 Task: Search one way flight ticket for 4 adults, 2 children, 2 infants in seat and 1 infant on lap in premium economy from Cincinnati/covington: Cincinnati/northern Kentucky International Airport to Indianapolis: Indianapolis International Airport on 8-5-2023. Choice of flights is Westjet. Number of bags: 1 carry on bag. Price is upto 99000. Outbound departure time preference is 15:15.
Action: Mouse moved to (390, 344)
Screenshot: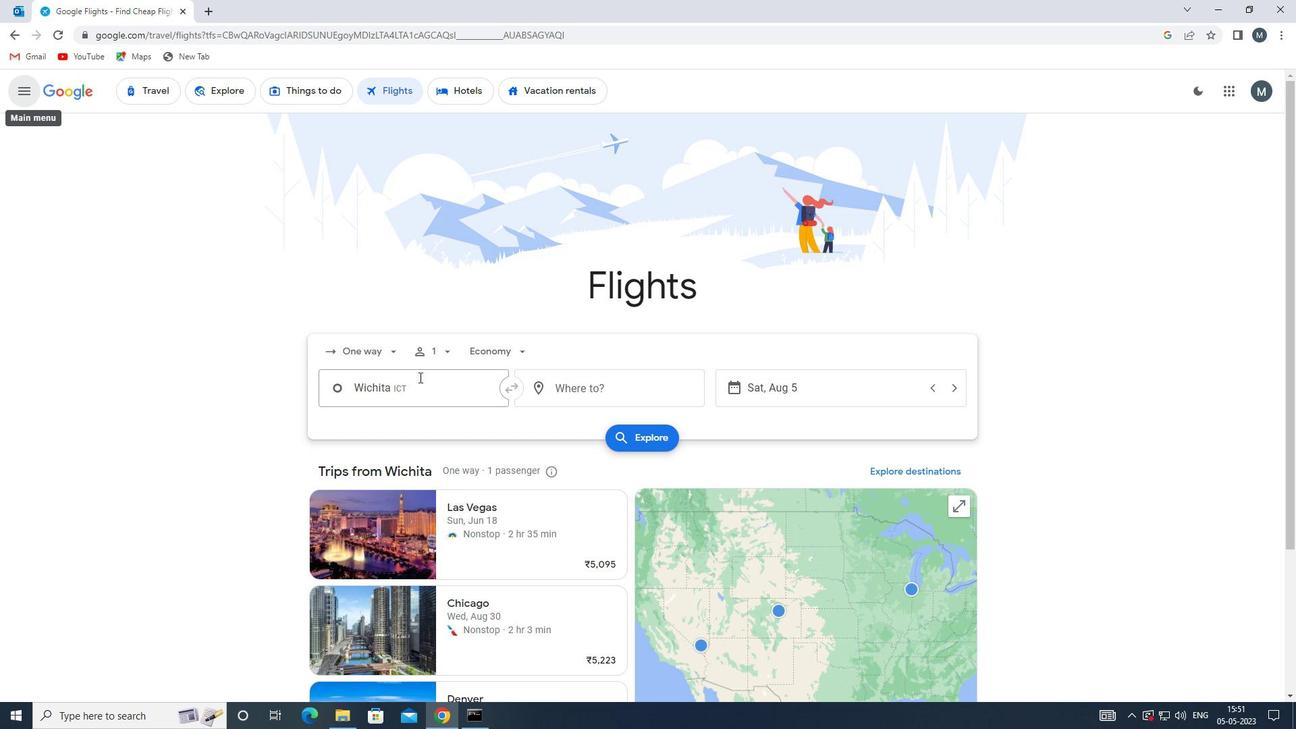 
Action: Mouse pressed left at (390, 344)
Screenshot: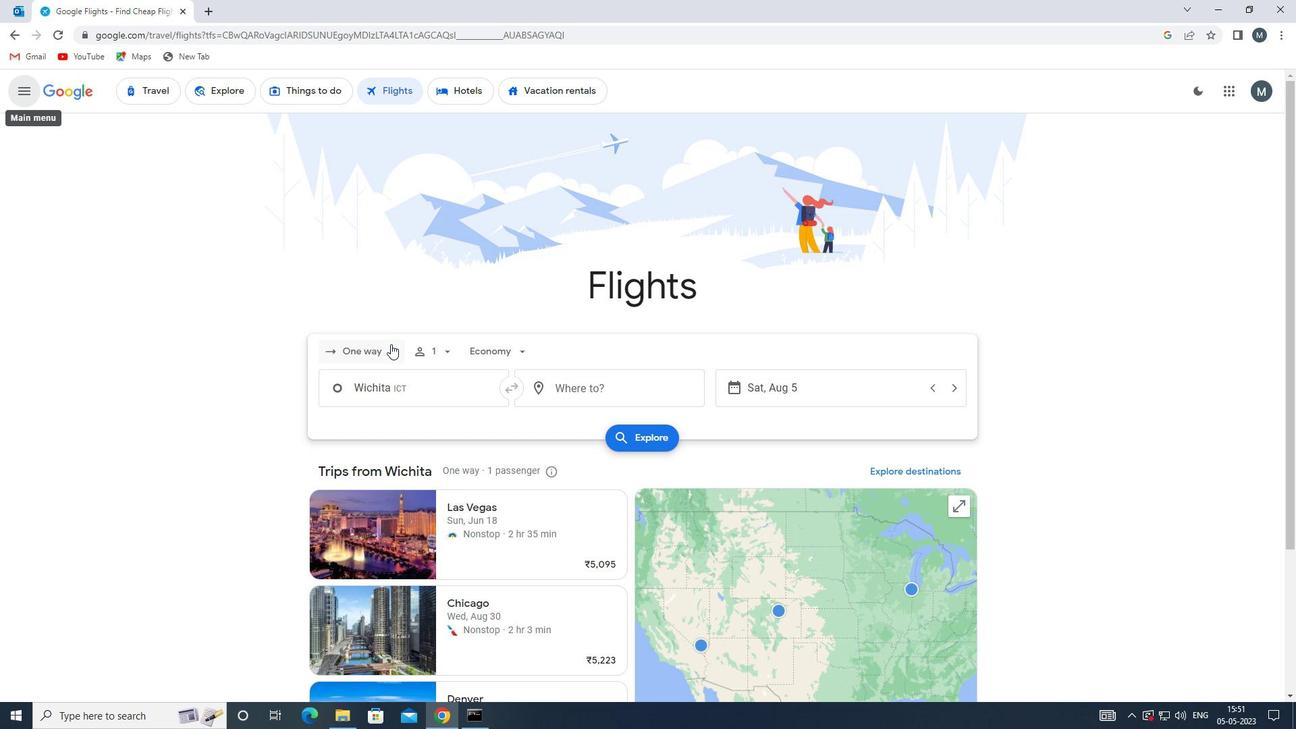 
Action: Mouse moved to (400, 411)
Screenshot: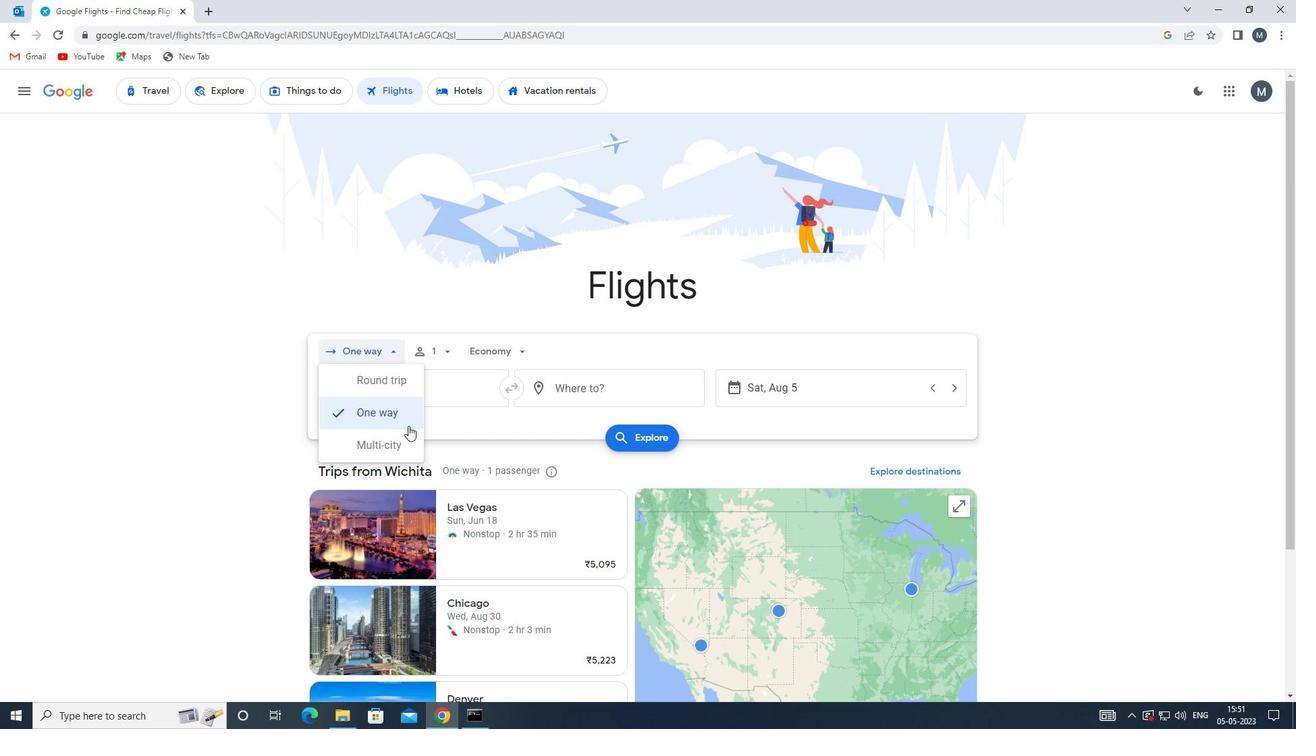 
Action: Mouse pressed left at (400, 411)
Screenshot: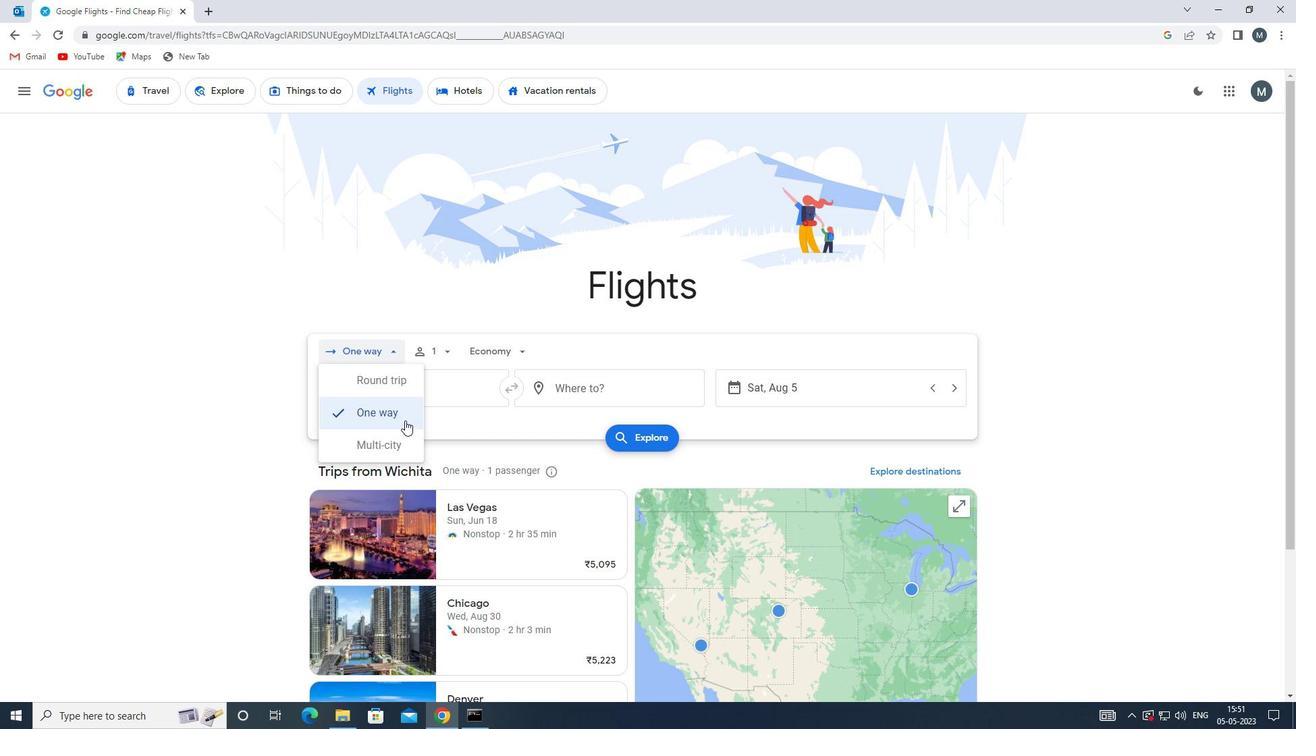 
Action: Mouse moved to (453, 346)
Screenshot: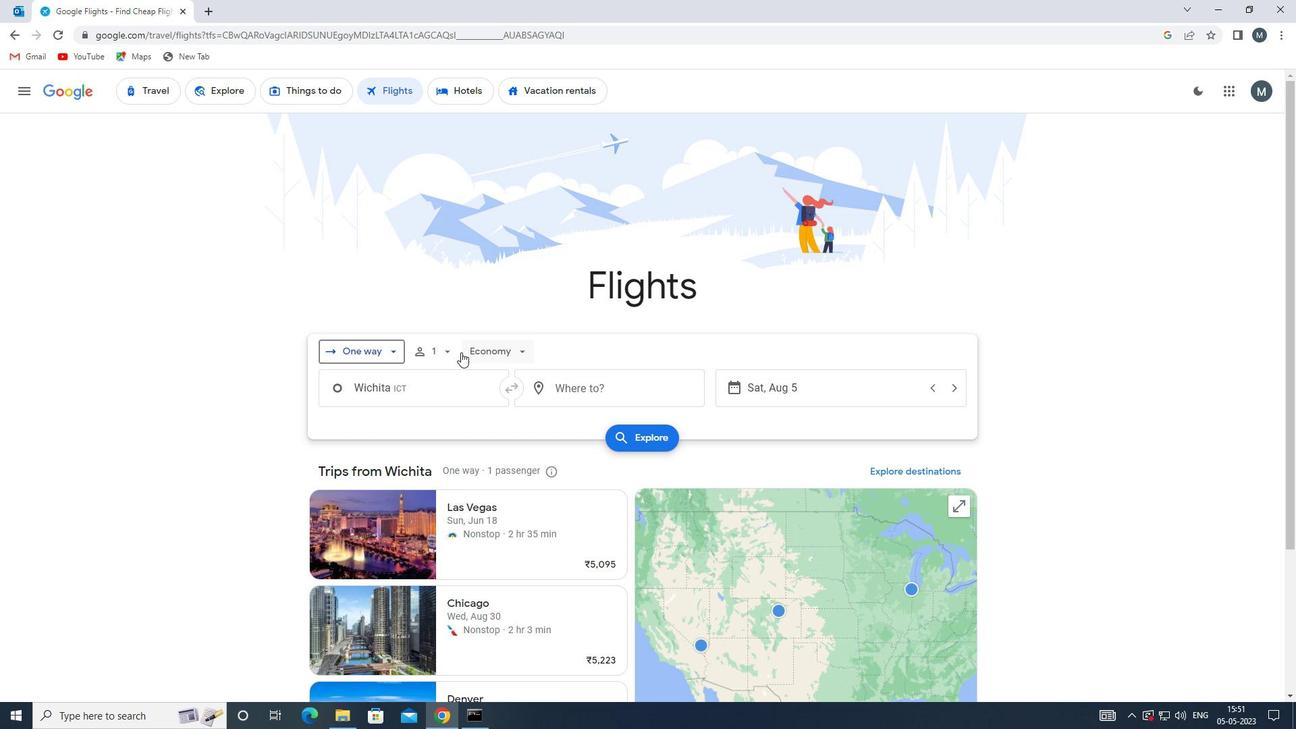
Action: Mouse pressed left at (453, 346)
Screenshot: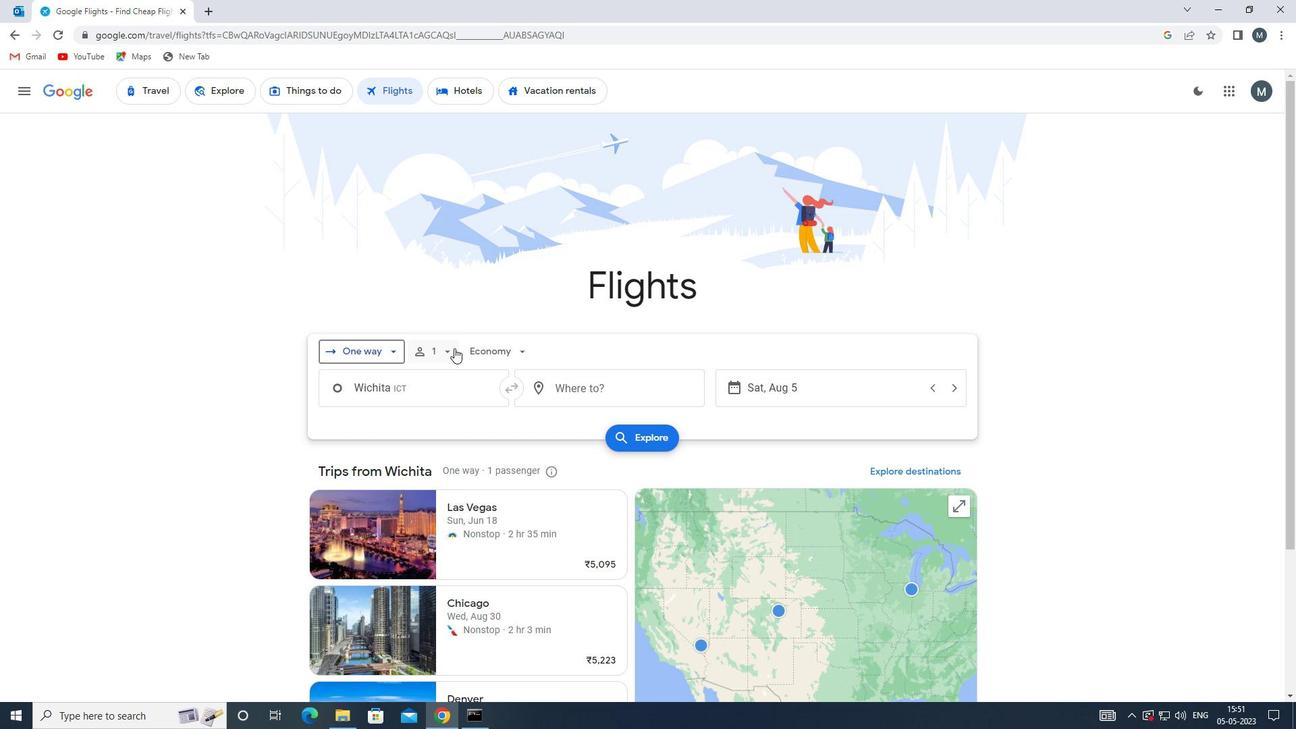
Action: Mouse moved to (551, 375)
Screenshot: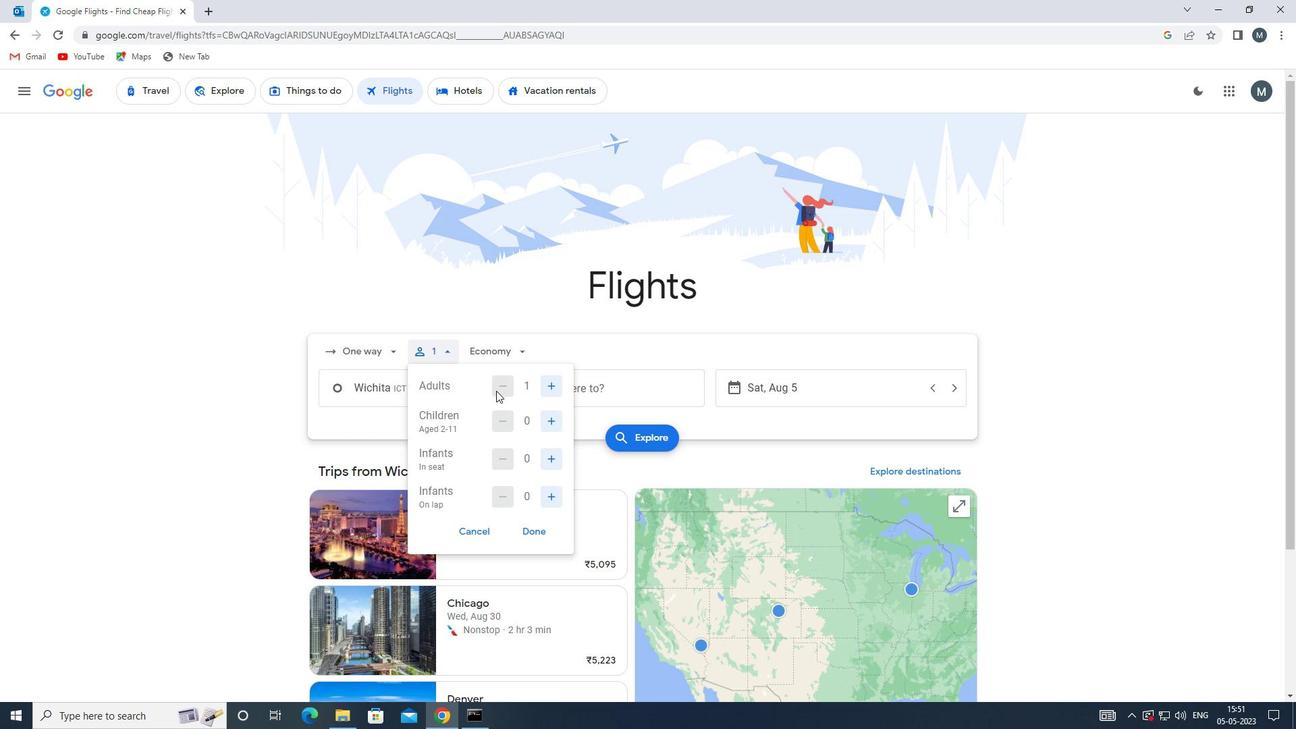 
Action: Mouse pressed left at (551, 375)
Screenshot: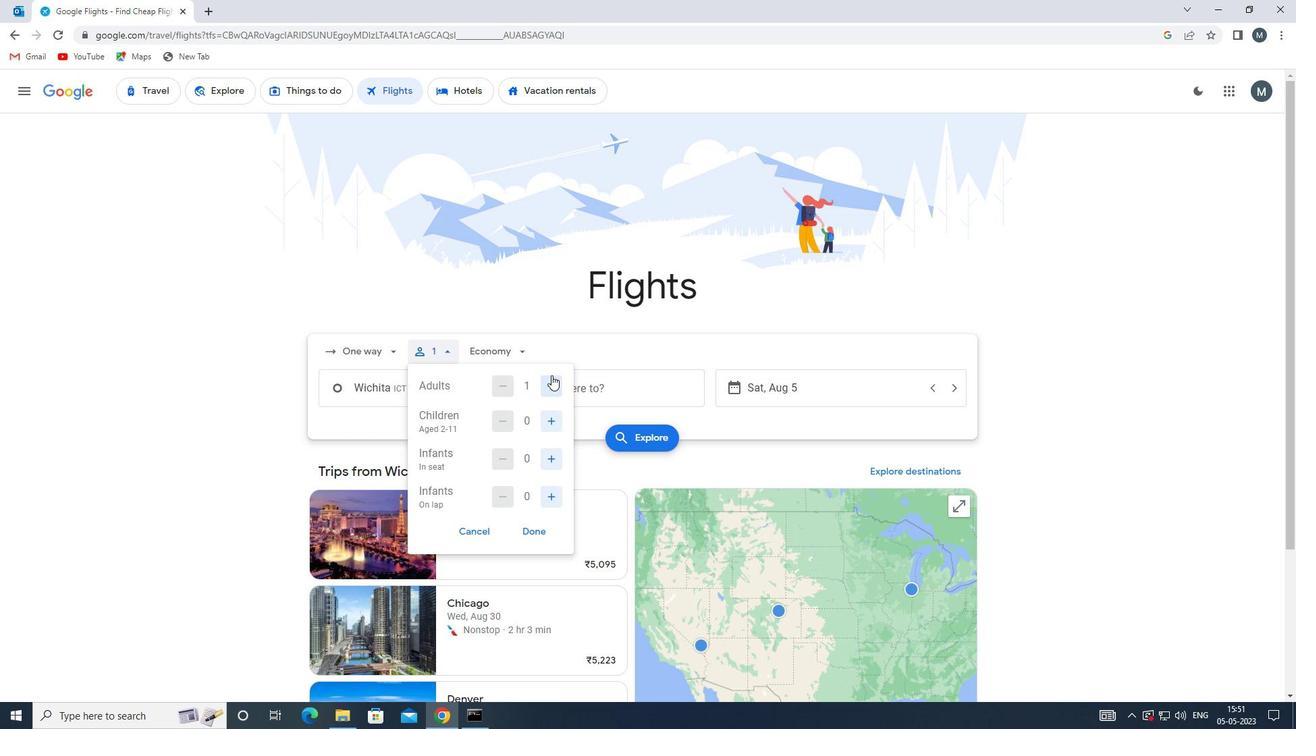 
Action: Mouse moved to (553, 378)
Screenshot: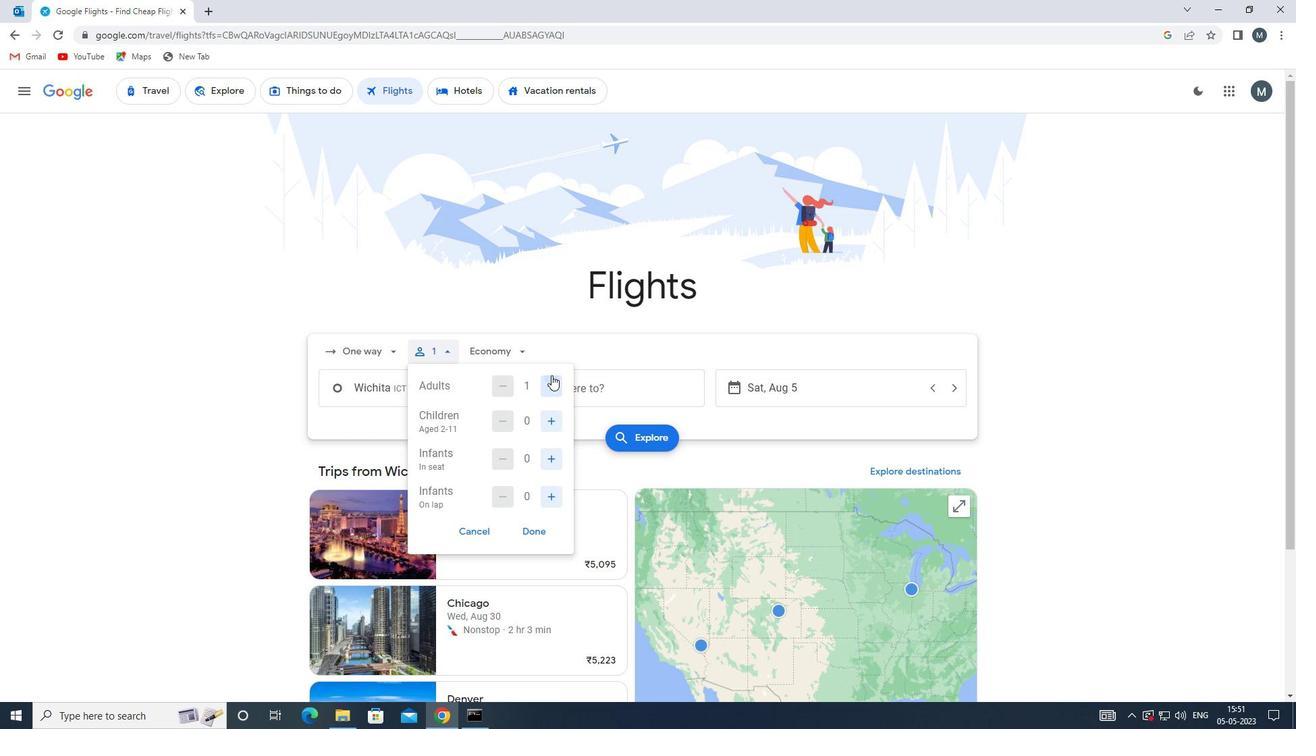 
Action: Mouse pressed left at (553, 378)
Screenshot: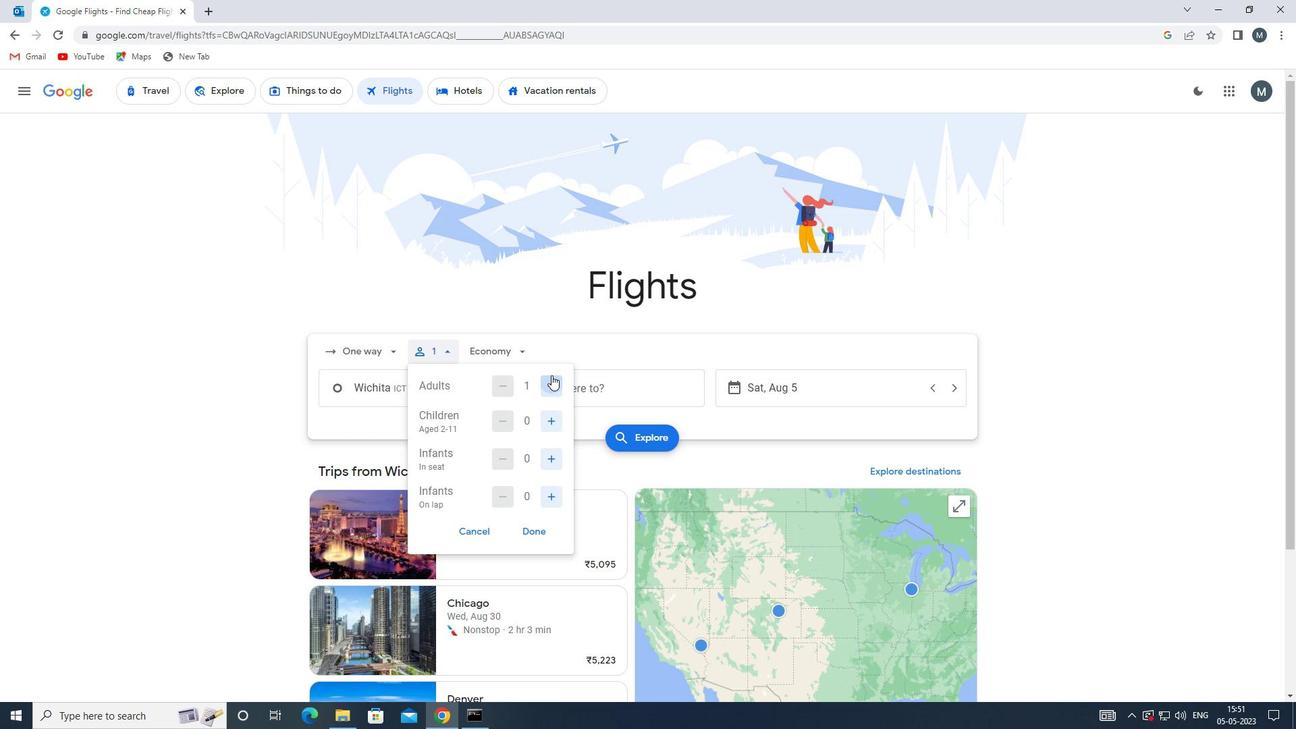 
Action: Mouse pressed left at (553, 378)
Screenshot: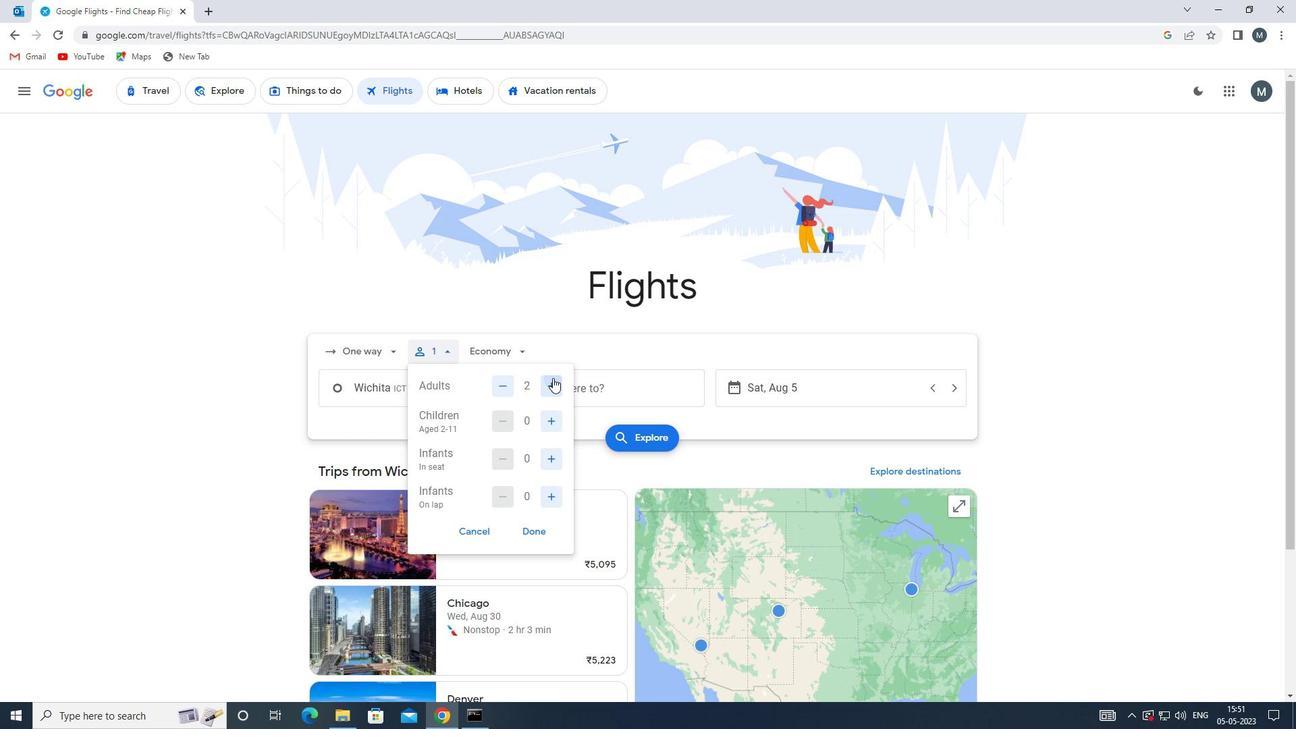 
Action: Mouse moved to (550, 417)
Screenshot: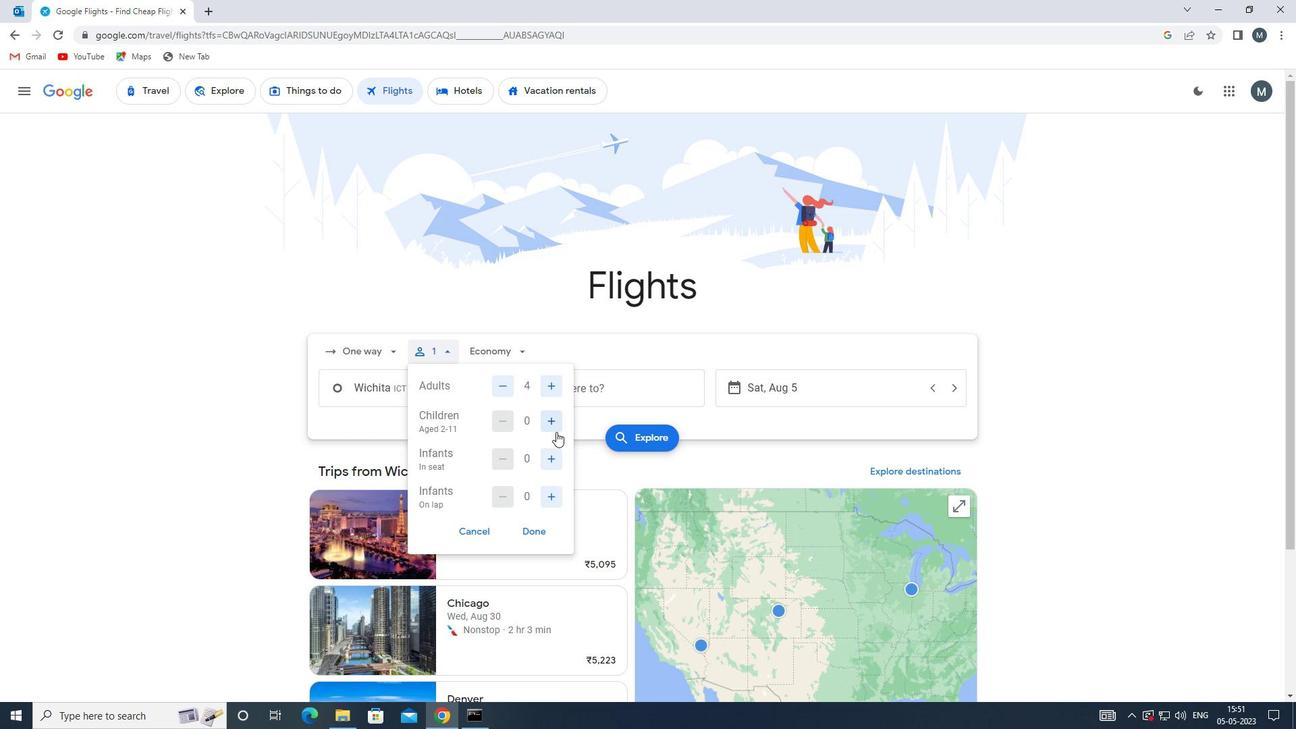 
Action: Mouse pressed left at (550, 417)
Screenshot: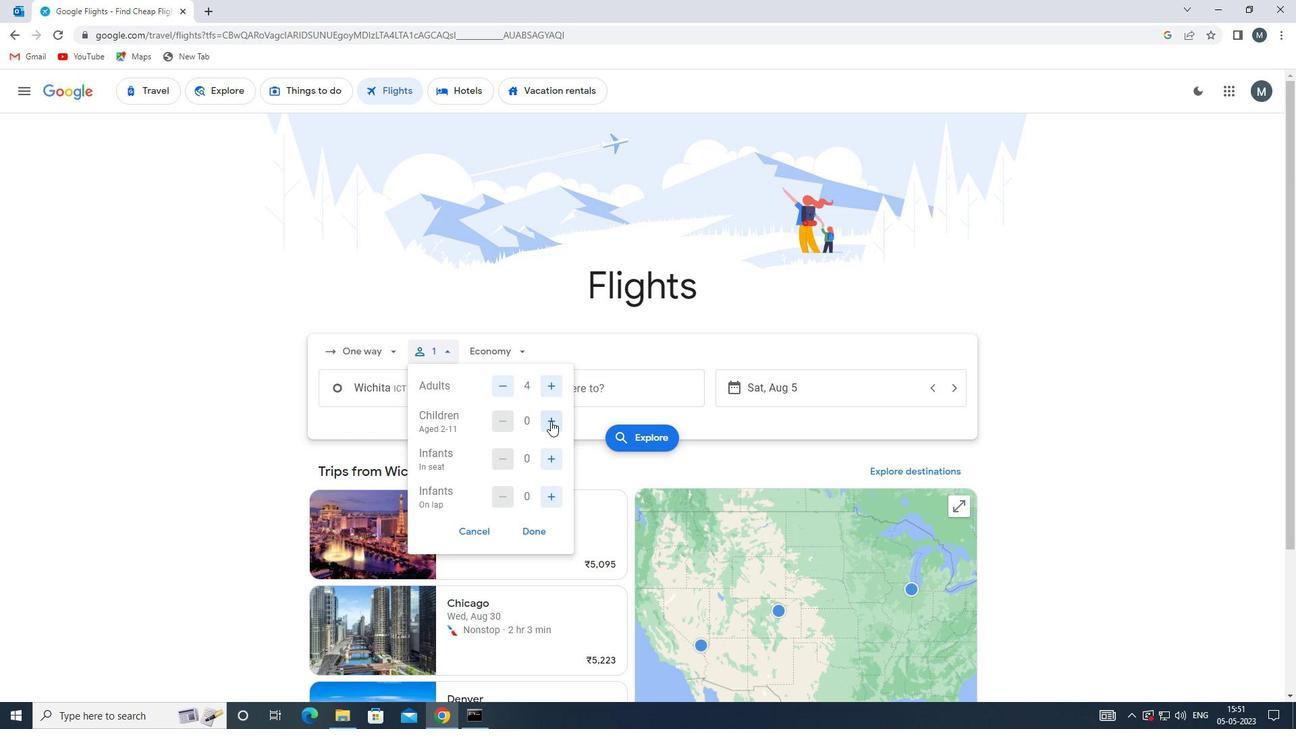 
Action: Mouse pressed left at (550, 417)
Screenshot: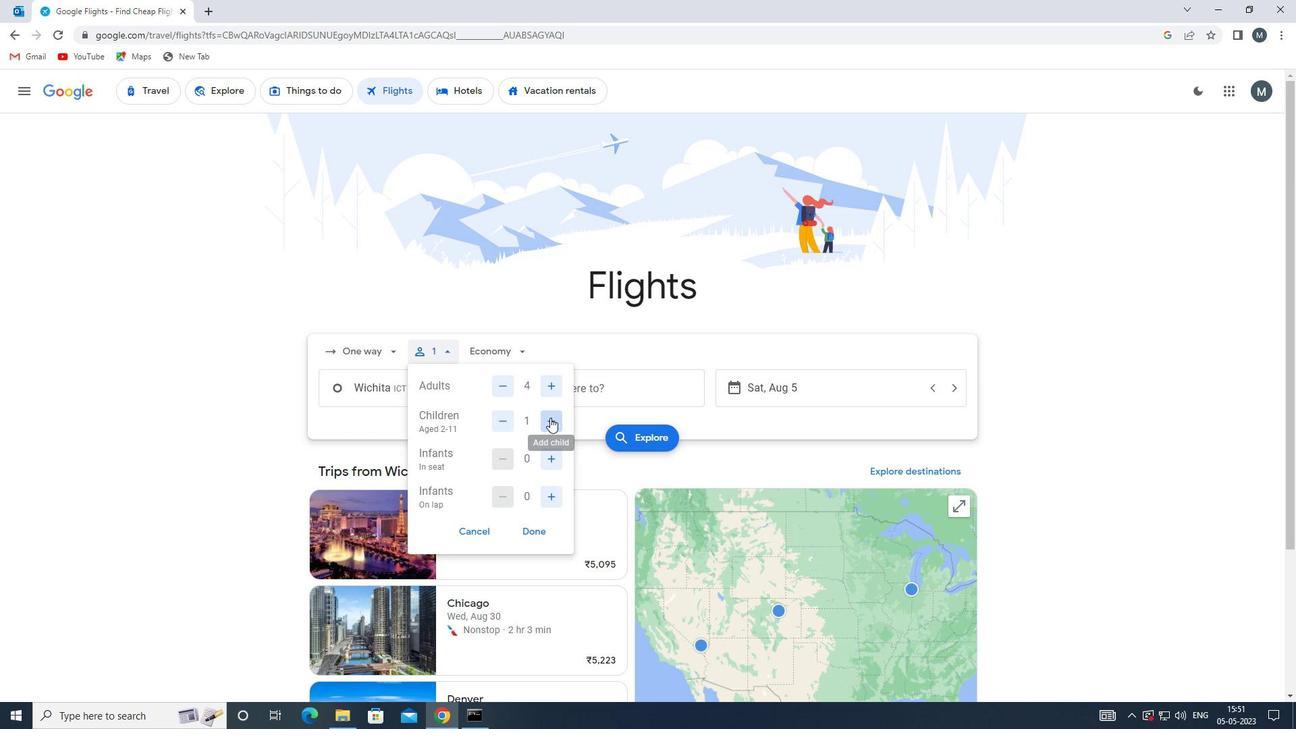 
Action: Mouse moved to (551, 457)
Screenshot: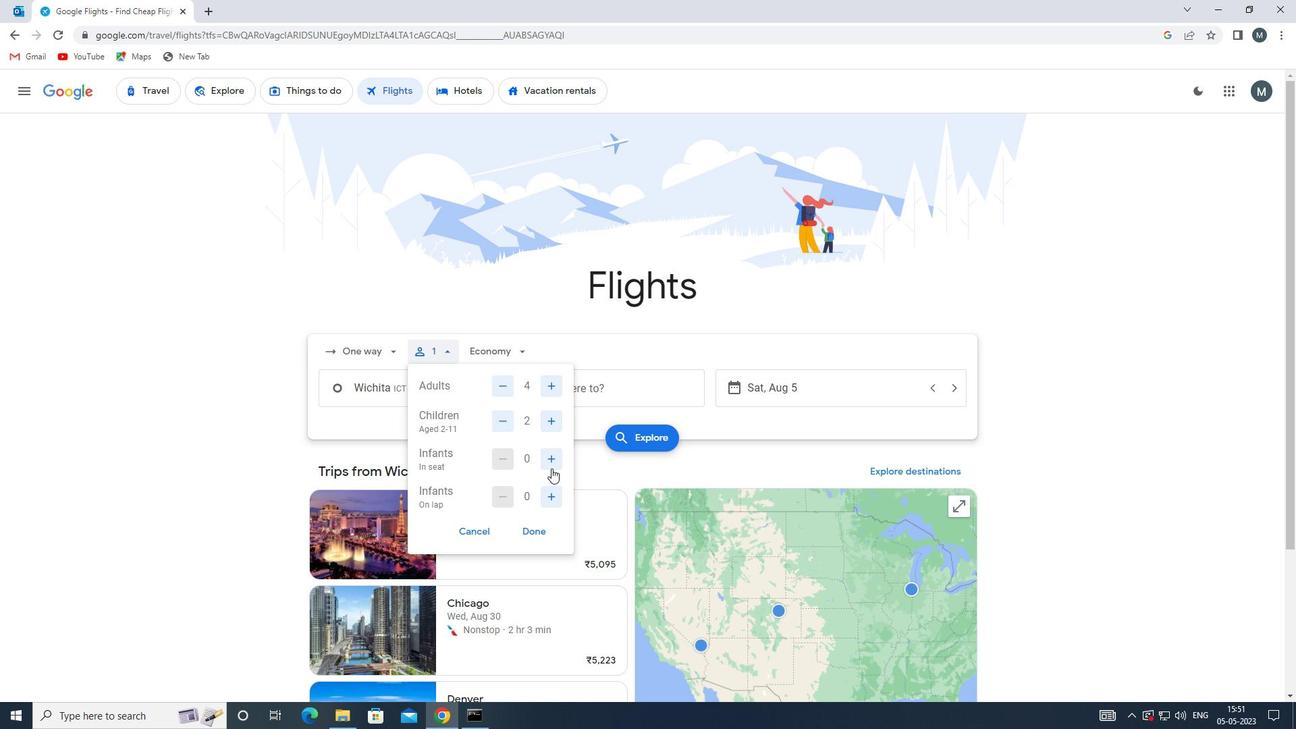 
Action: Mouse pressed left at (551, 457)
Screenshot: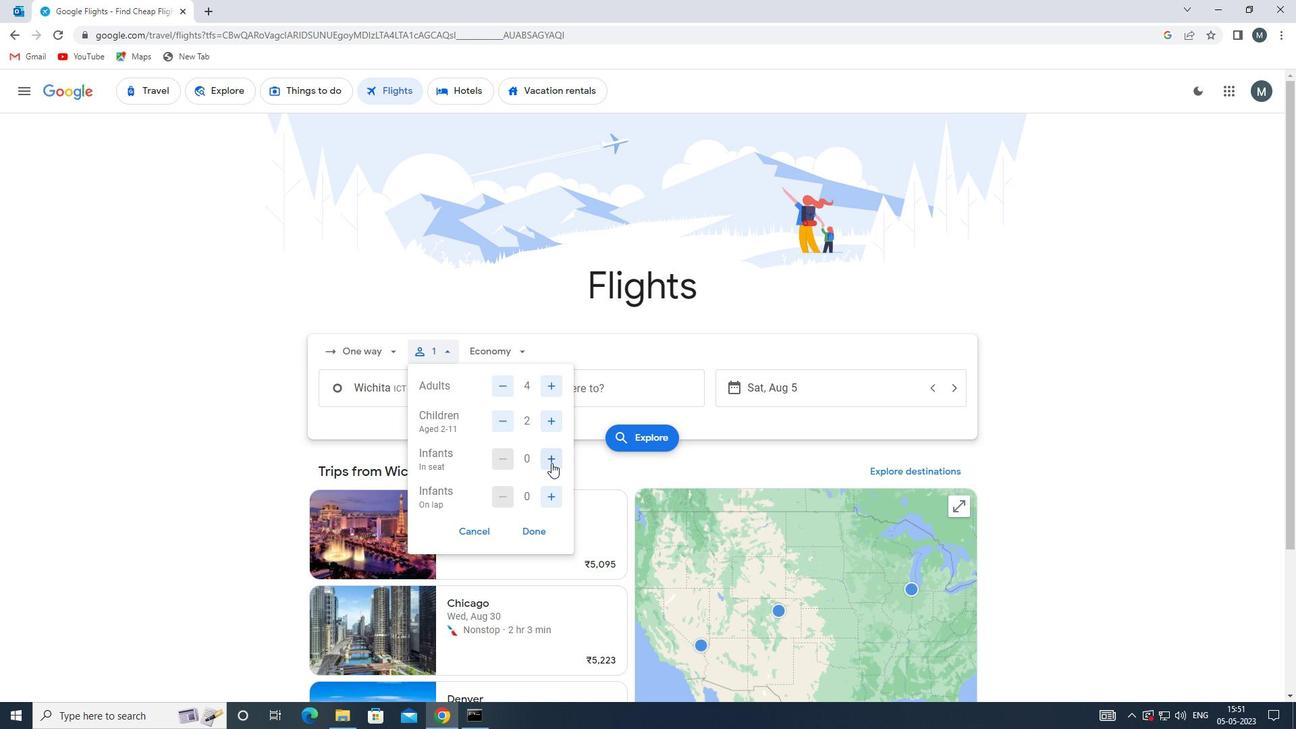 
Action: Mouse pressed left at (551, 457)
Screenshot: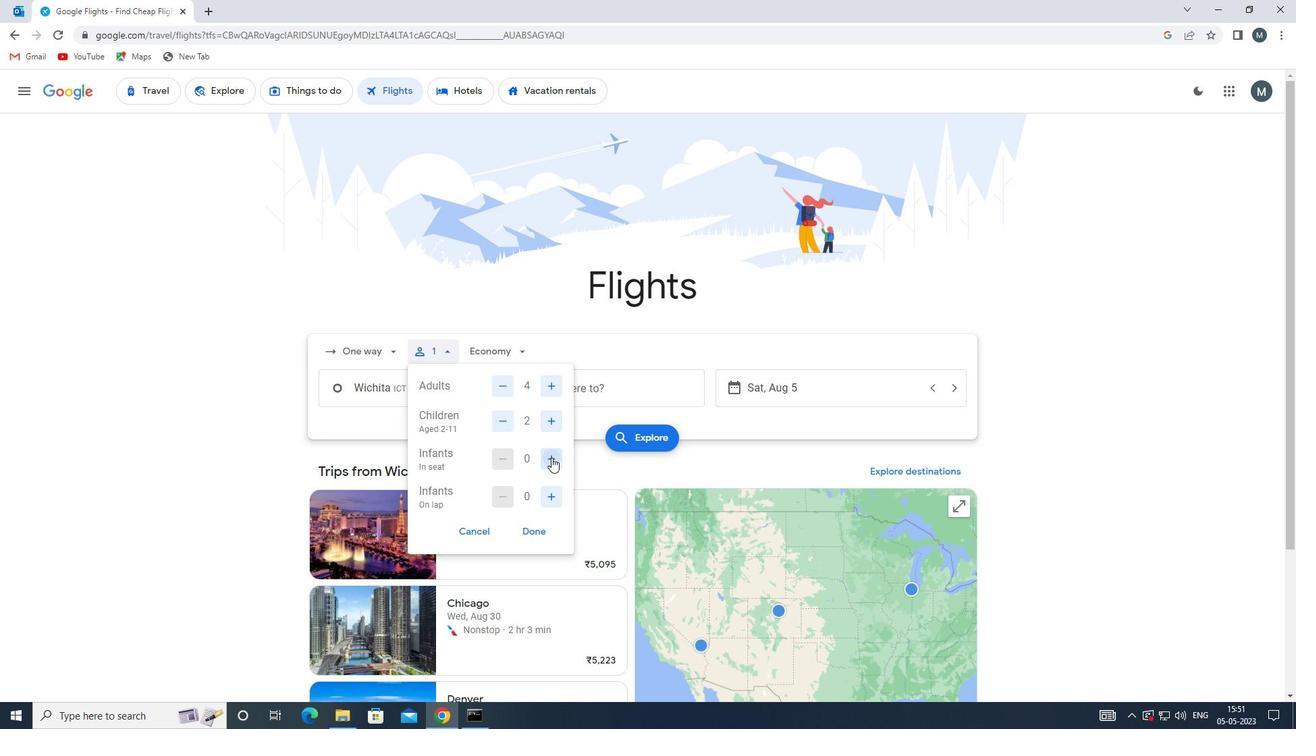 
Action: Mouse moved to (551, 491)
Screenshot: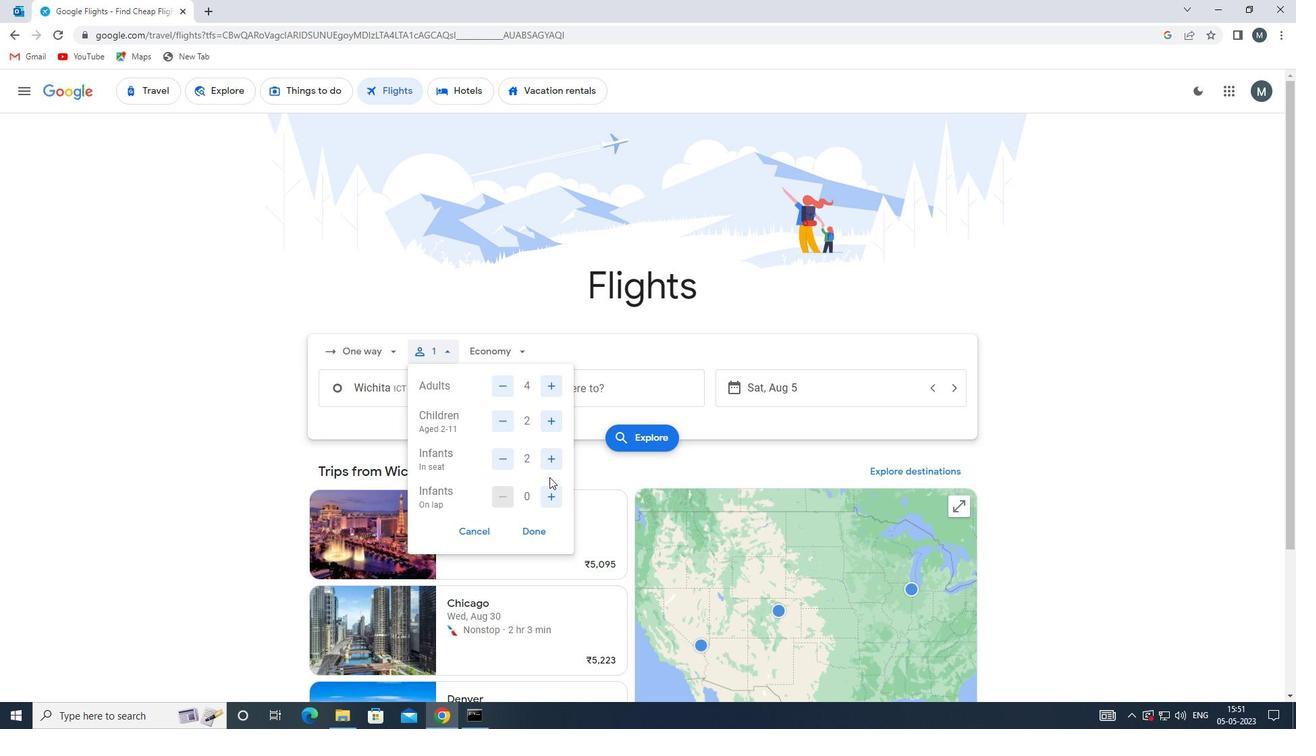 
Action: Mouse pressed left at (551, 491)
Screenshot: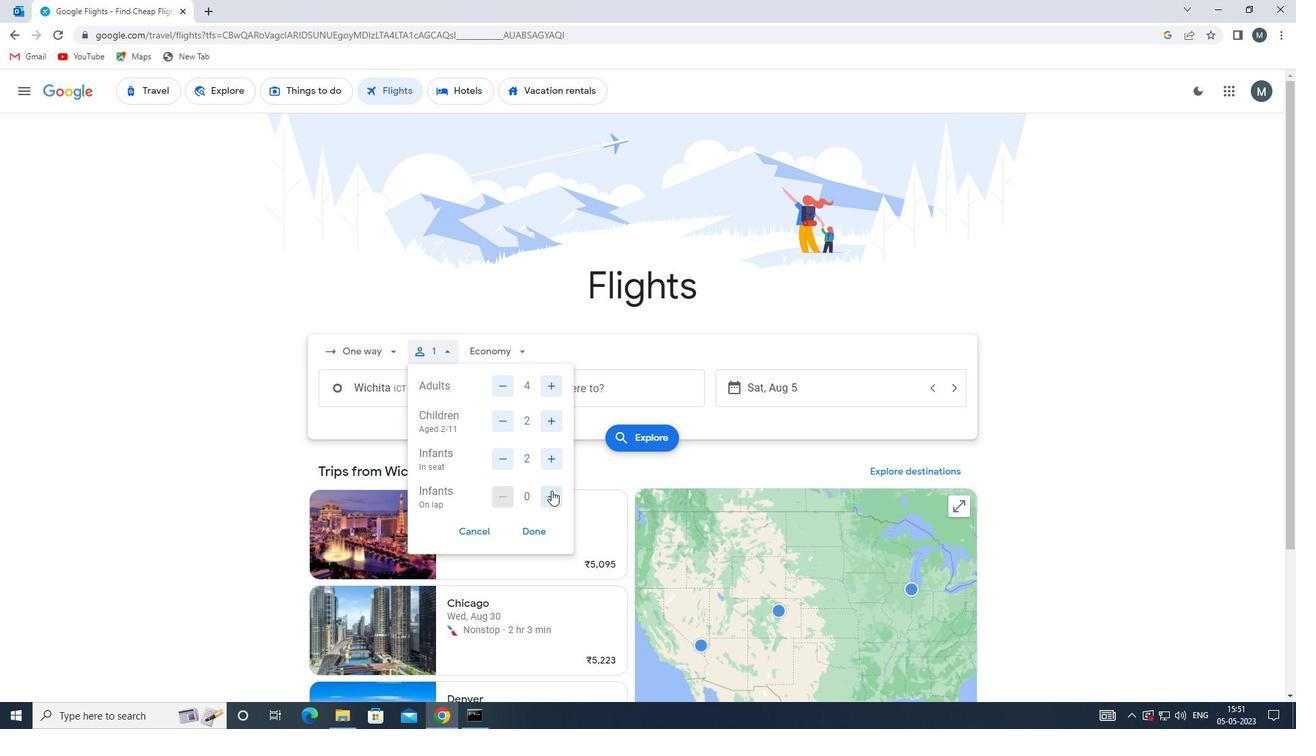 
Action: Mouse moved to (542, 533)
Screenshot: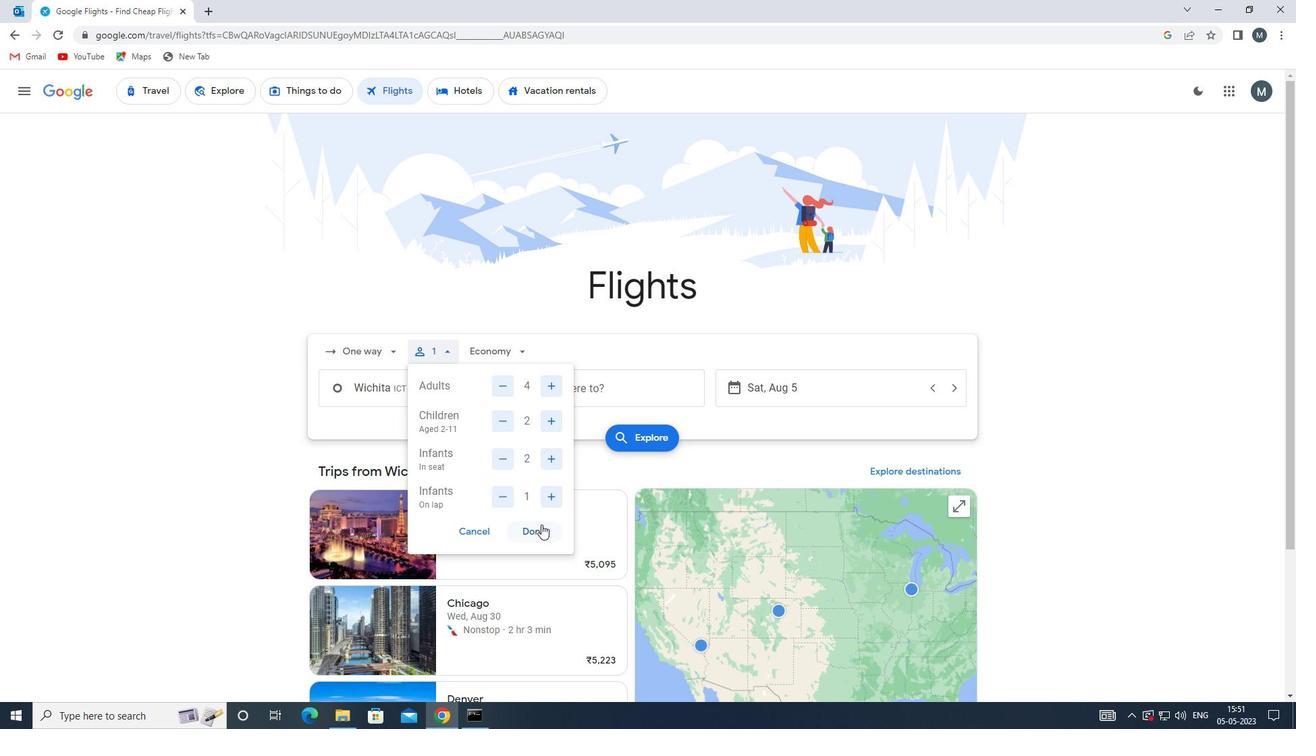 
Action: Mouse pressed left at (542, 533)
Screenshot: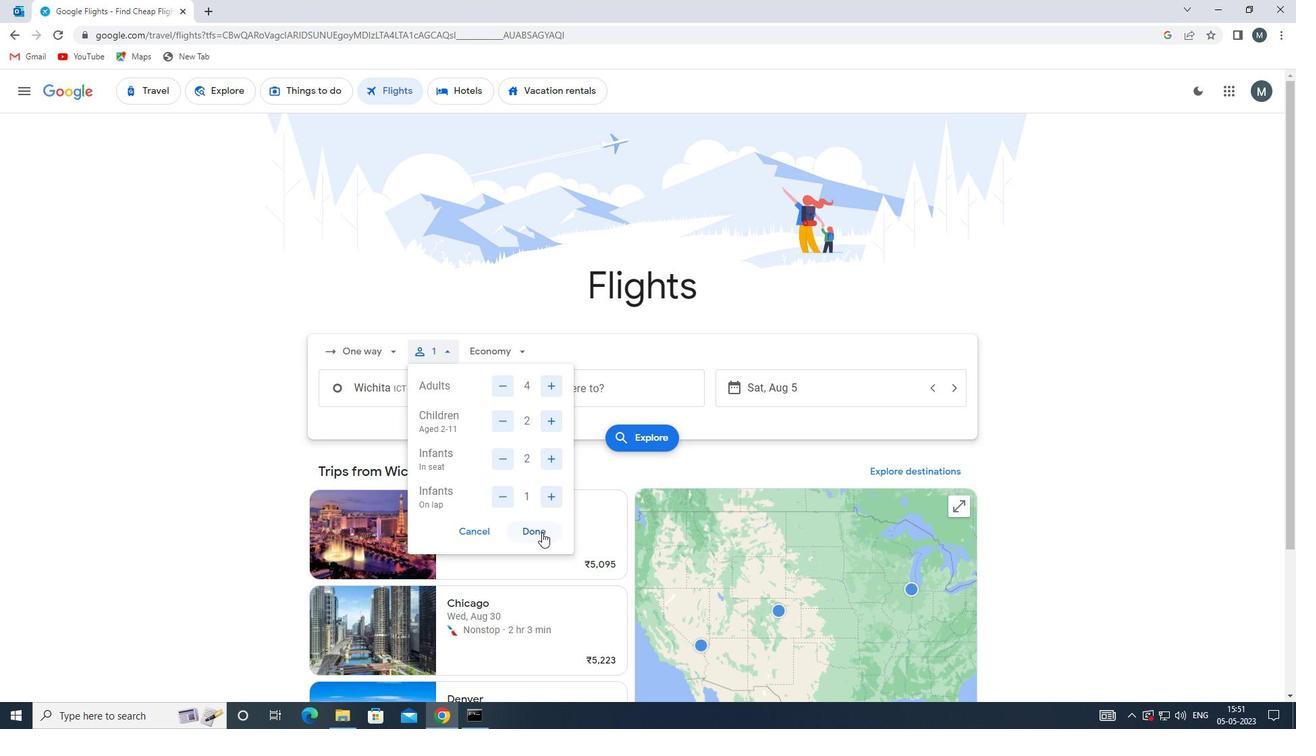 
Action: Mouse moved to (500, 349)
Screenshot: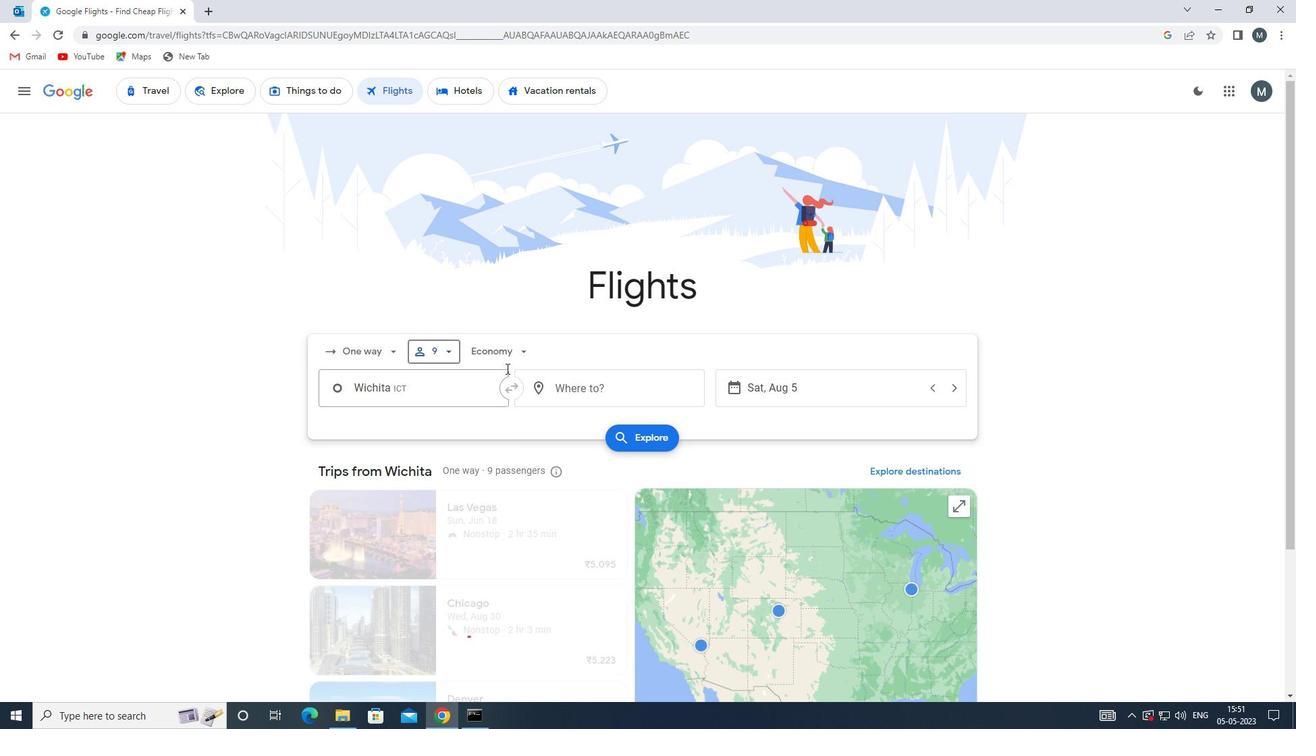 
Action: Mouse pressed left at (500, 349)
Screenshot: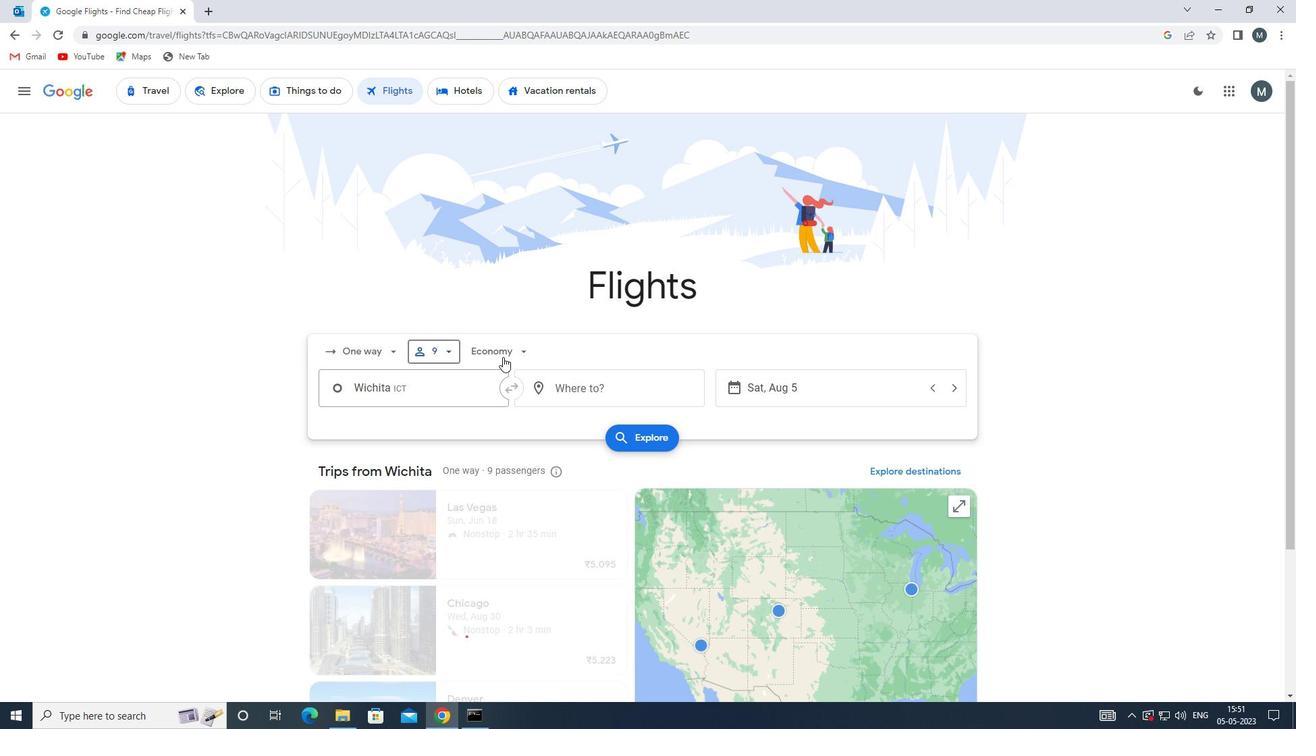 
Action: Mouse moved to (522, 415)
Screenshot: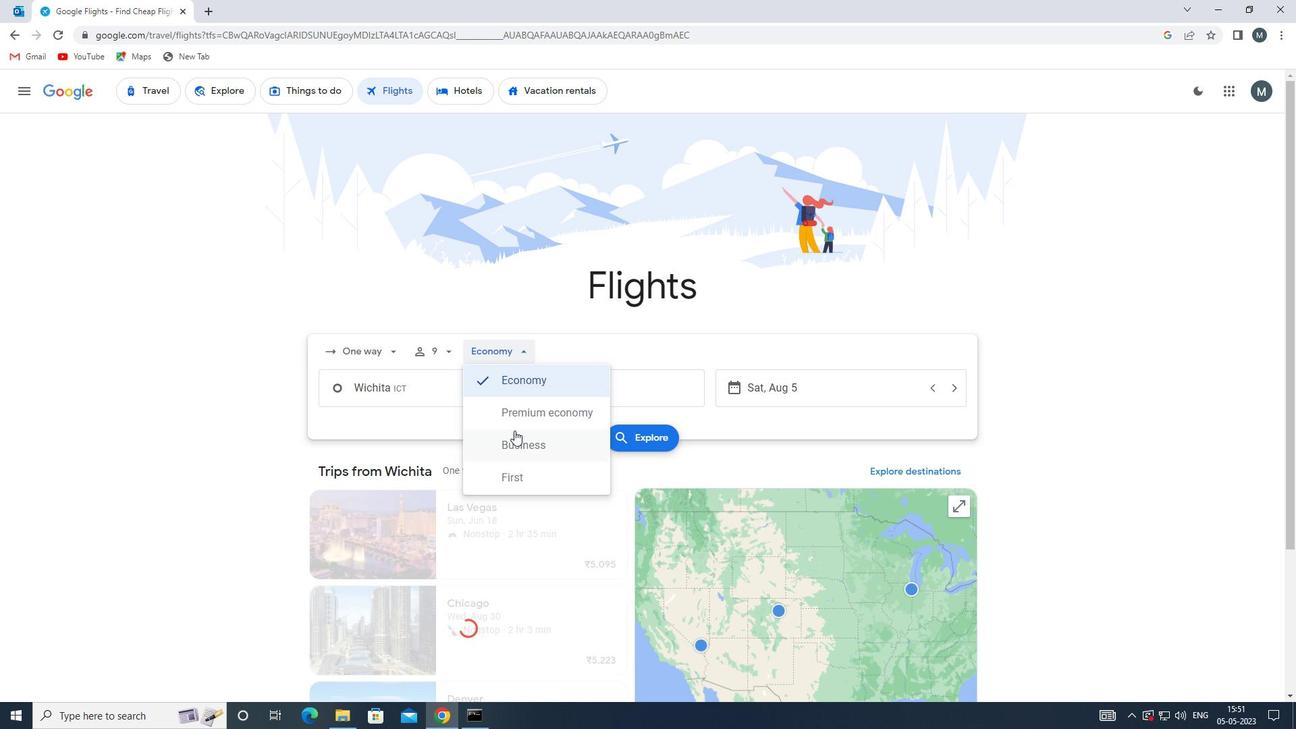 
Action: Mouse pressed left at (522, 415)
Screenshot: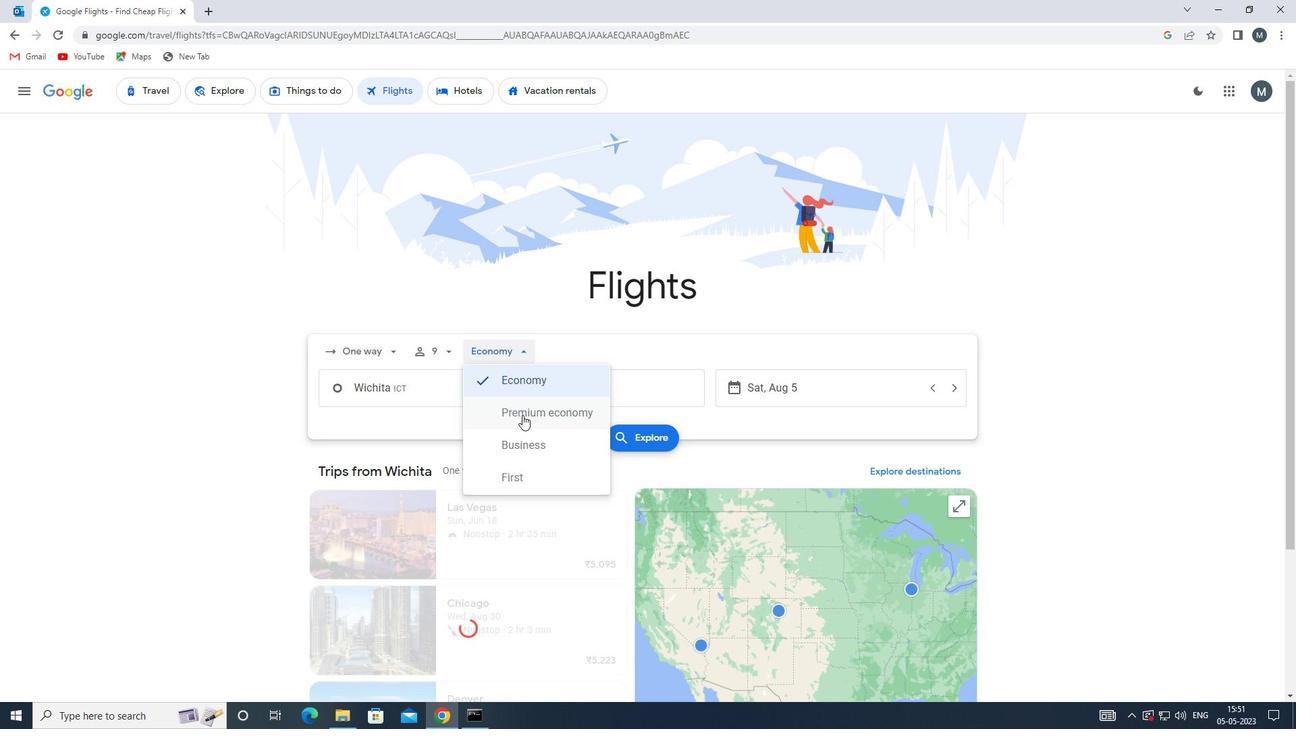 
Action: Mouse moved to (460, 384)
Screenshot: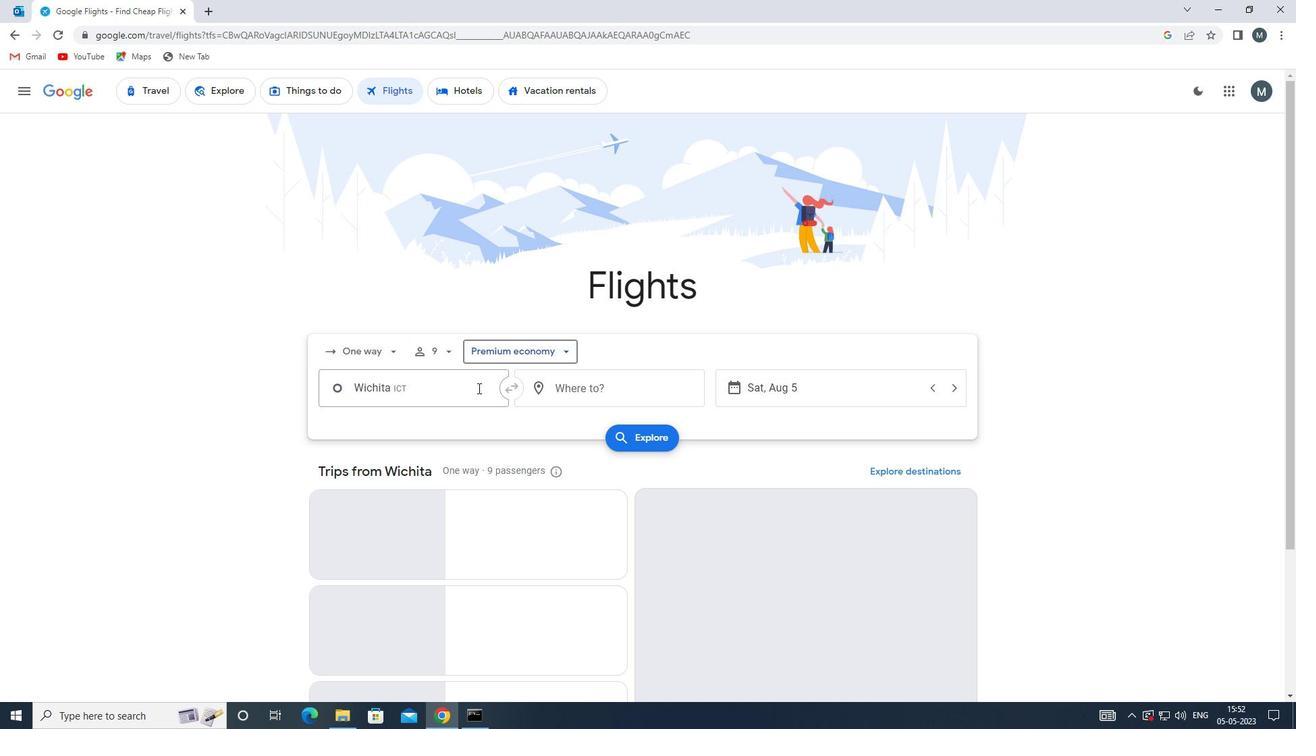 
Action: Mouse pressed left at (460, 384)
Screenshot: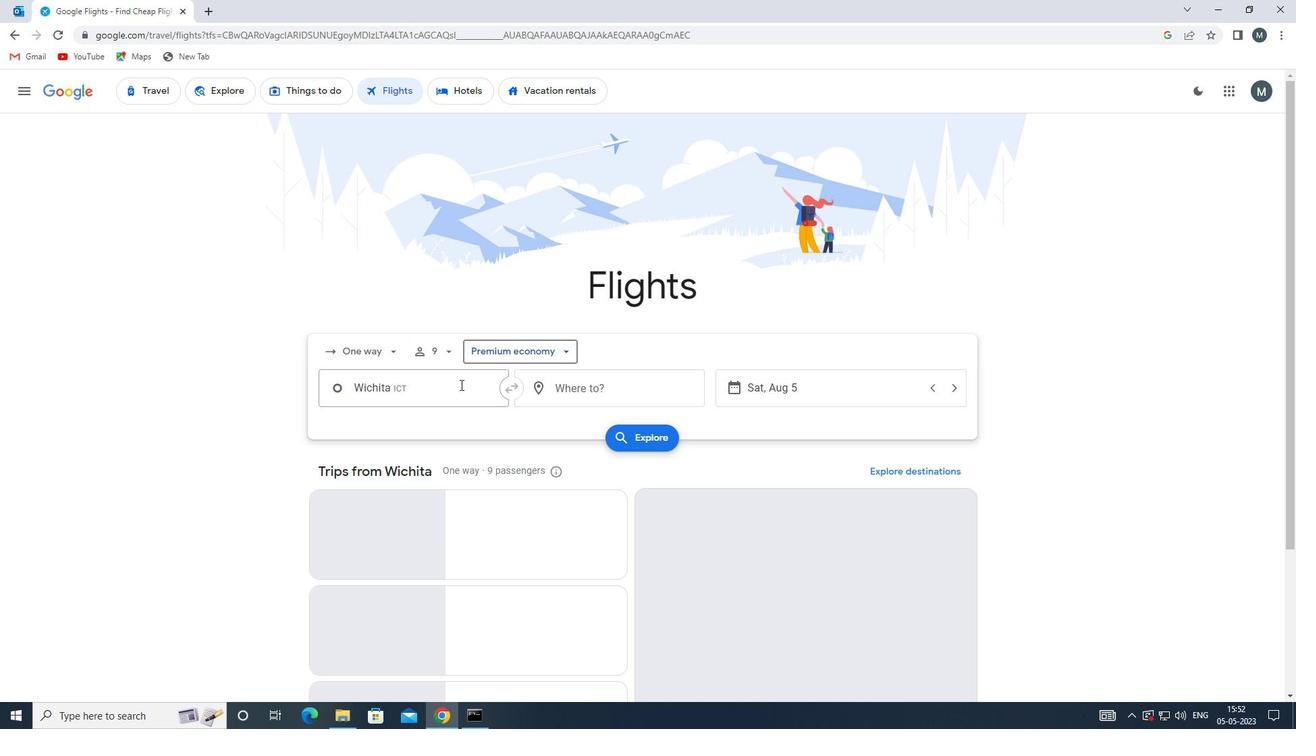 
Action: Key pressed northern<Key.space>ken
Screenshot: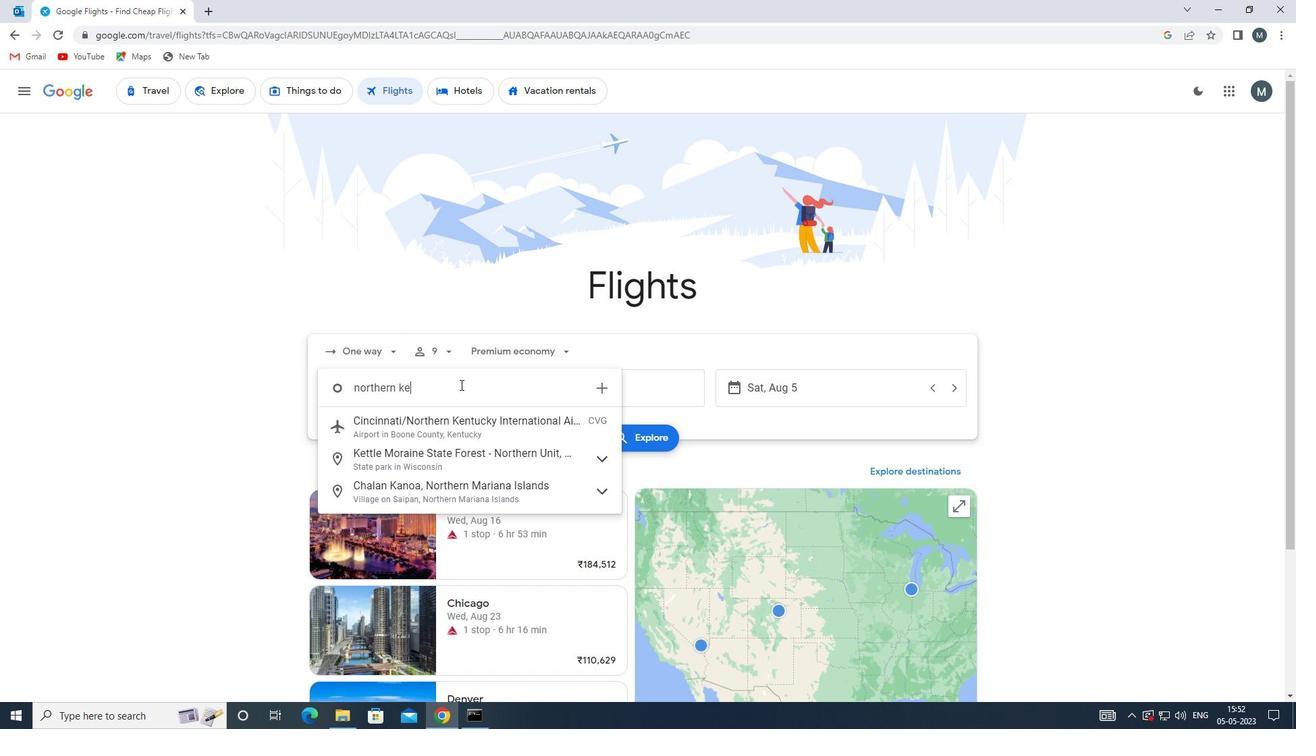 
Action: Mouse moved to (521, 426)
Screenshot: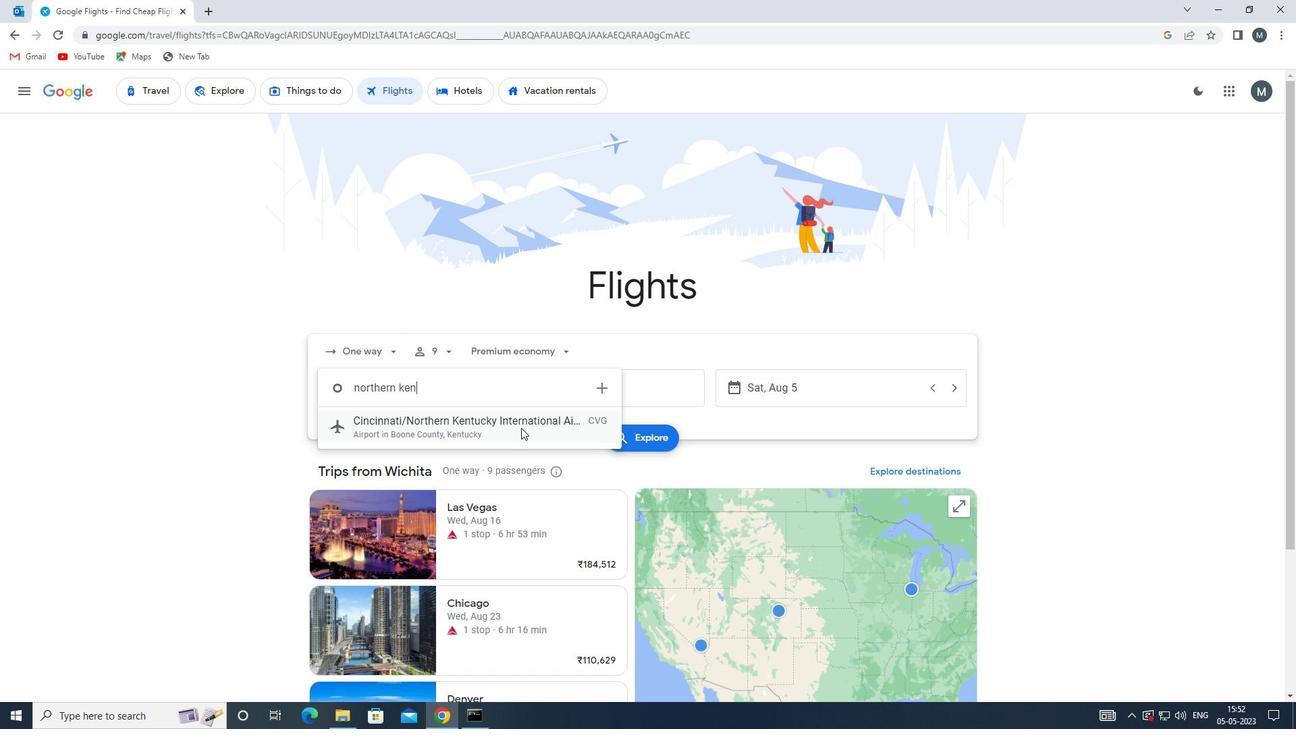 
Action: Mouse pressed left at (521, 426)
Screenshot: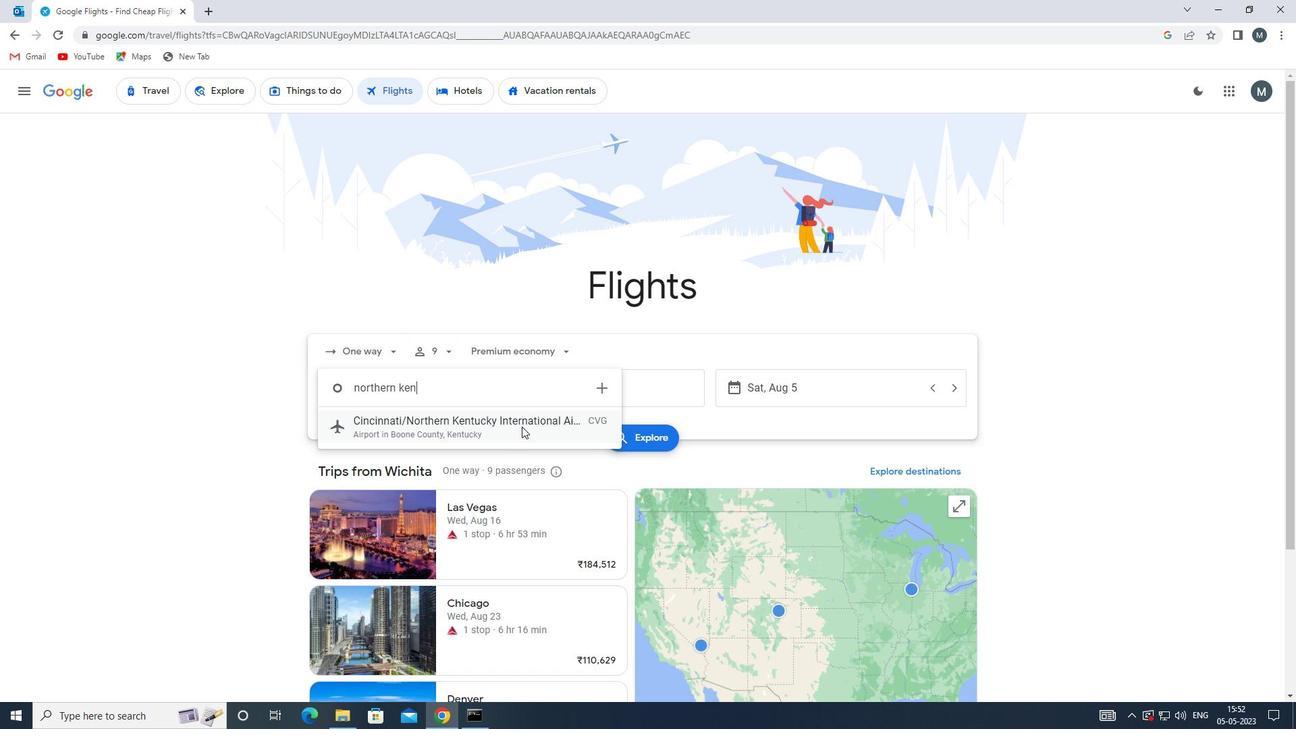 
Action: Mouse moved to (567, 386)
Screenshot: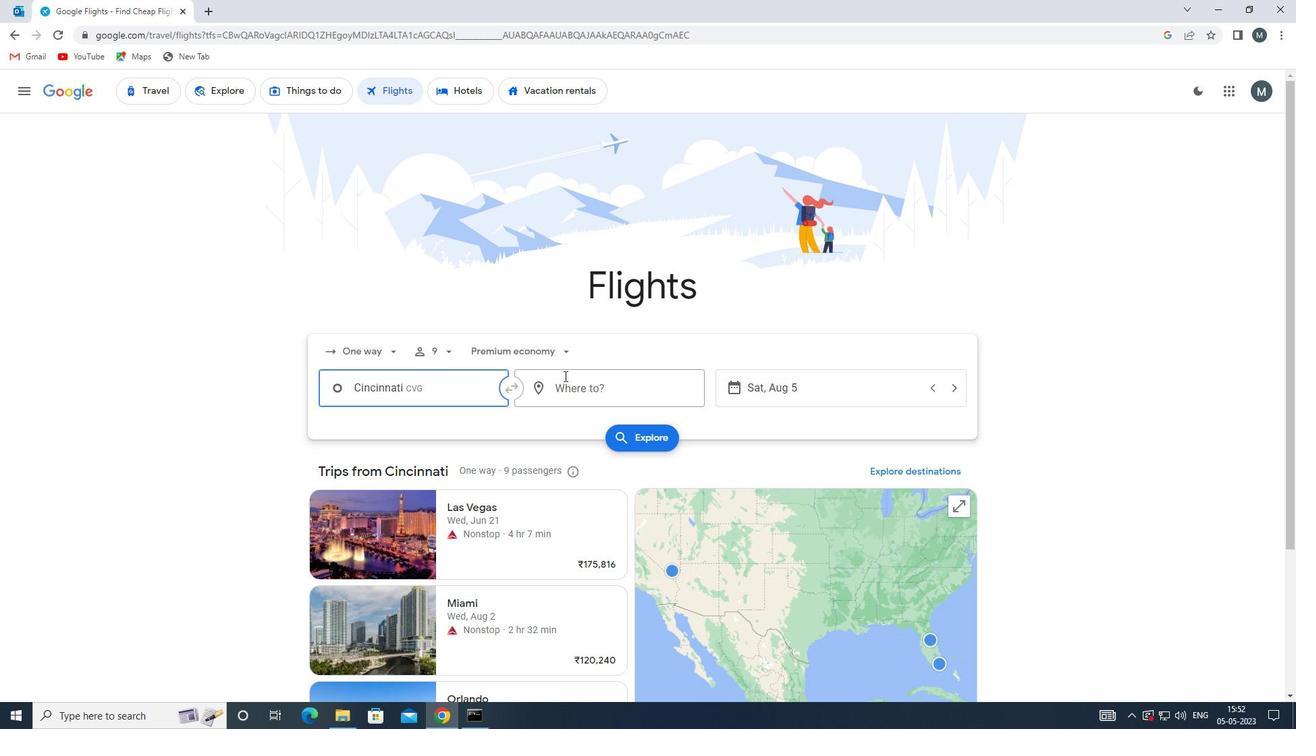 
Action: Mouse pressed left at (567, 386)
Screenshot: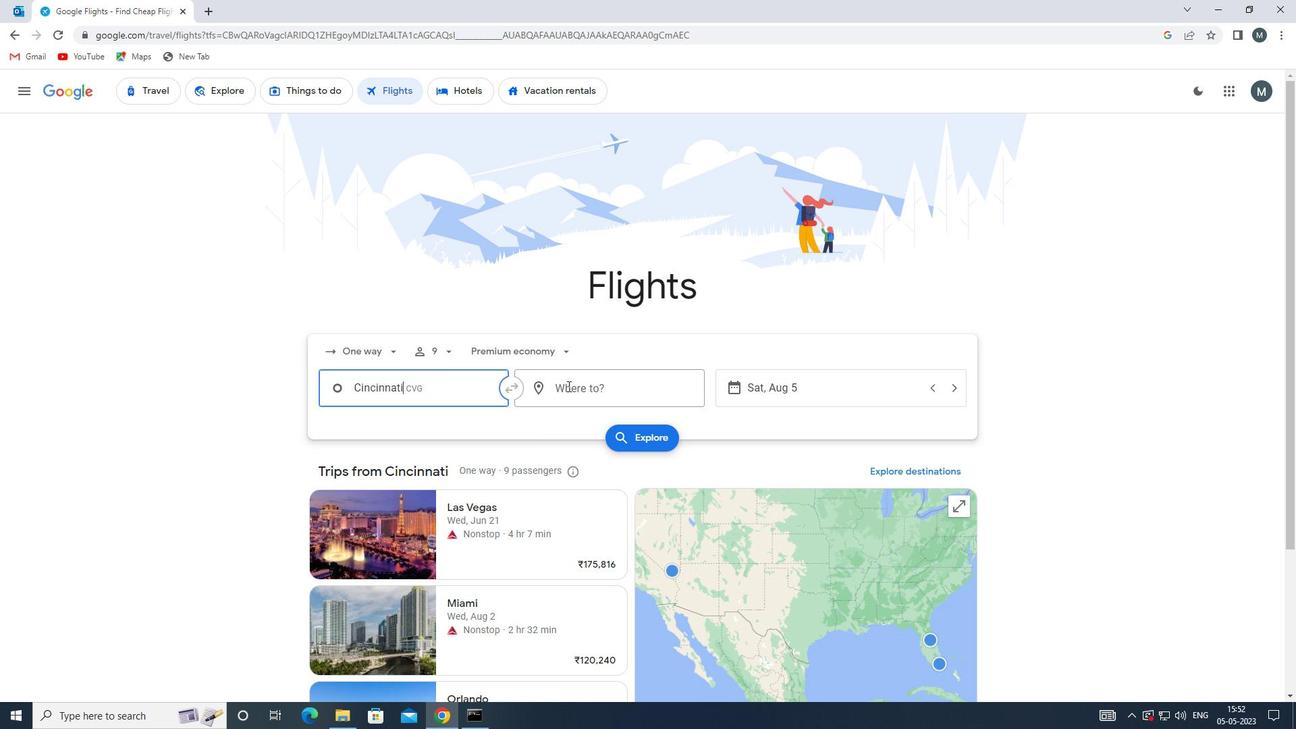 
Action: Mouse moved to (567, 386)
Screenshot: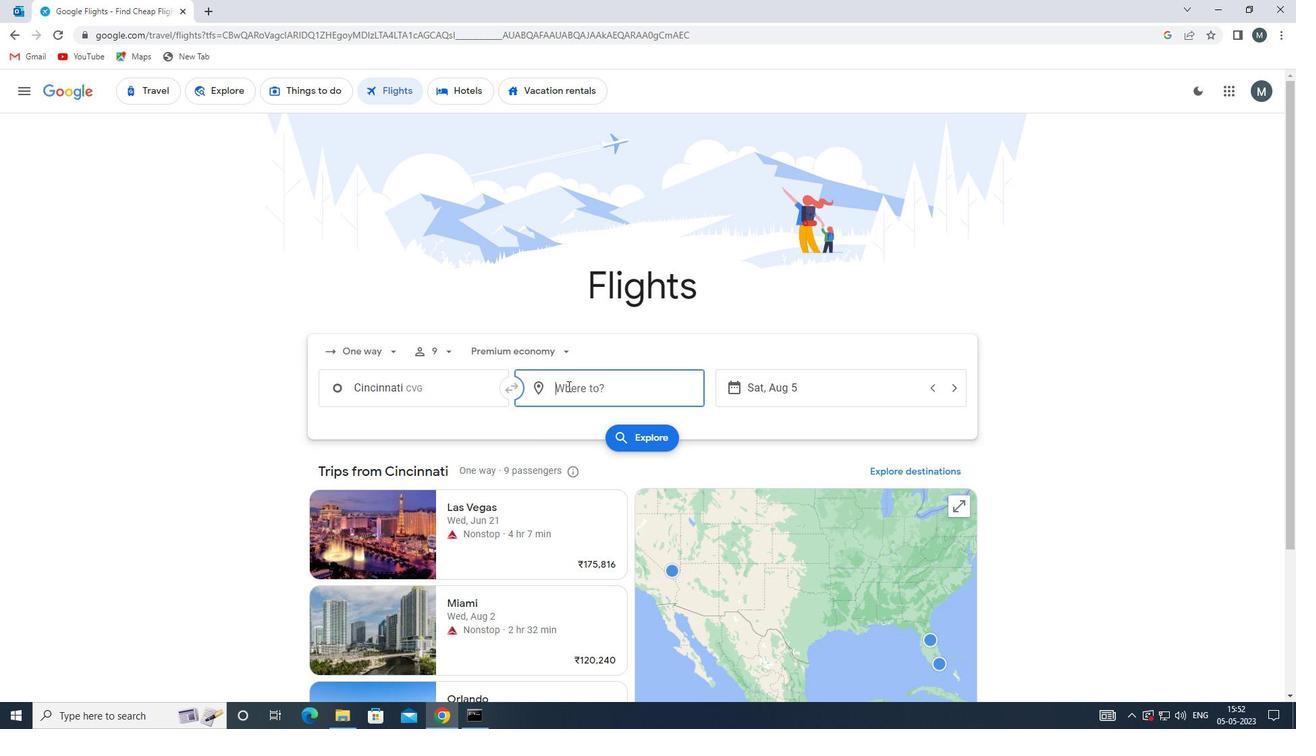 
Action: Key pressed ind
Screenshot: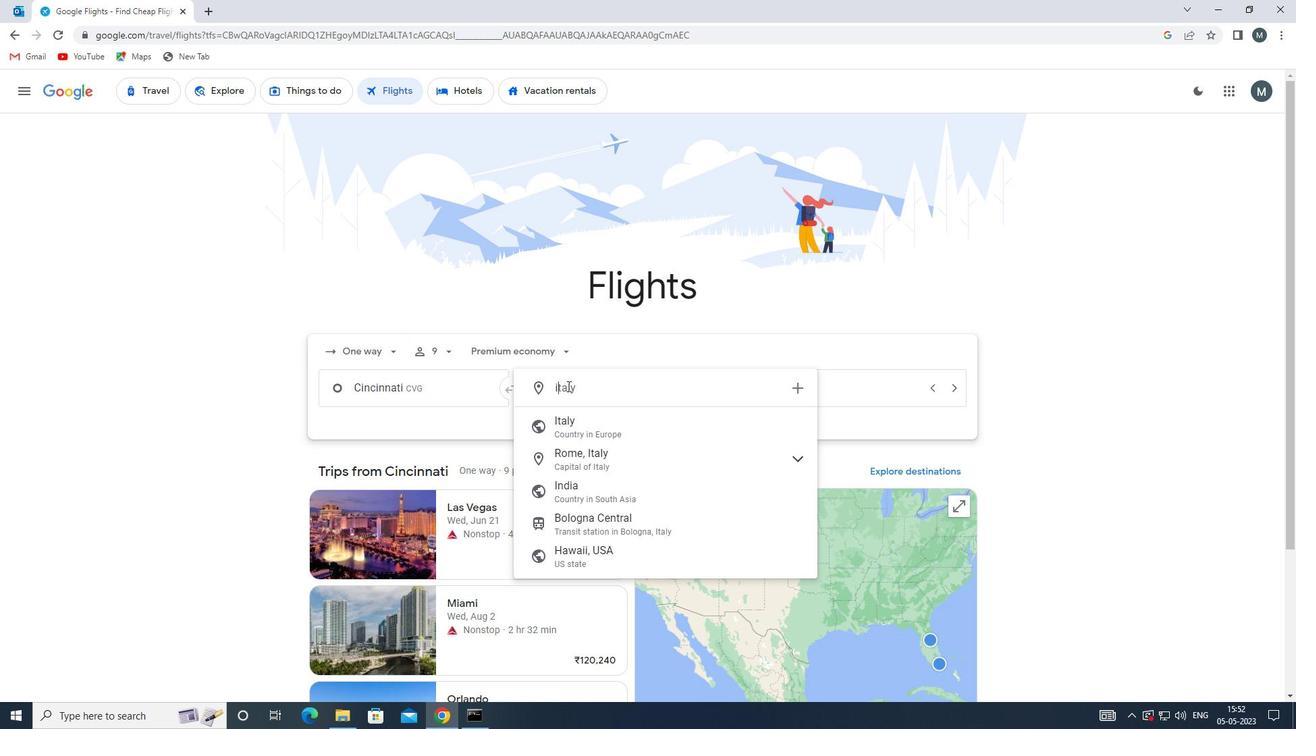 
Action: Mouse moved to (598, 422)
Screenshot: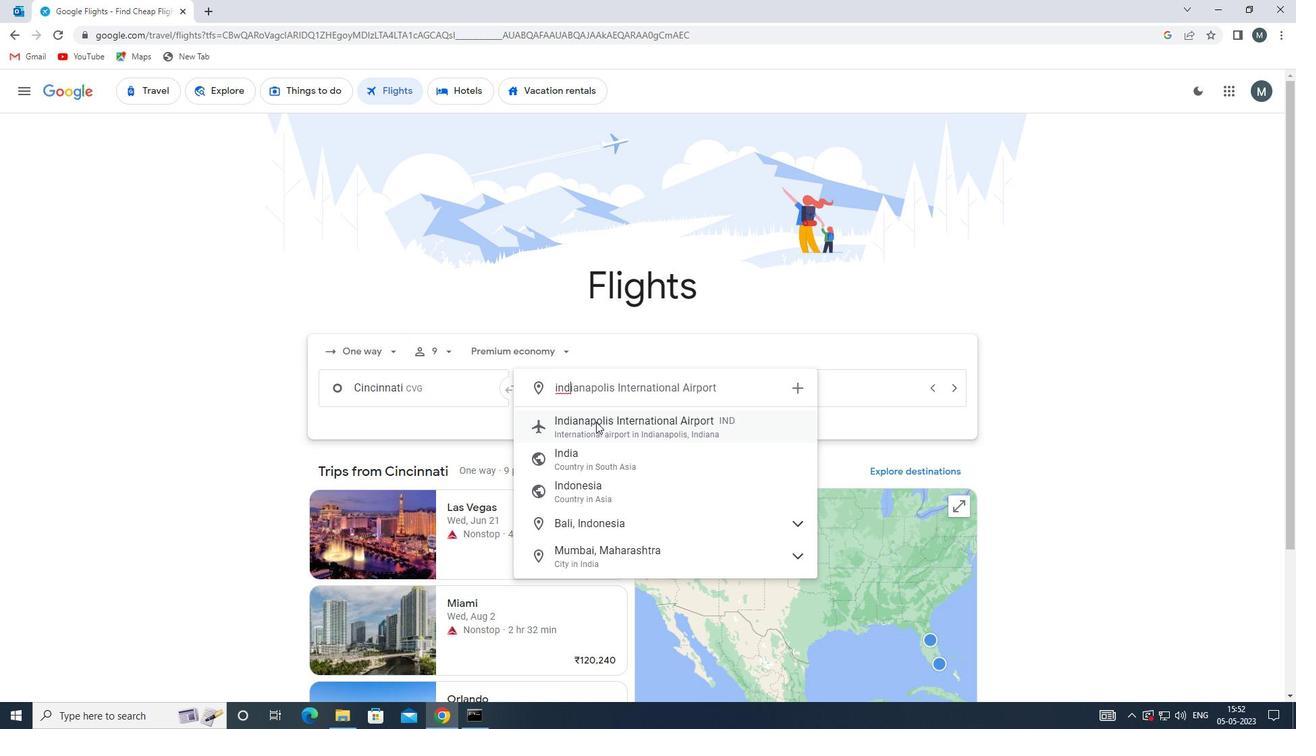 
Action: Mouse pressed left at (598, 422)
Screenshot: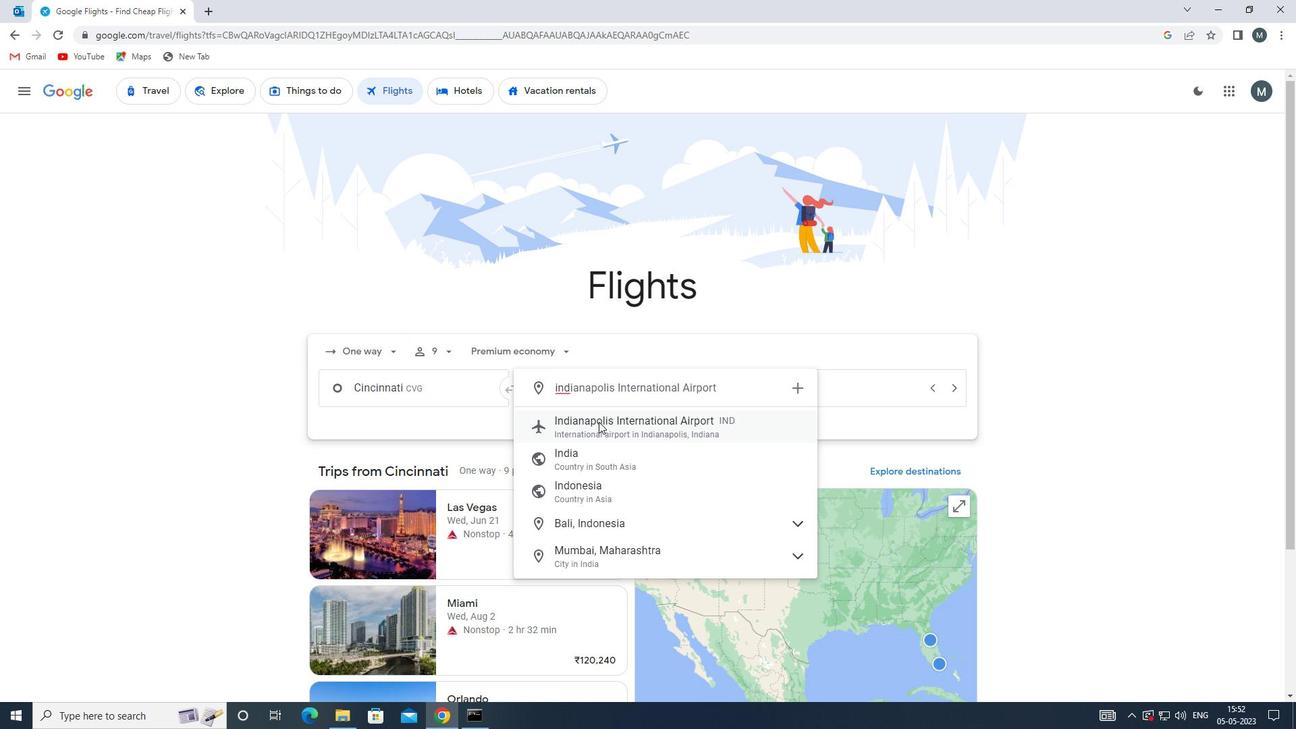 
Action: Mouse moved to (755, 386)
Screenshot: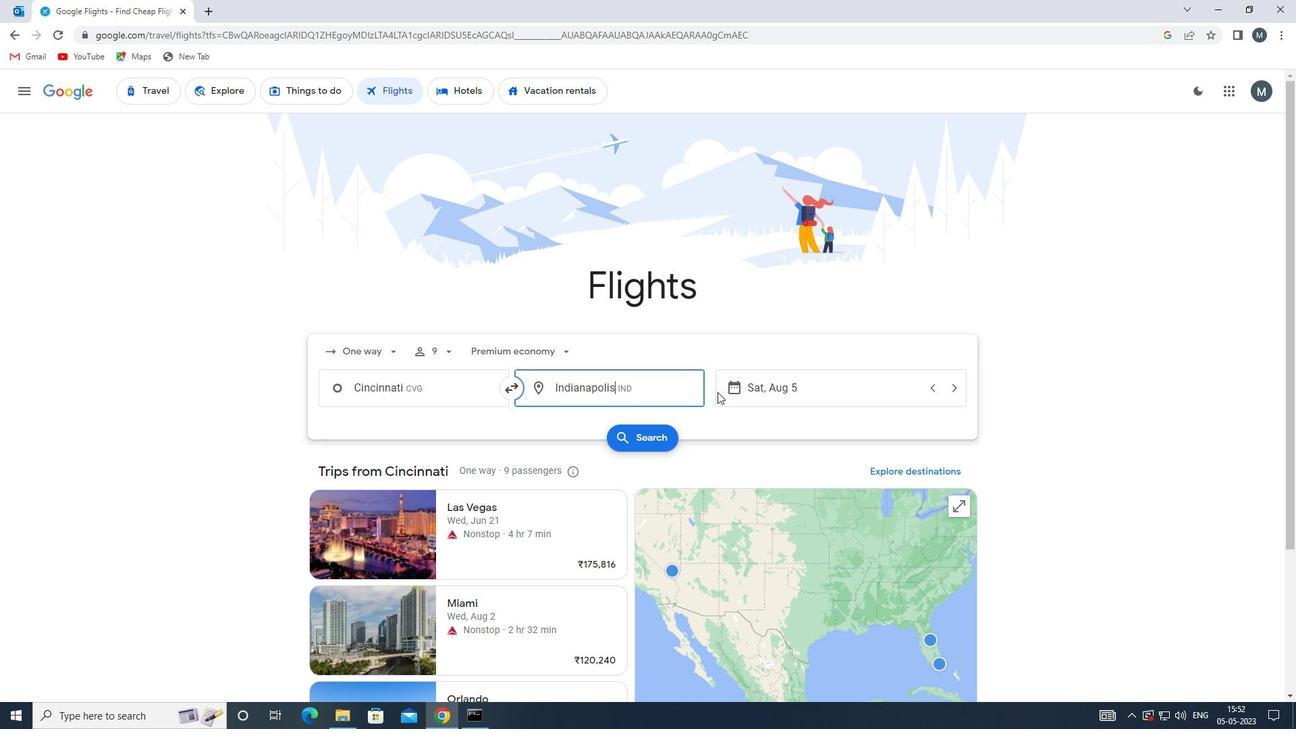 
Action: Mouse pressed left at (755, 386)
Screenshot: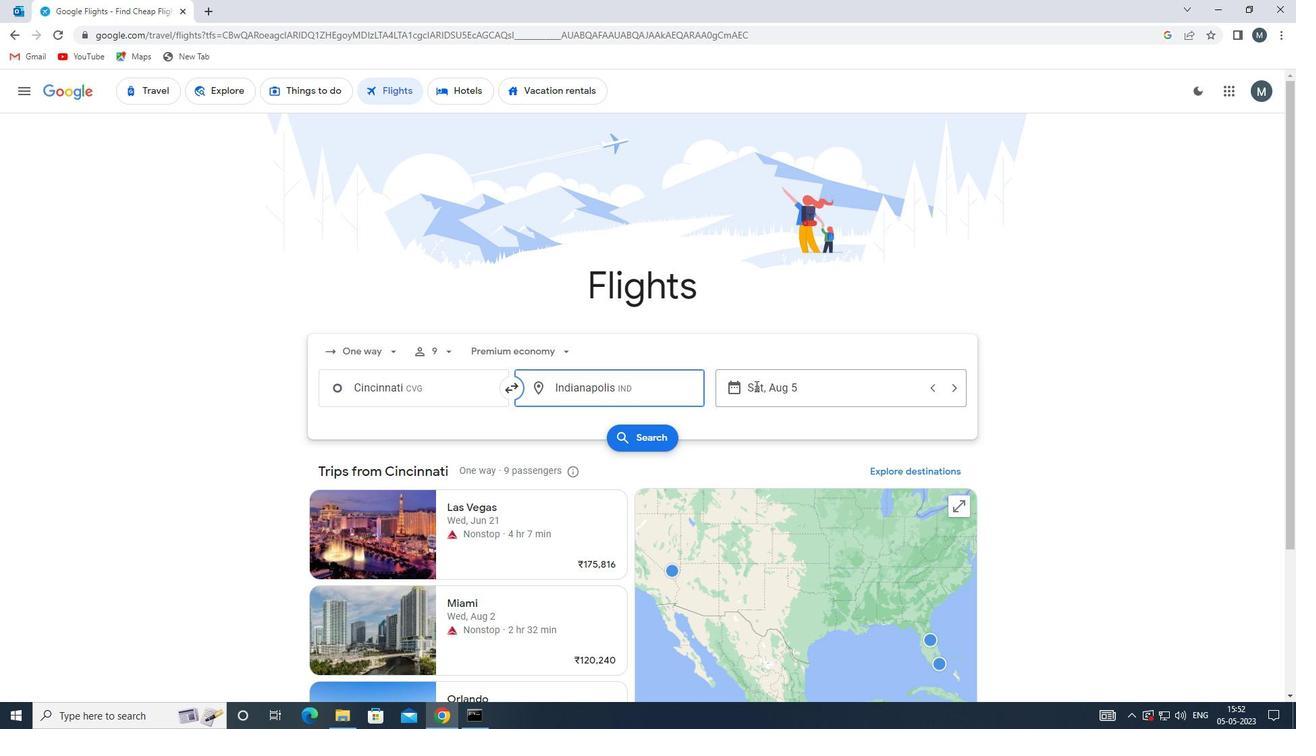 
Action: Mouse moved to (678, 457)
Screenshot: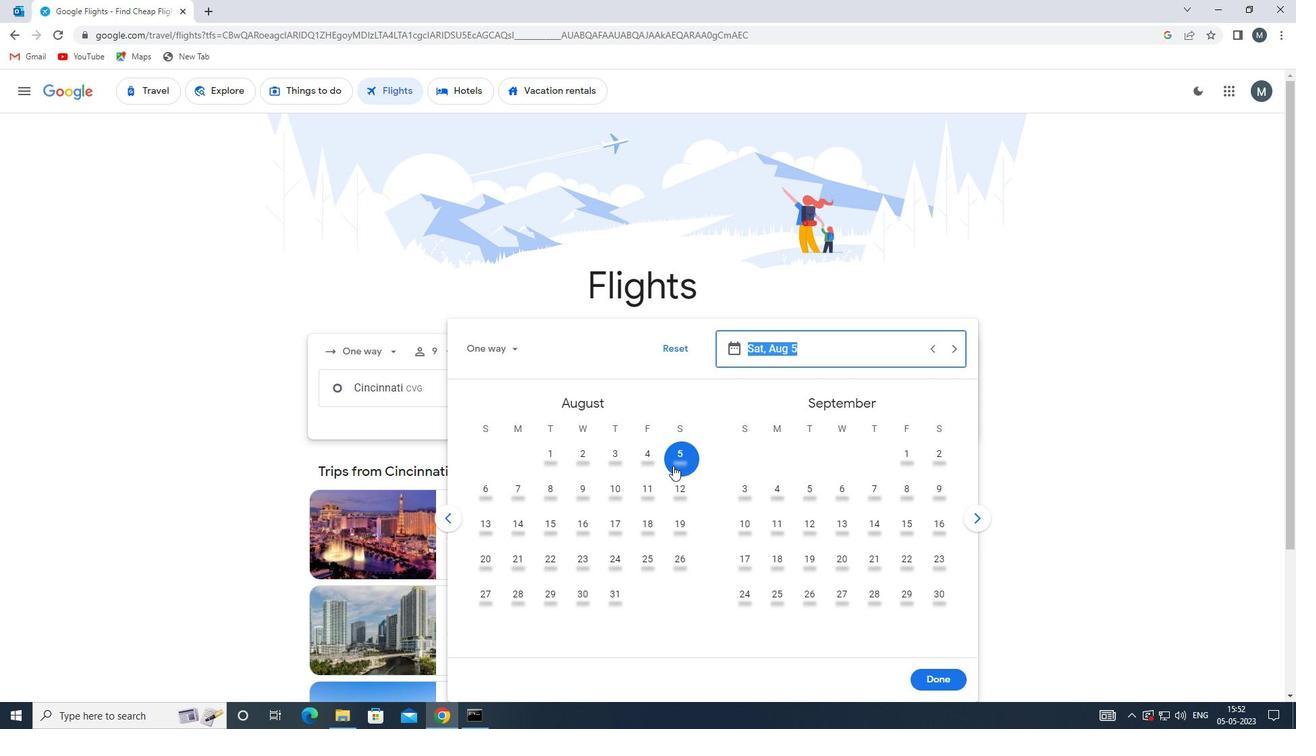 
Action: Mouse pressed left at (678, 457)
Screenshot: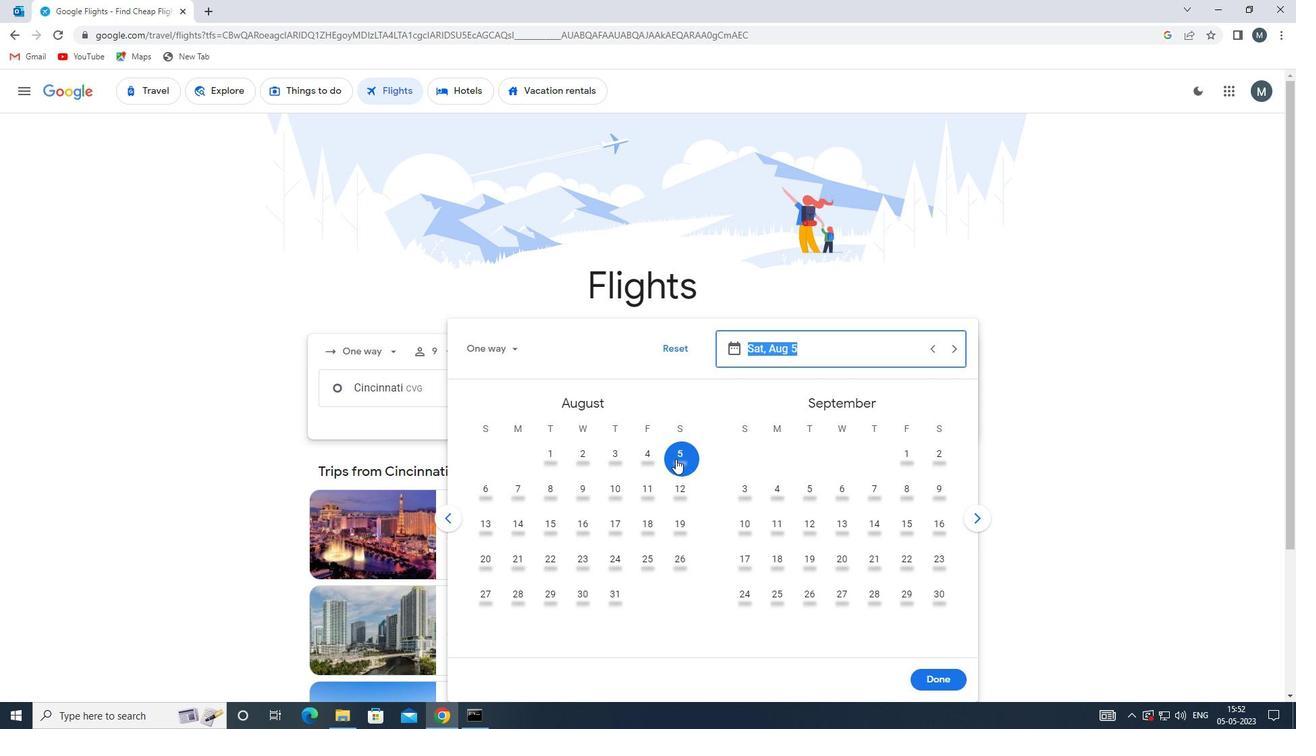 
Action: Mouse moved to (929, 675)
Screenshot: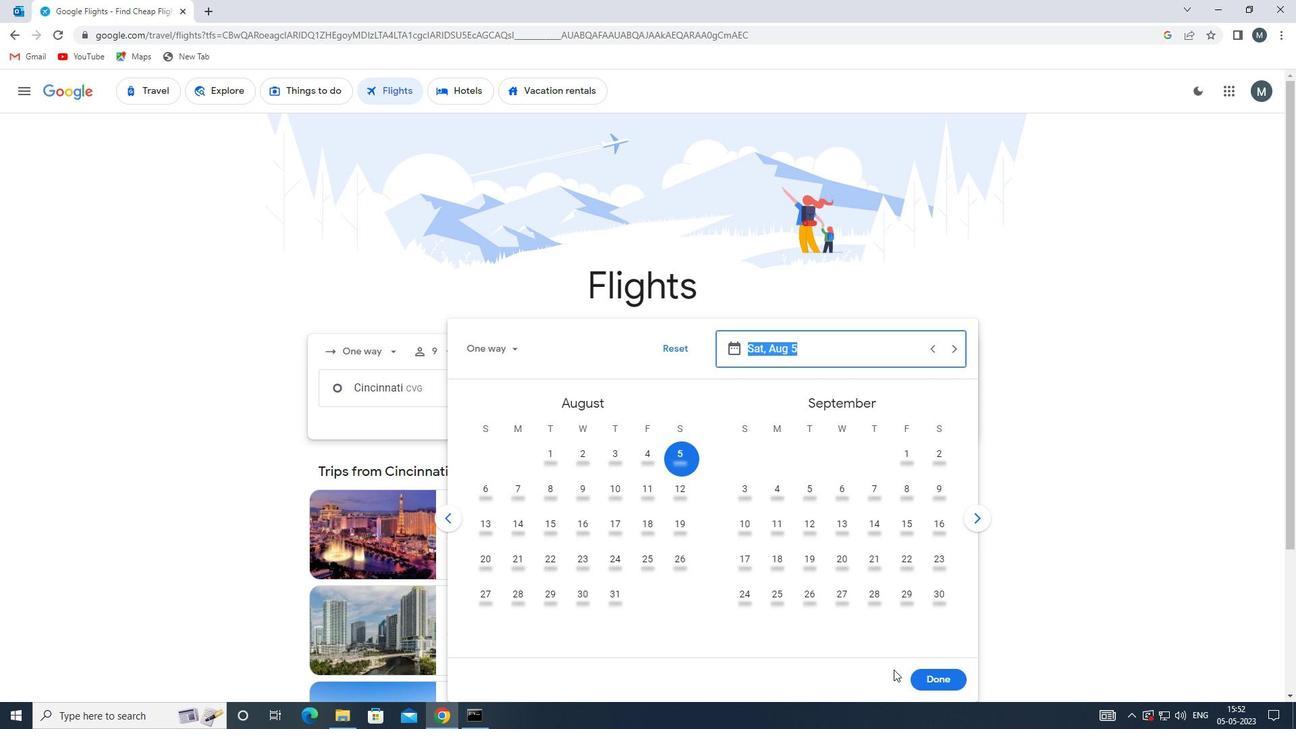 
Action: Mouse pressed left at (929, 675)
Screenshot: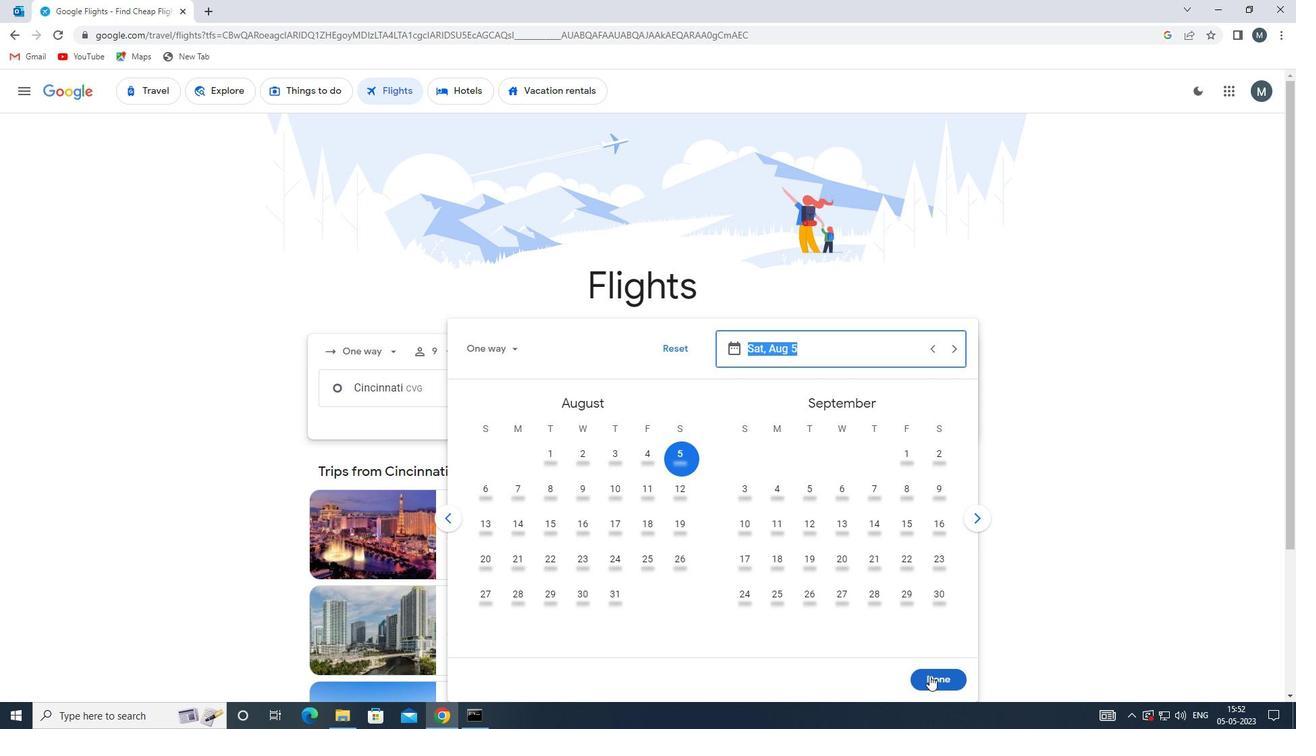 
Action: Mouse moved to (650, 444)
Screenshot: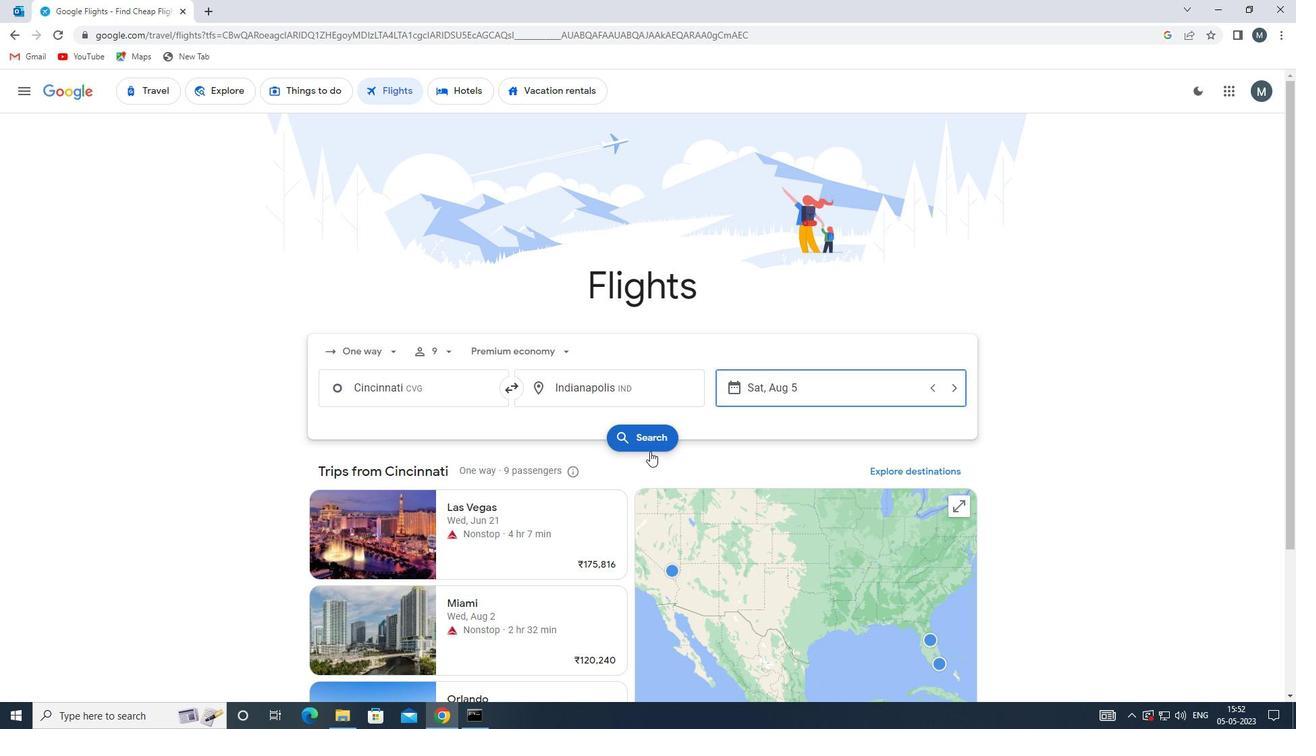 
Action: Mouse pressed left at (650, 444)
Screenshot: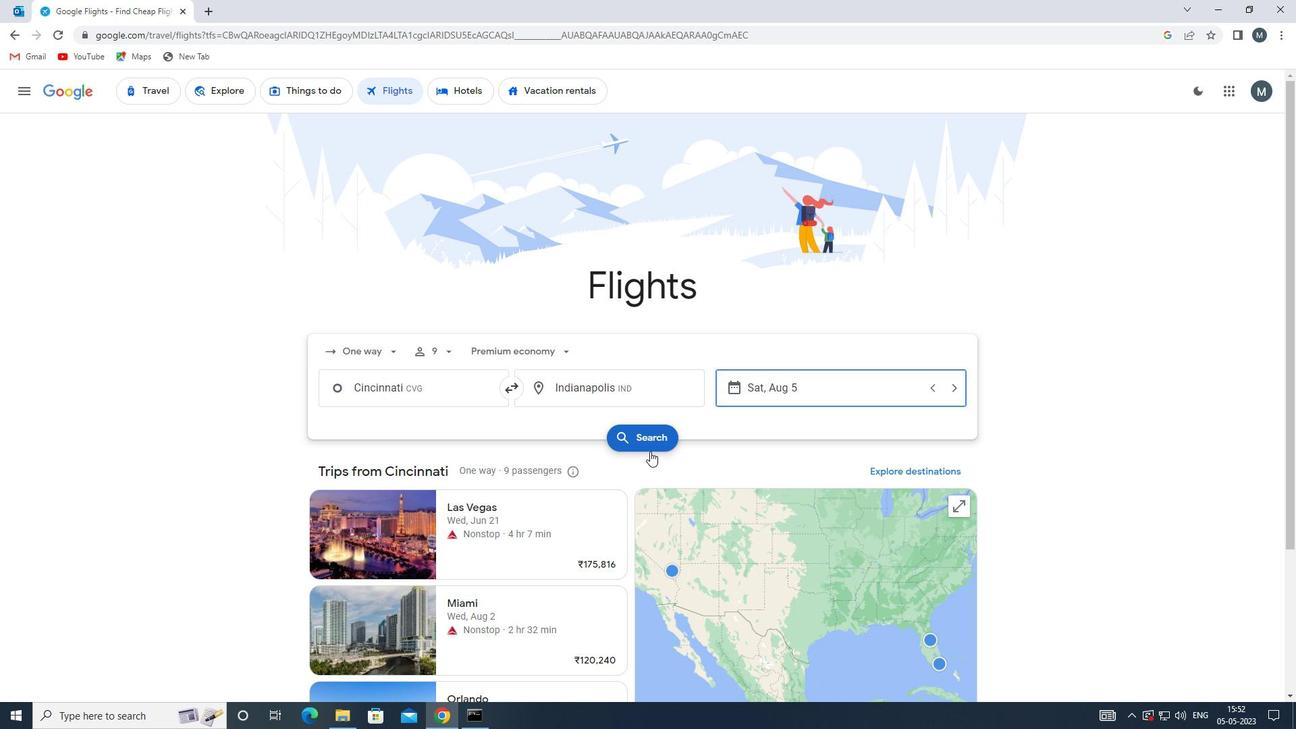
Action: Mouse moved to (343, 216)
Screenshot: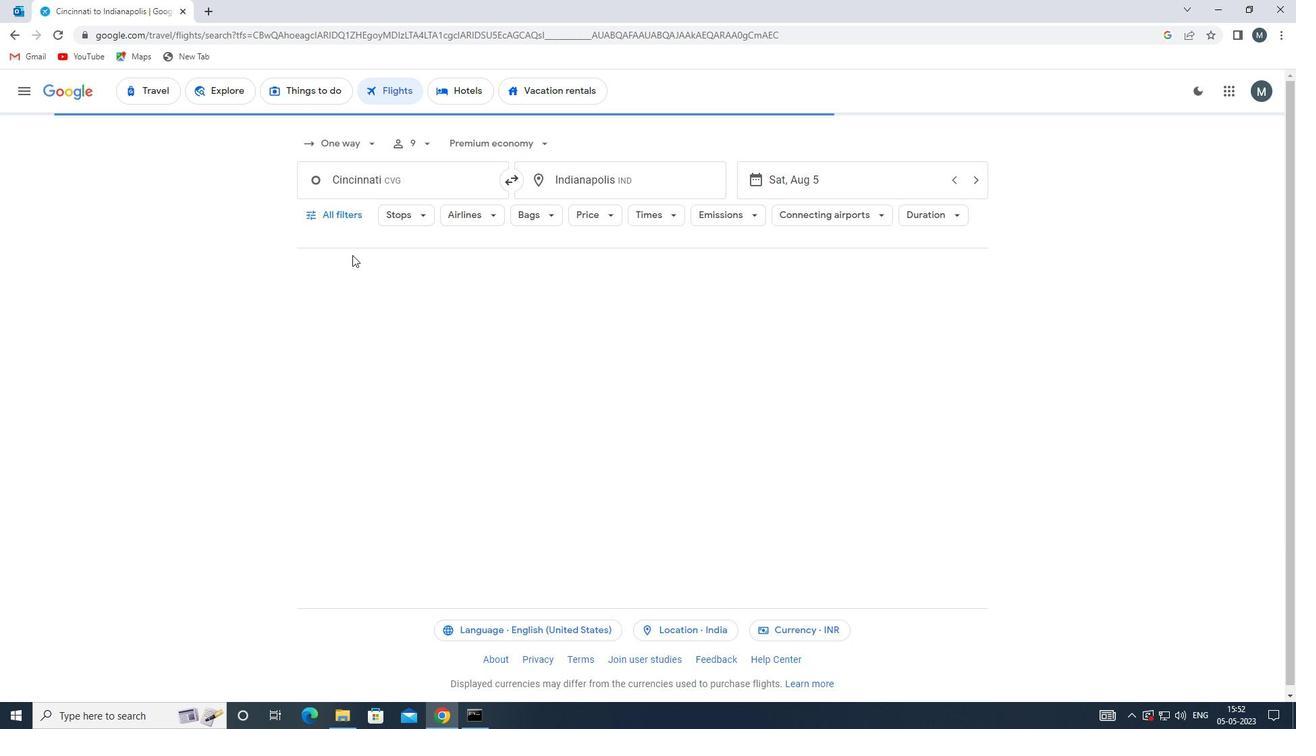 
Action: Mouse pressed left at (343, 216)
Screenshot: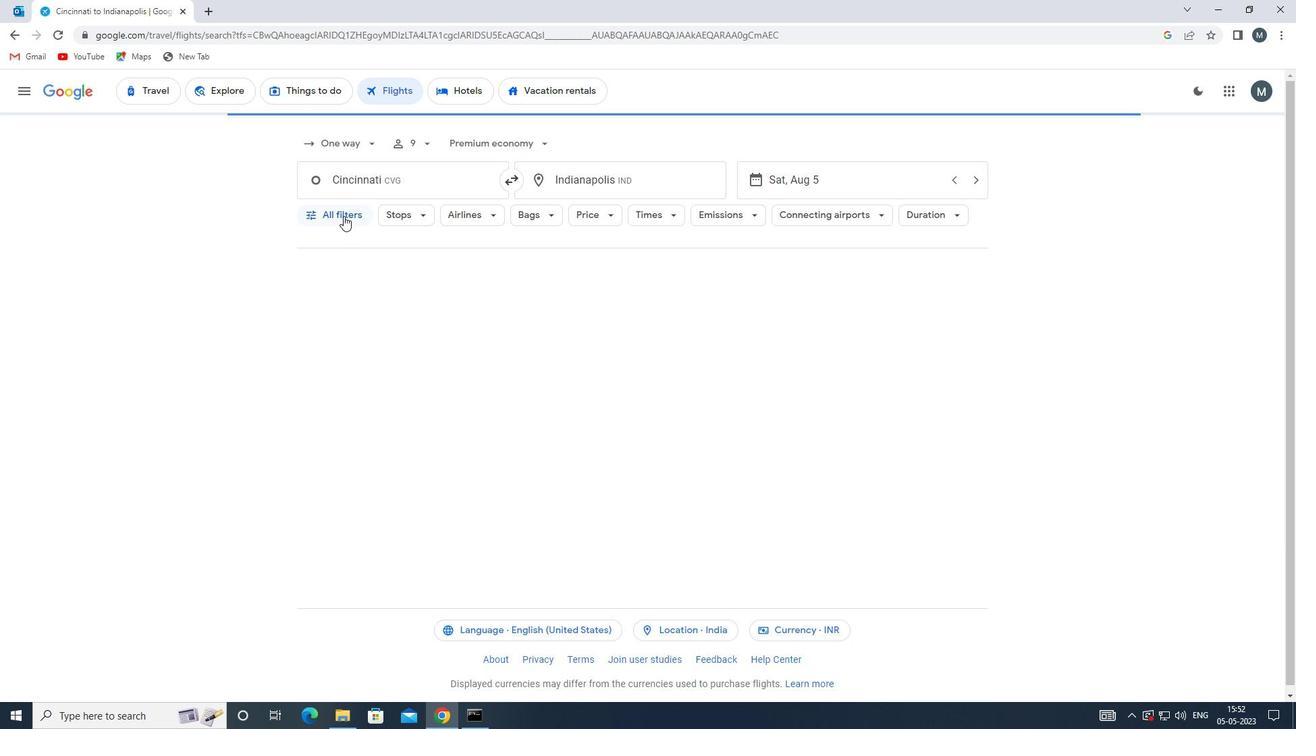 
Action: Mouse moved to (408, 389)
Screenshot: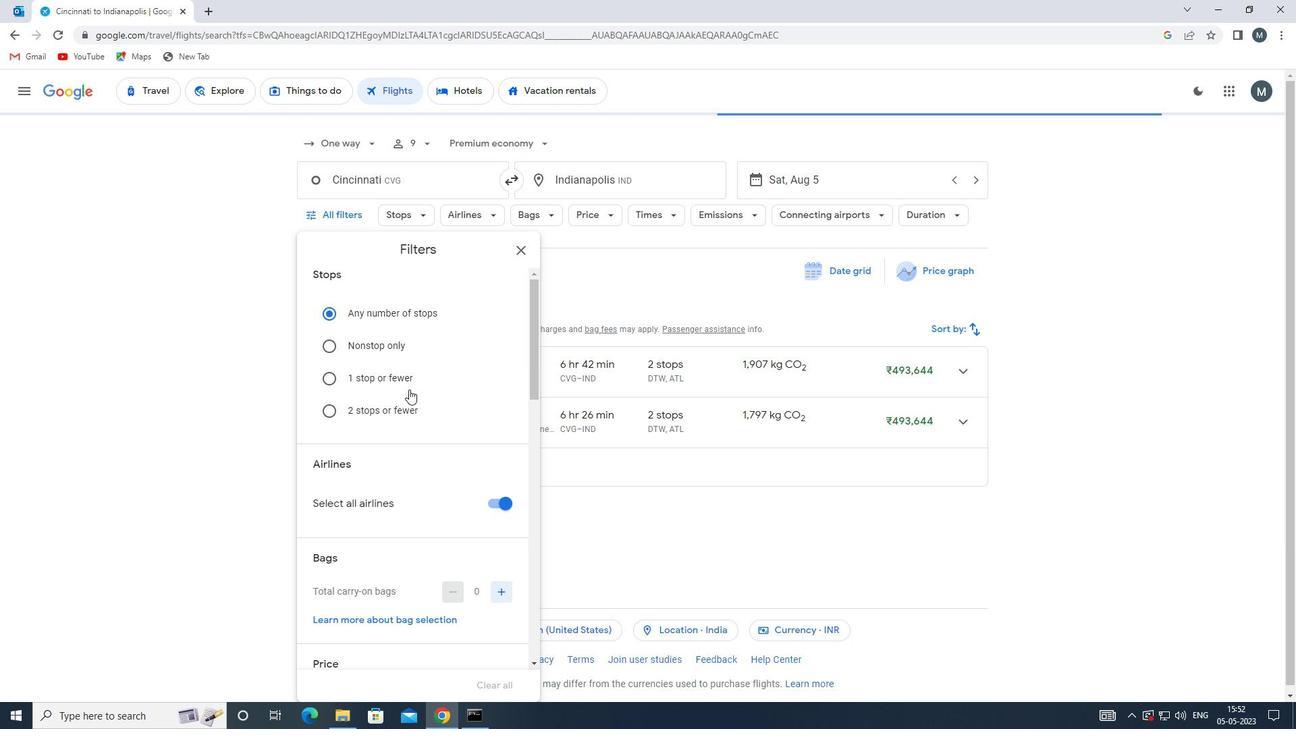 
Action: Mouse scrolled (408, 388) with delta (0, 0)
Screenshot: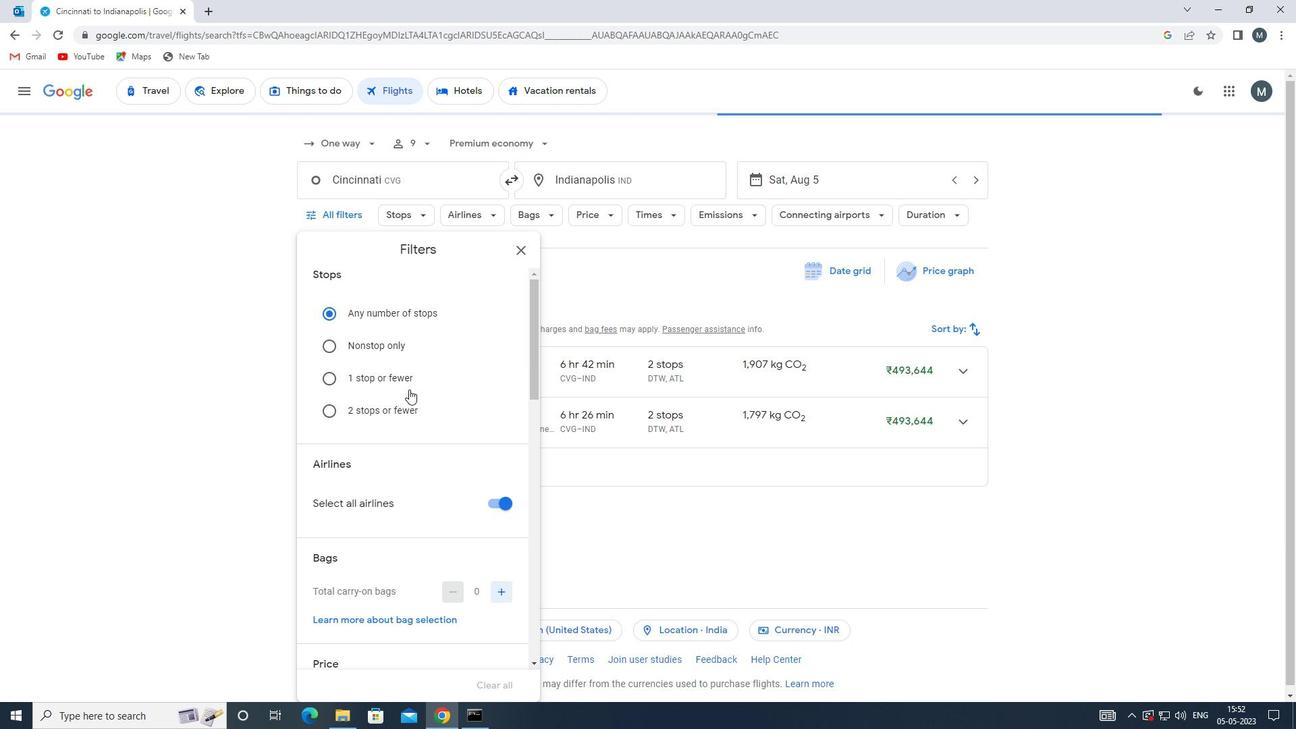
Action: Mouse moved to (490, 433)
Screenshot: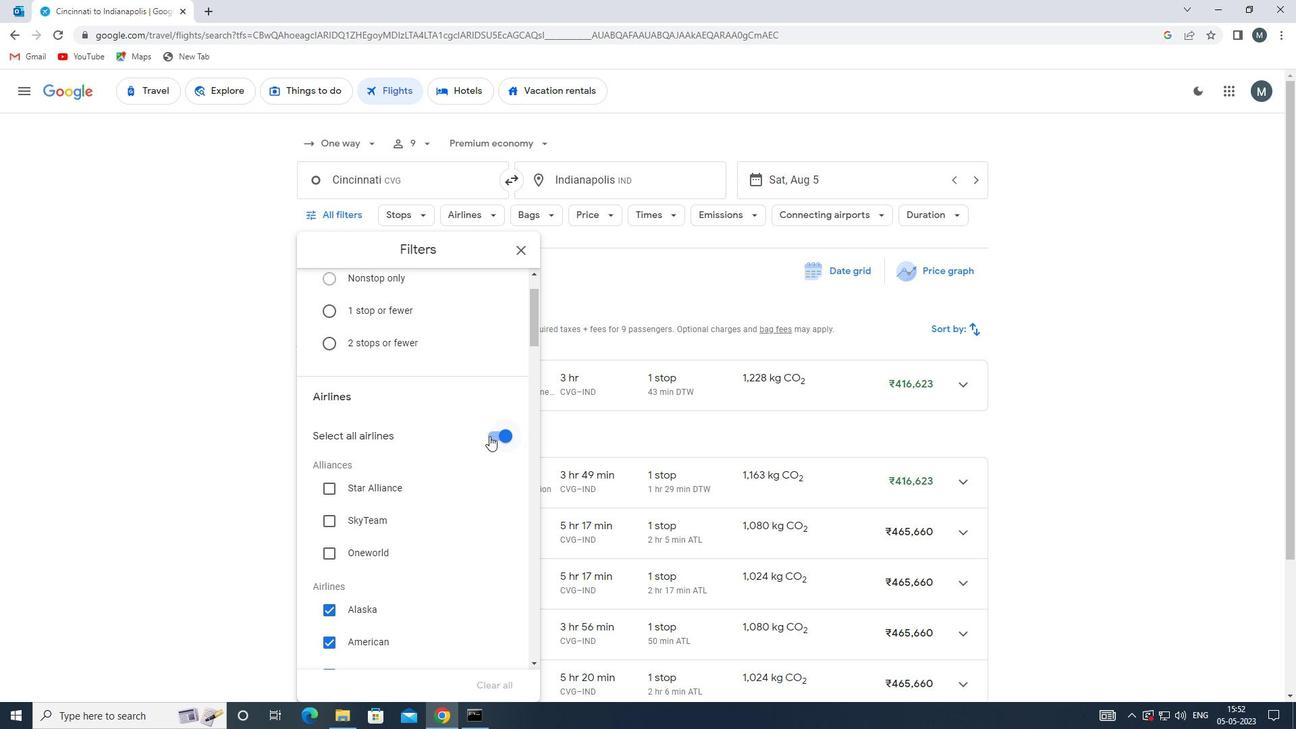 
Action: Mouse pressed left at (490, 433)
Screenshot: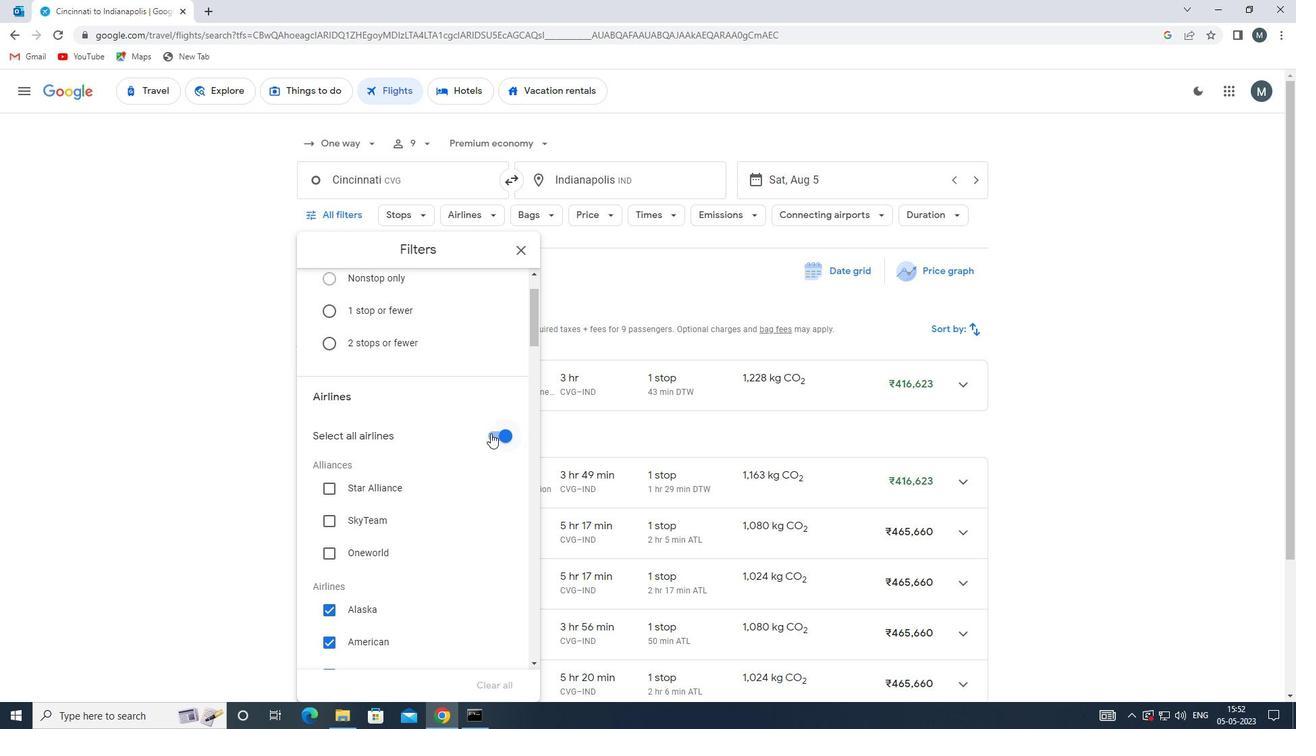 
Action: Mouse moved to (434, 493)
Screenshot: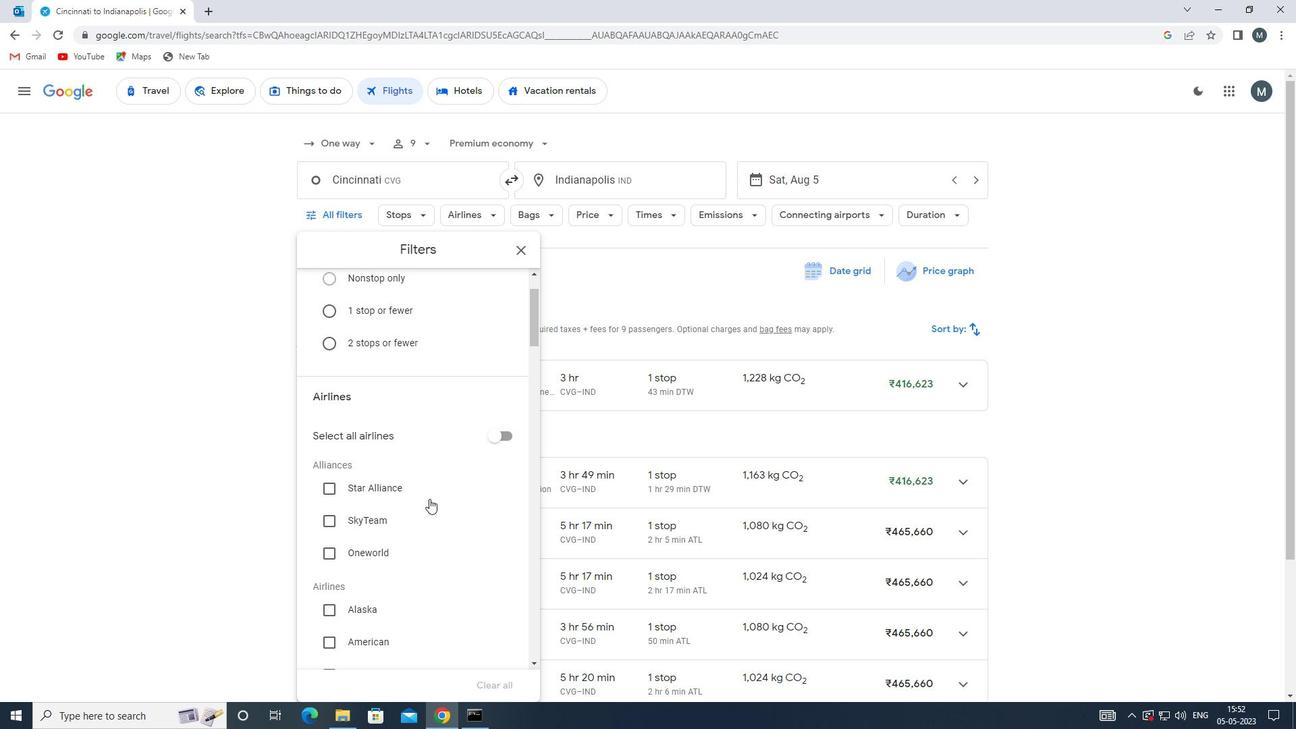 
Action: Mouse scrolled (434, 492) with delta (0, 0)
Screenshot: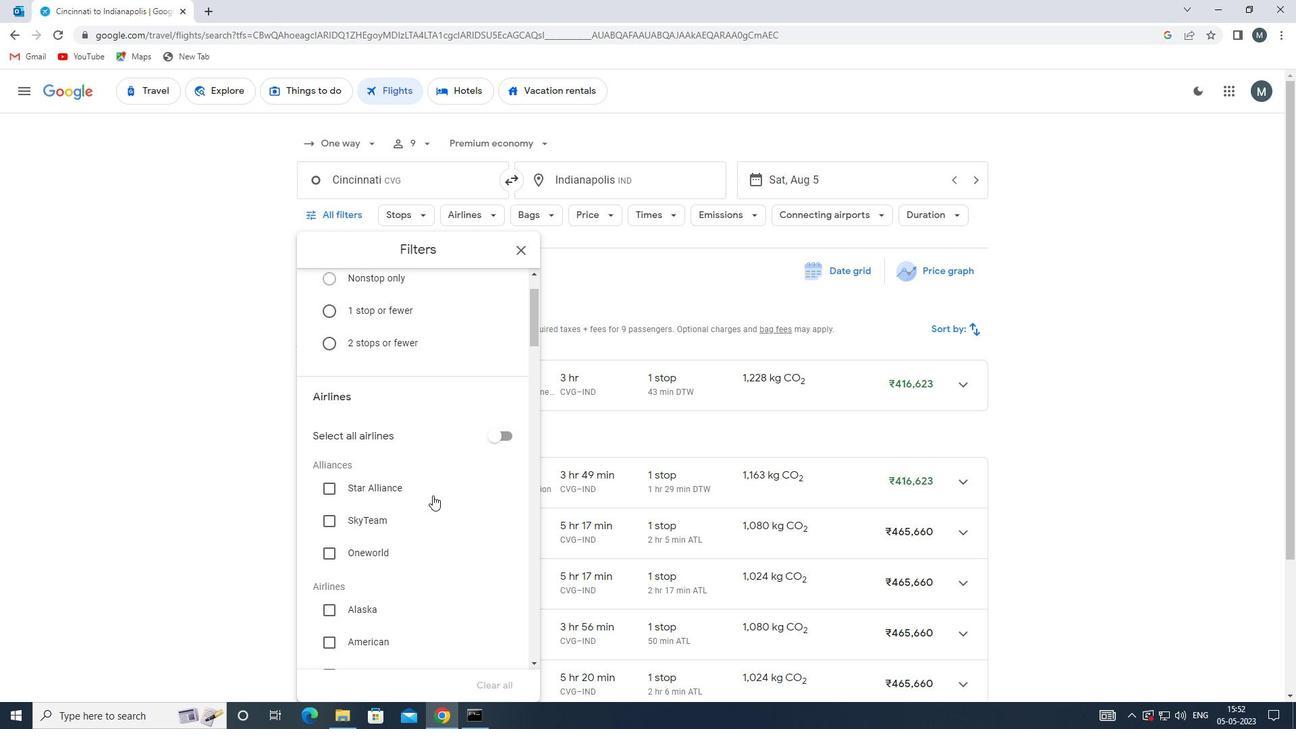 
Action: Mouse moved to (434, 492)
Screenshot: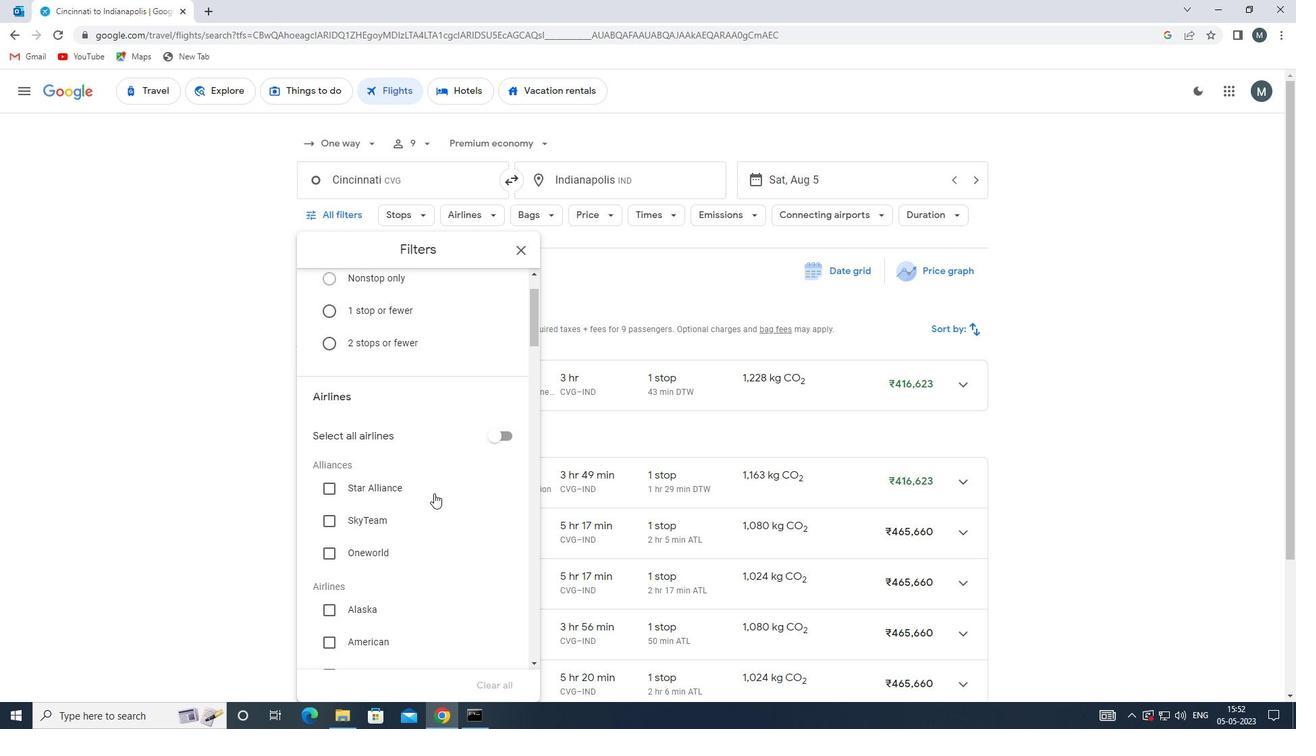
Action: Mouse scrolled (434, 492) with delta (0, 0)
Screenshot: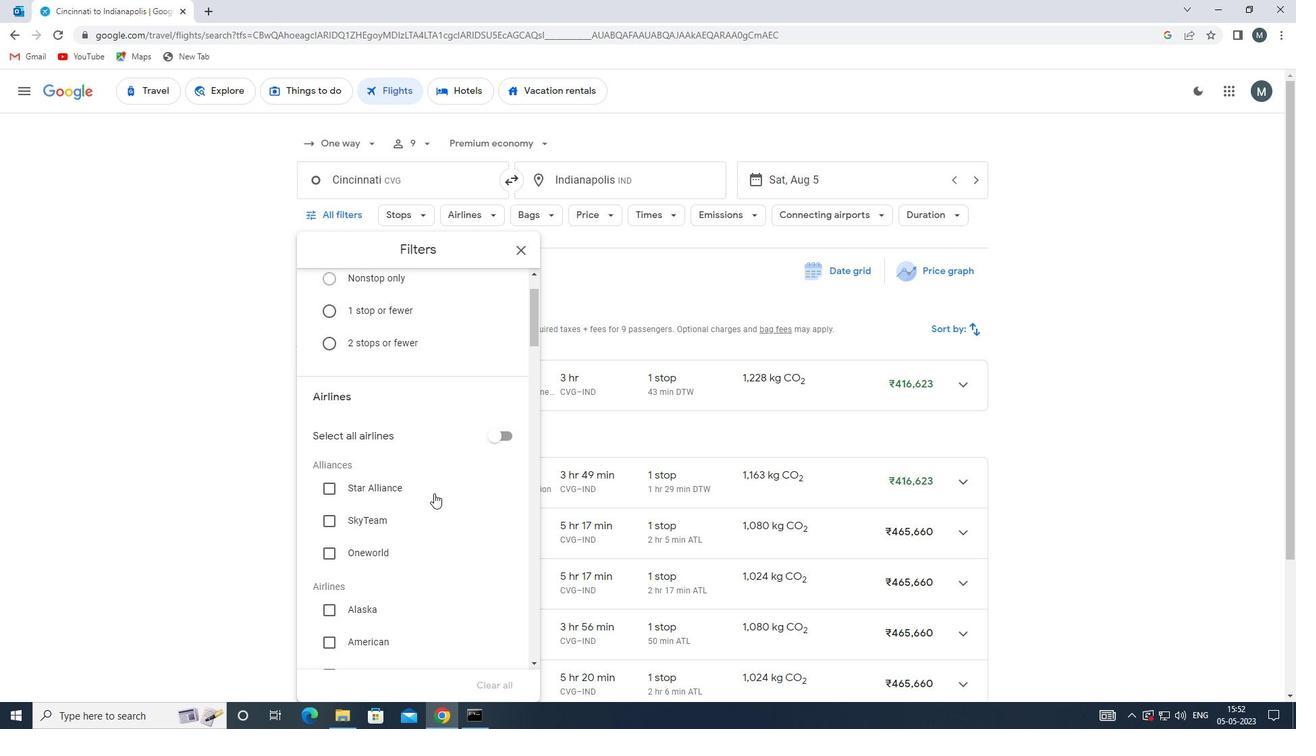 
Action: Mouse moved to (434, 492)
Screenshot: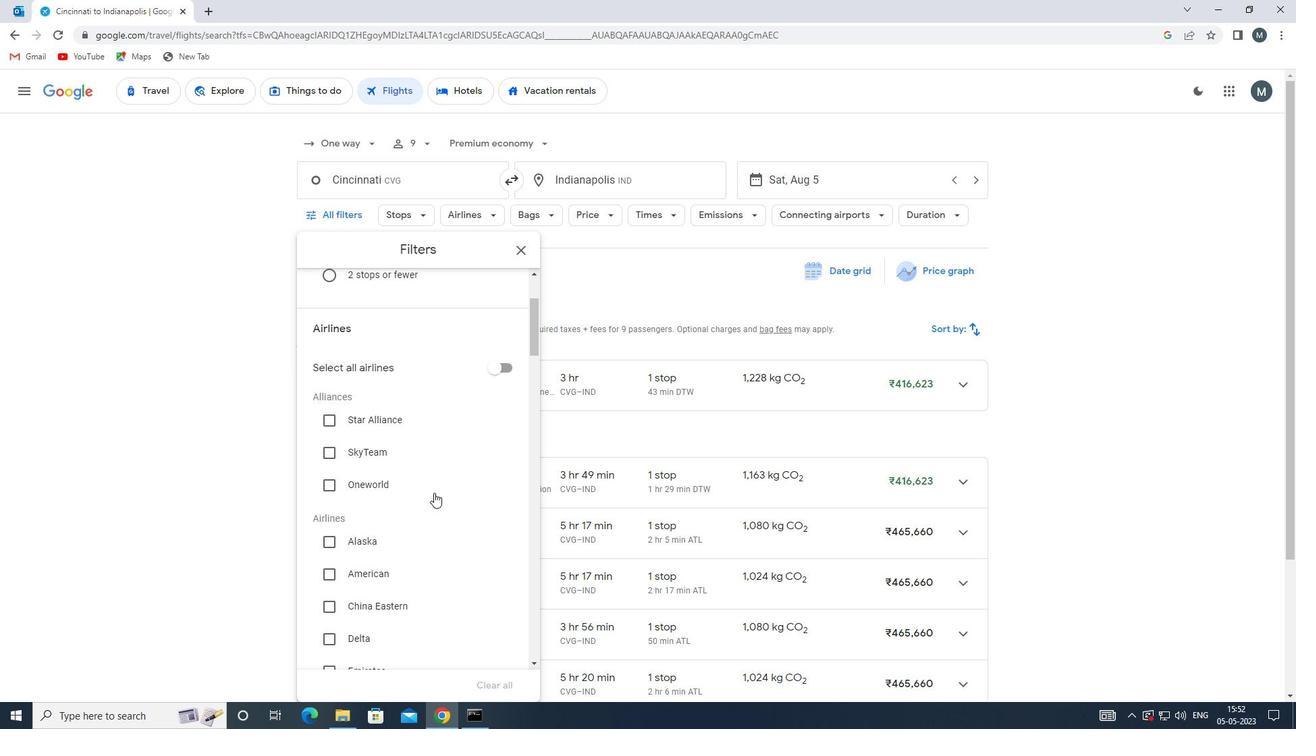 
Action: Mouse scrolled (434, 491) with delta (0, 0)
Screenshot: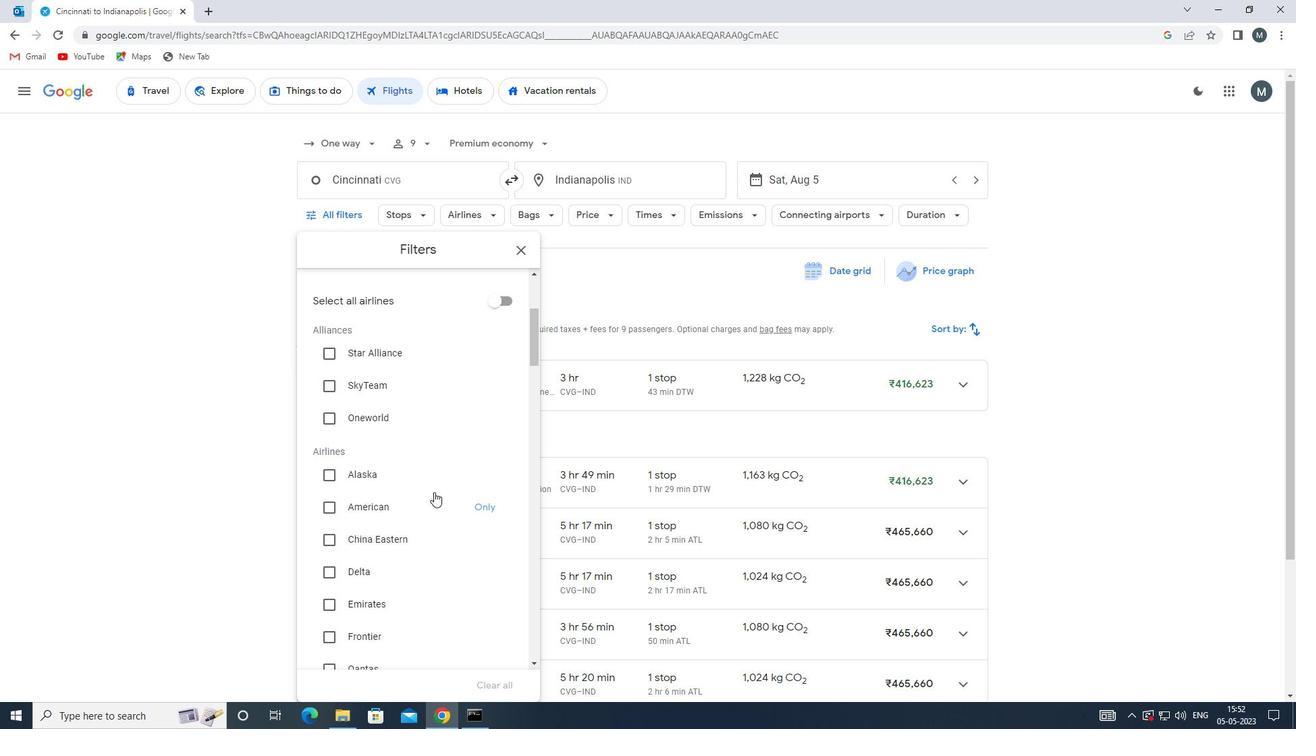 
Action: Mouse scrolled (434, 491) with delta (0, 0)
Screenshot: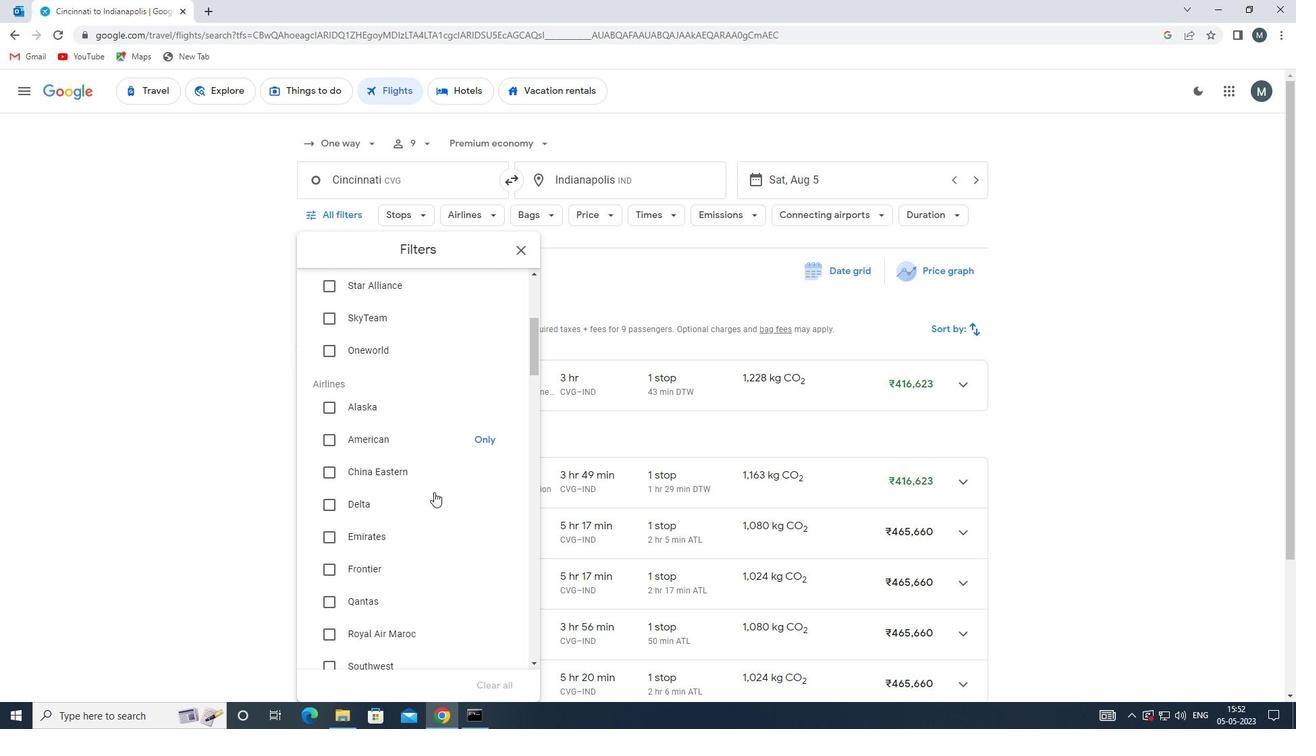 
Action: Mouse scrolled (434, 491) with delta (0, 0)
Screenshot: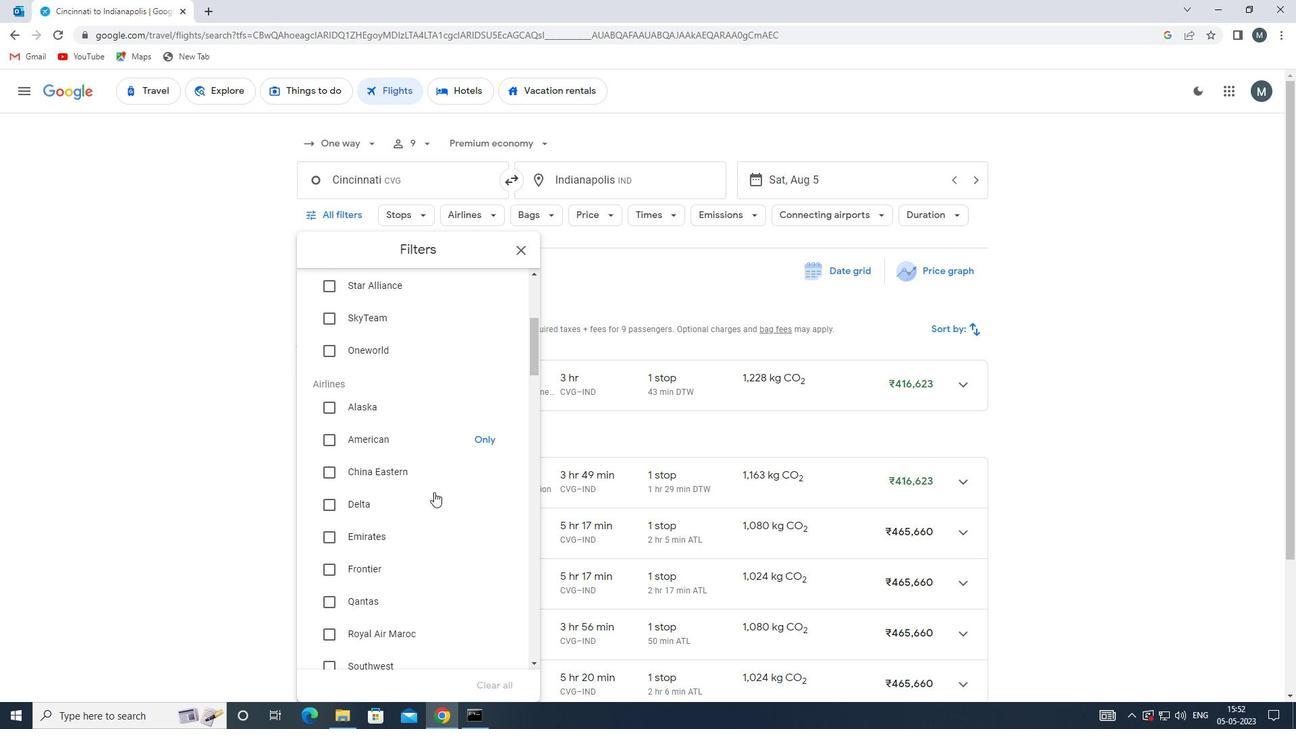 
Action: Mouse moved to (390, 596)
Screenshot: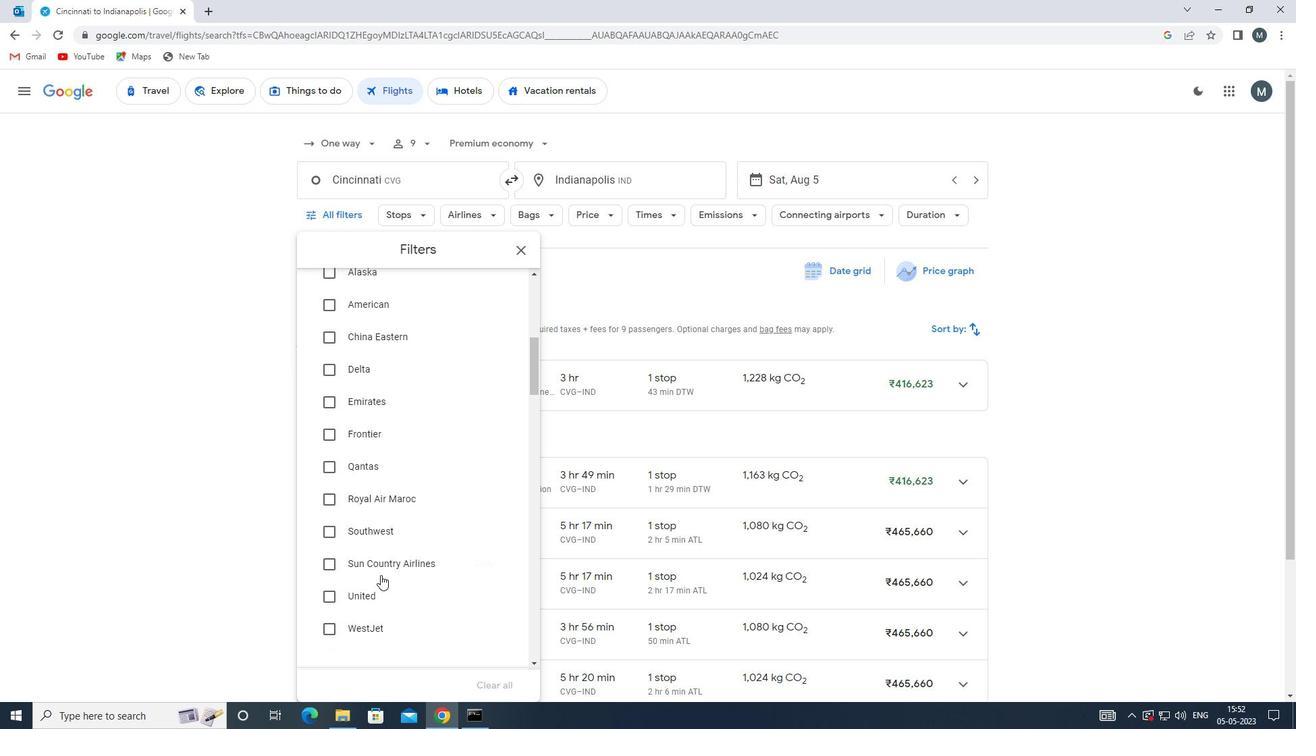 
Action: Mouse scrolled (390, 595) with delta (0, 0)
Screenshot: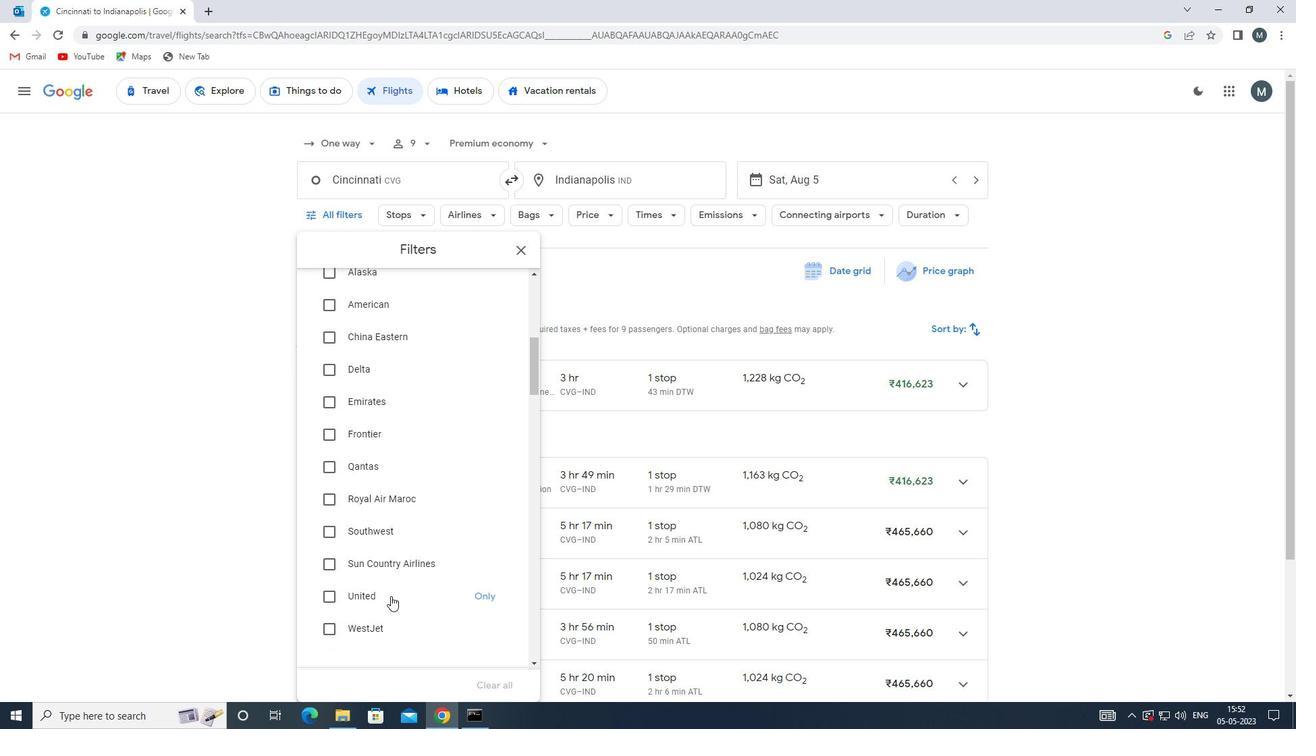 
Action: Mouse moved to (390, 562)
Screenshot: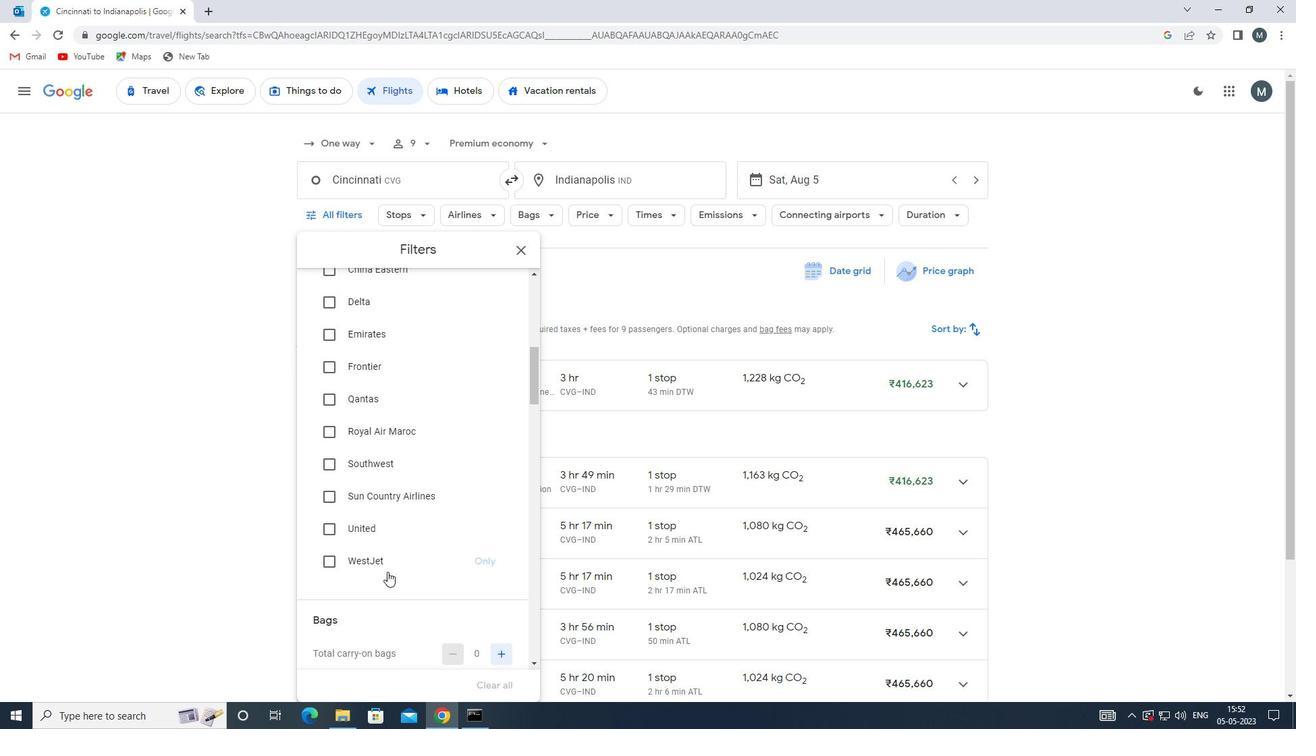 
Action: Mouse pressed left at (390, 562)
Screenshot: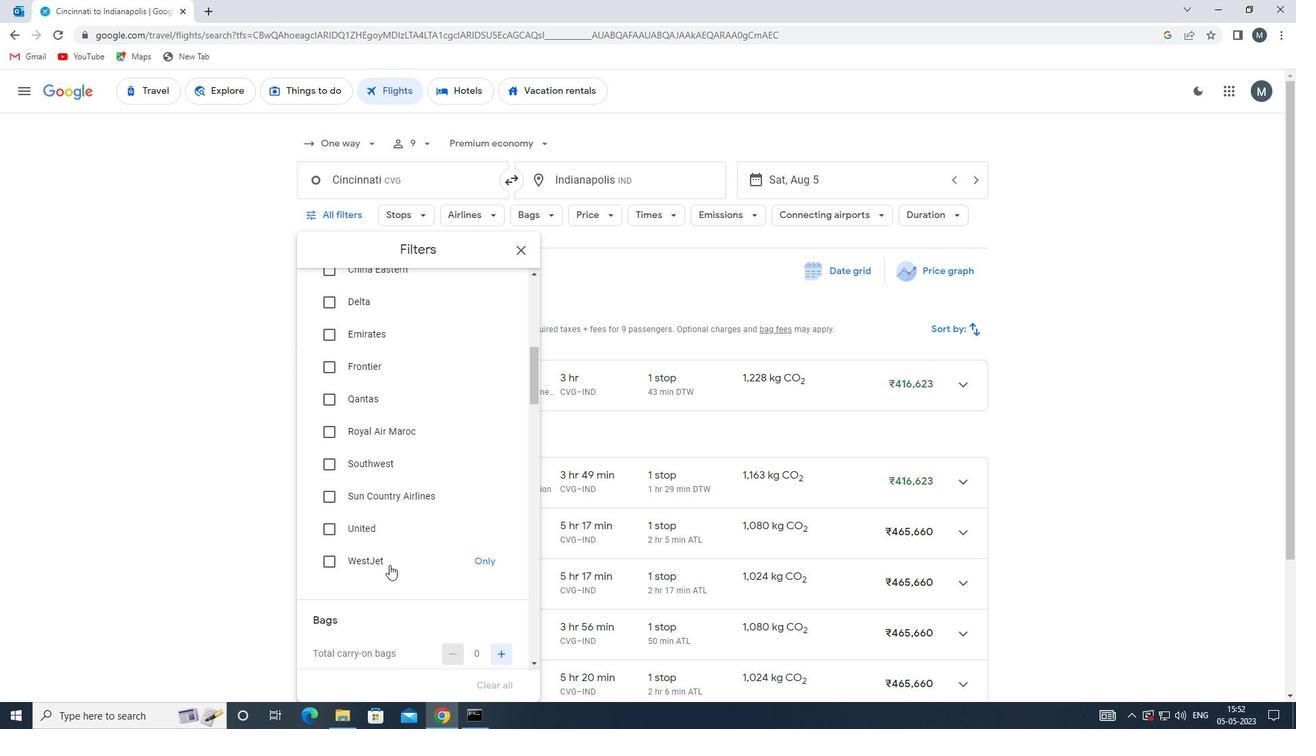 
Action: Mouse moved to (407, 536)
Screenshot: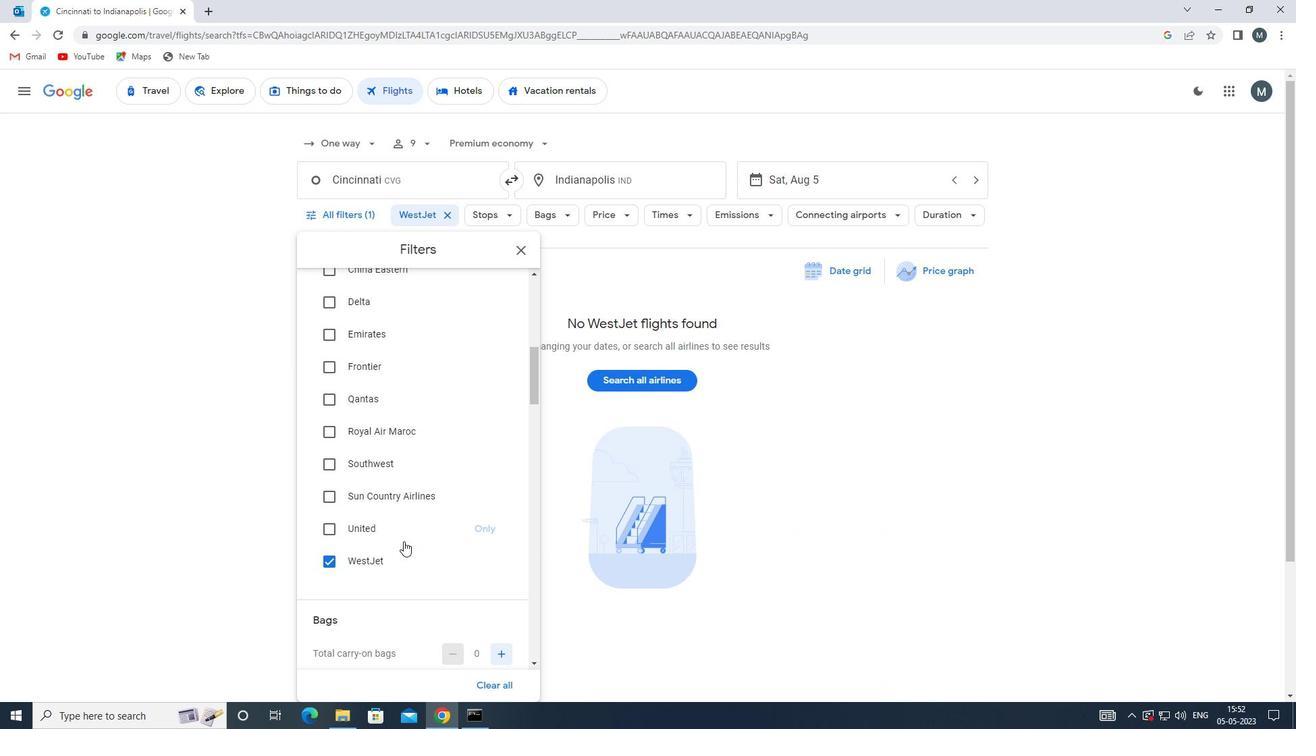 
Action: Mouse scrolled (407, 535) with delta (0, 0)
Screenshot: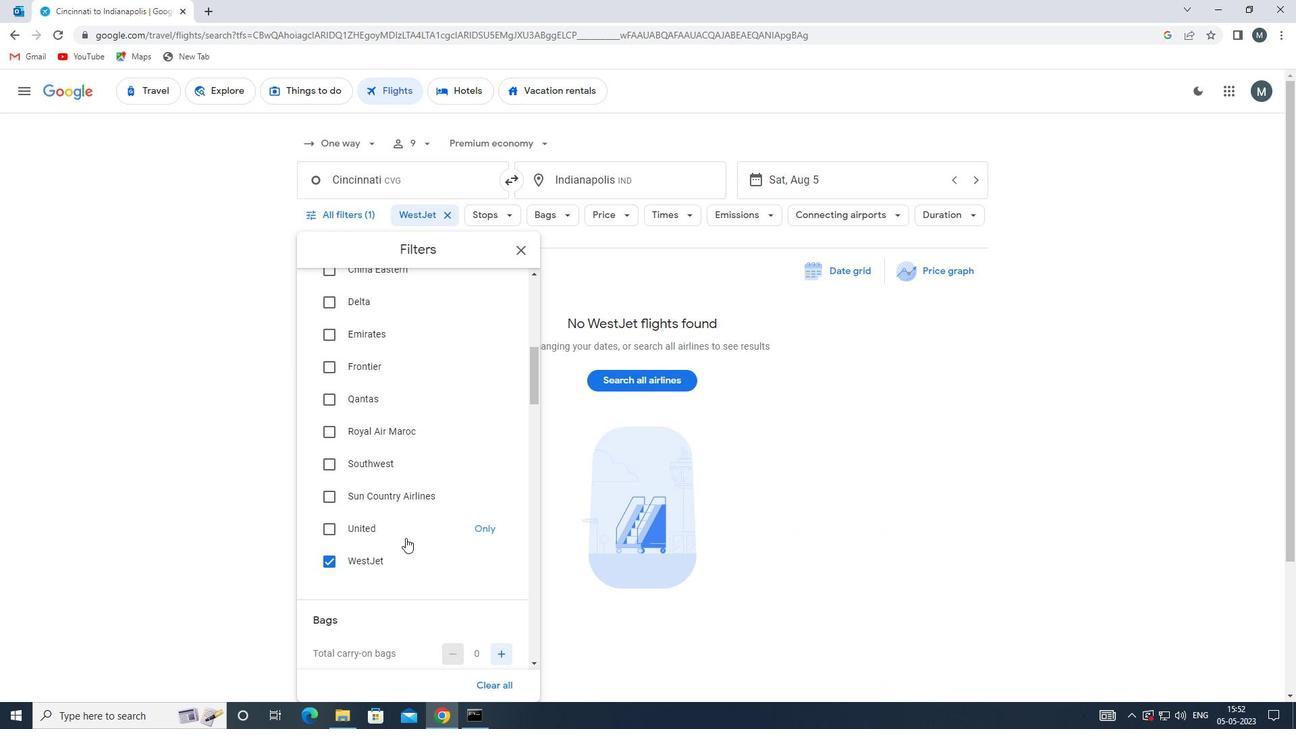 
Action: Mouse moved to (507, 583)
Screenshot: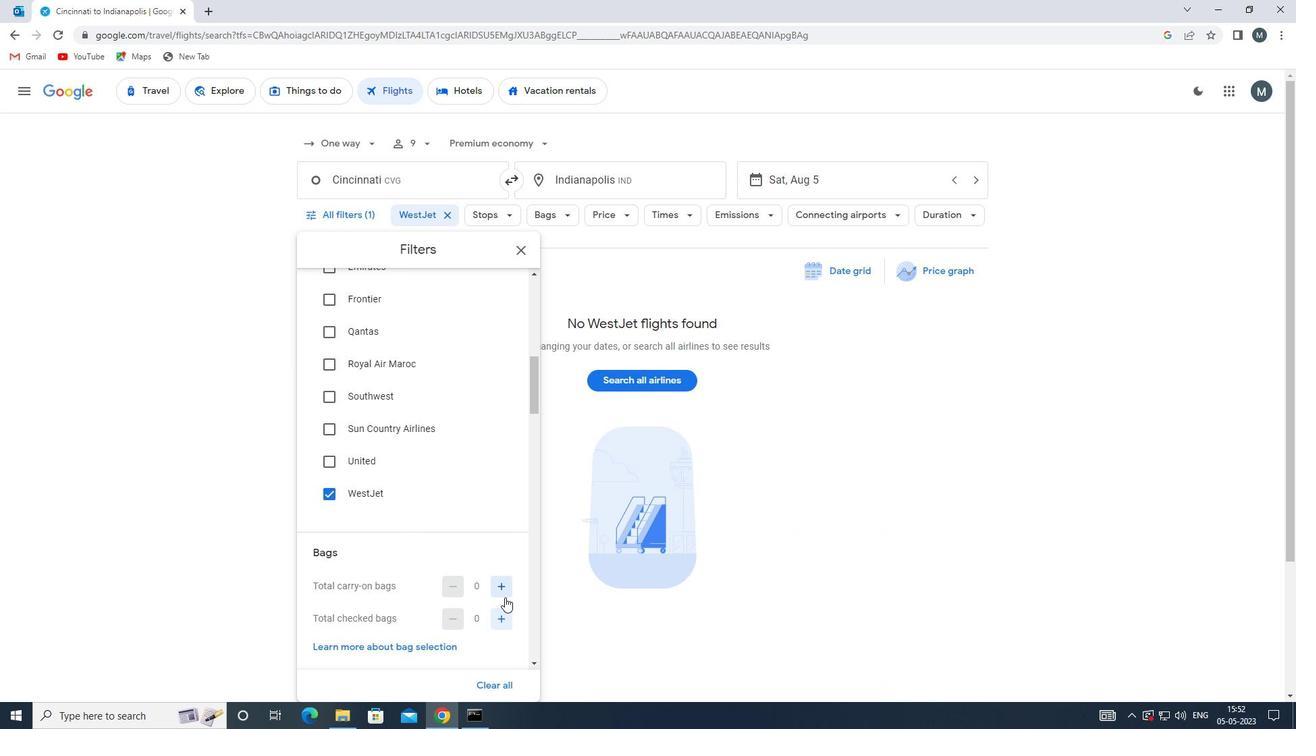 
Action: Mouse pressed left at (507, 583)
Screenshot: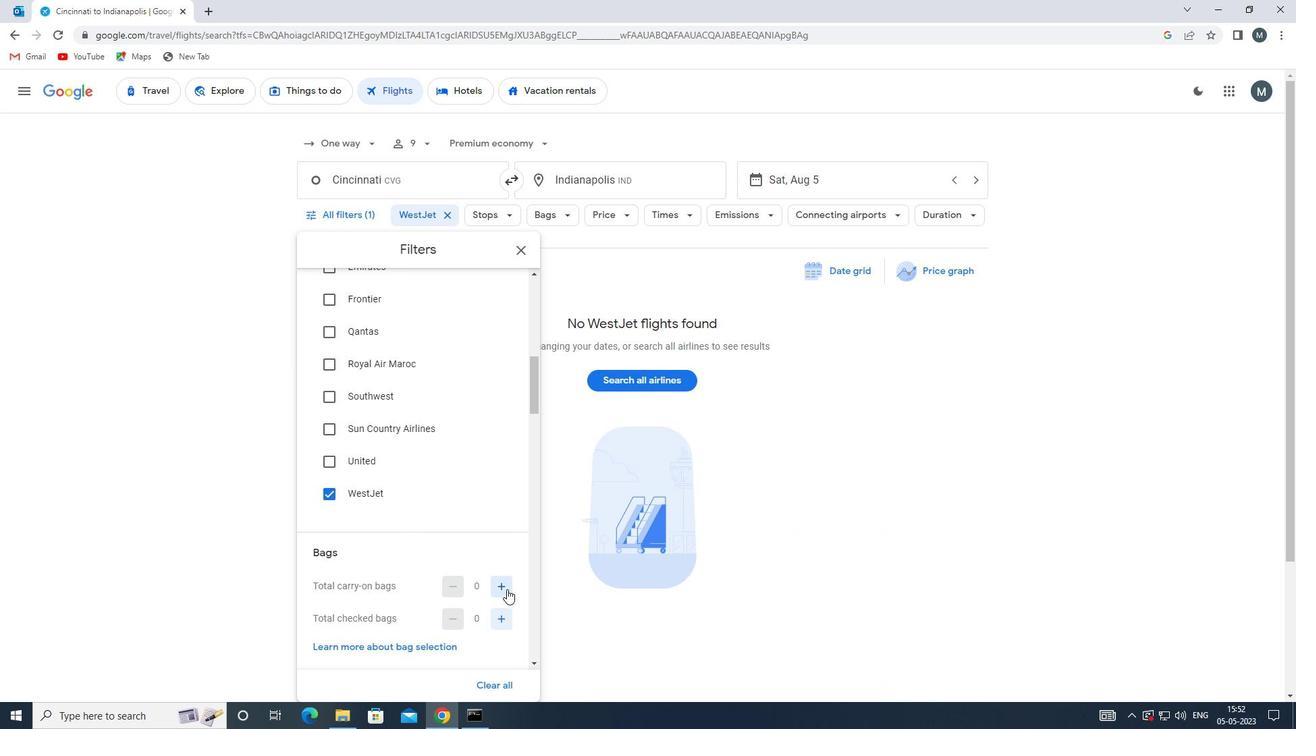 
Action: Mouse moved to (449, 531)
Screenshot: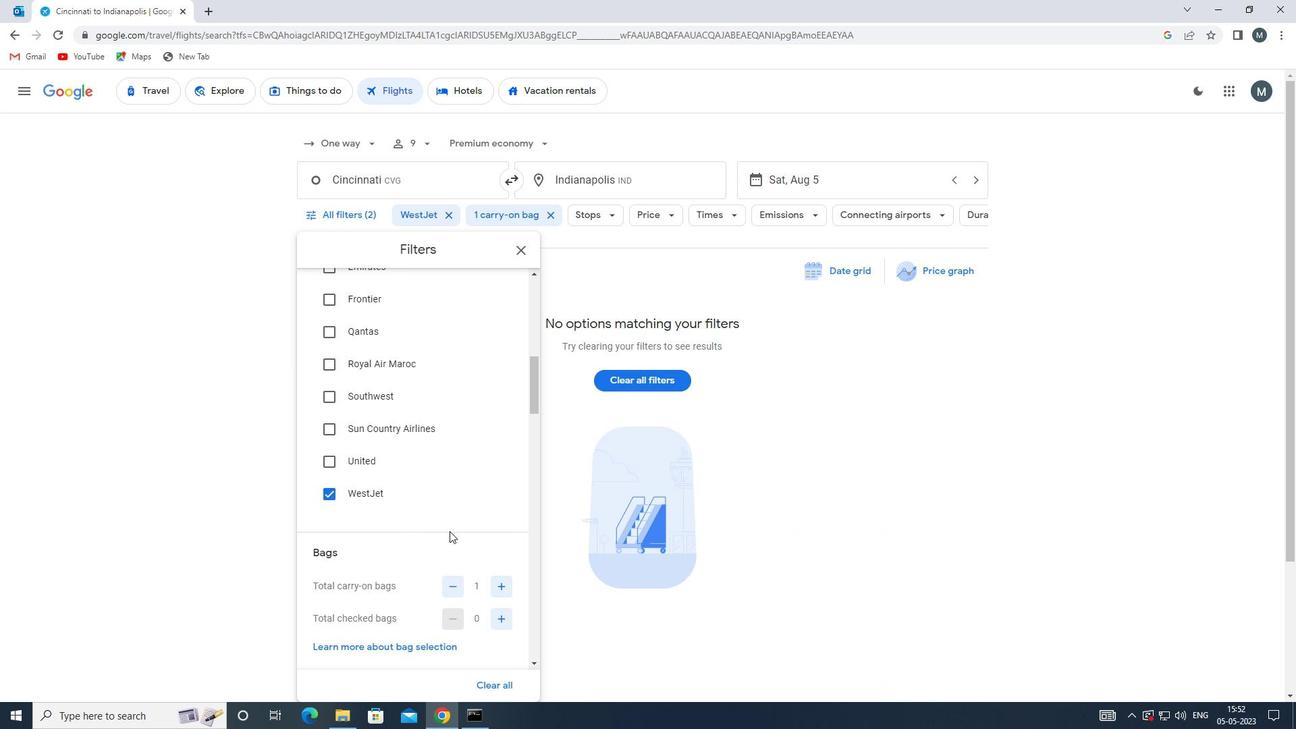 
Action: Mouse scrolled (449, 530) with delta (0, 0)
Screenshot: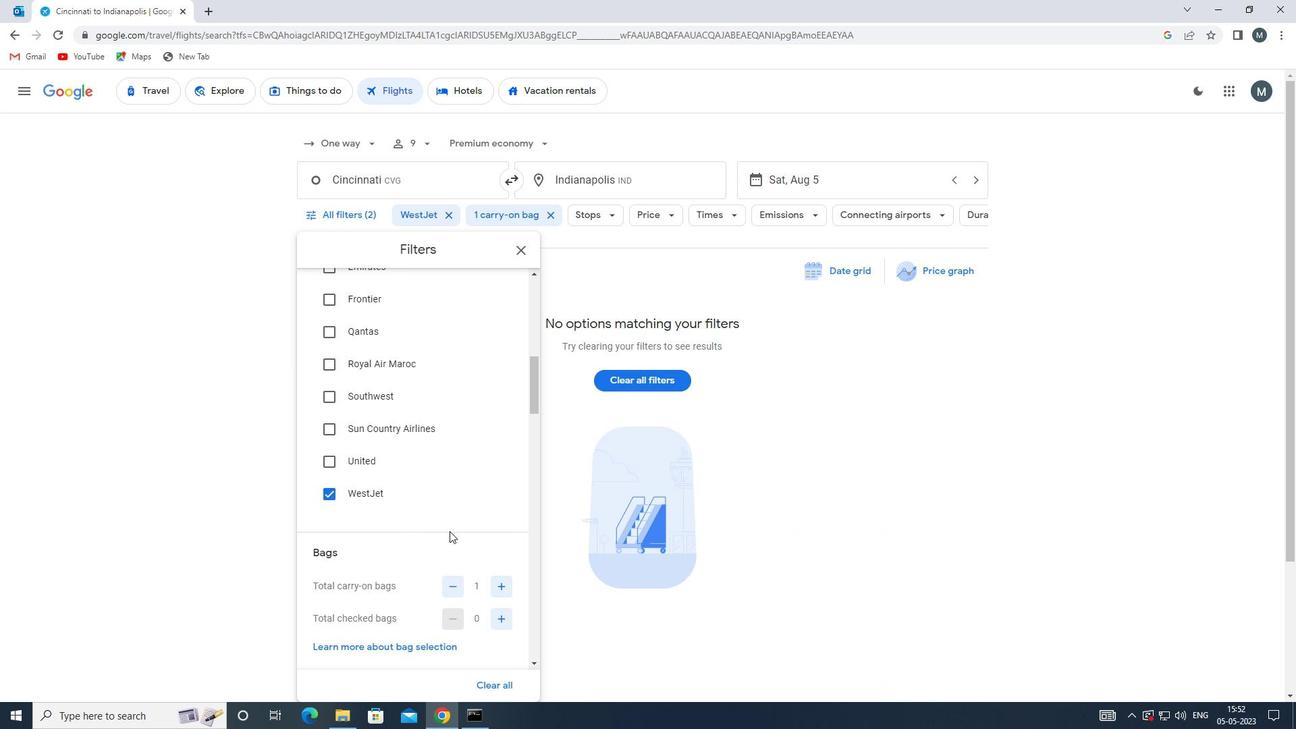 
Action: Mouse moved to (449, 533)
Screenshot: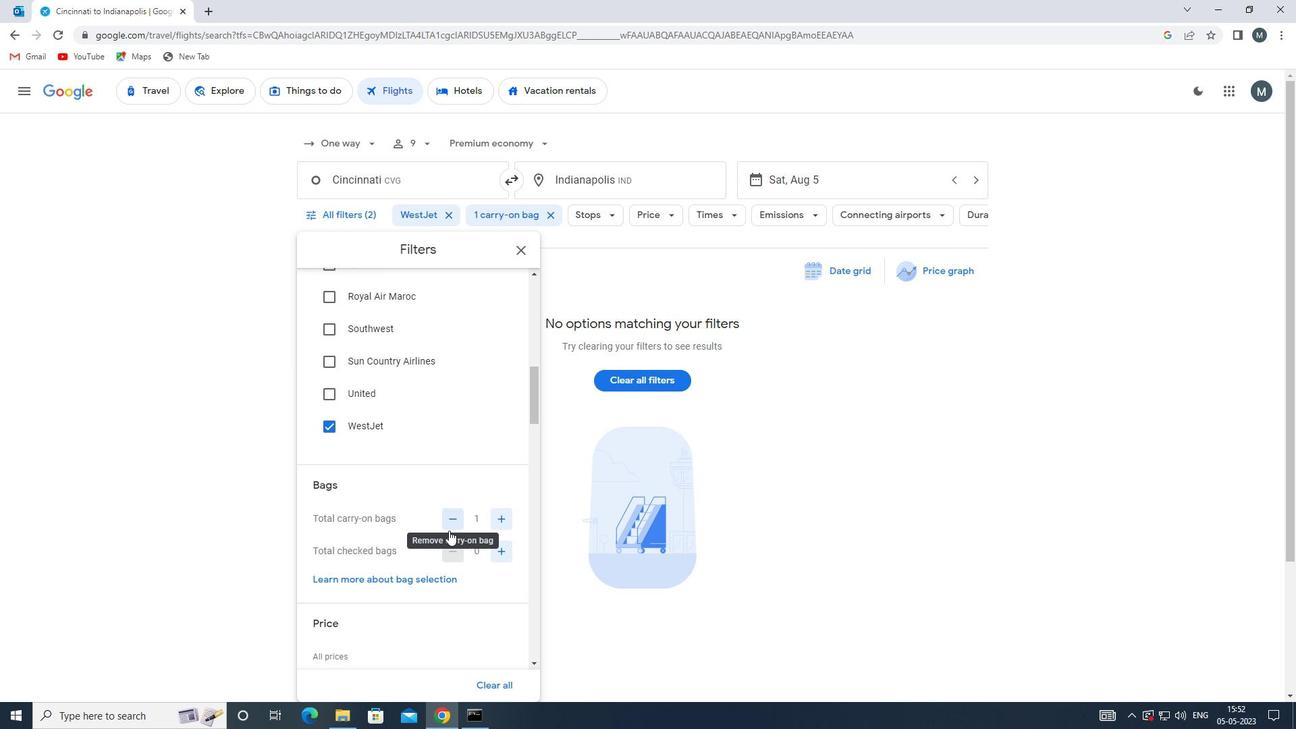 
Action: Mouse scrolled (449, 532) with delta (0, 0)
Screenshot: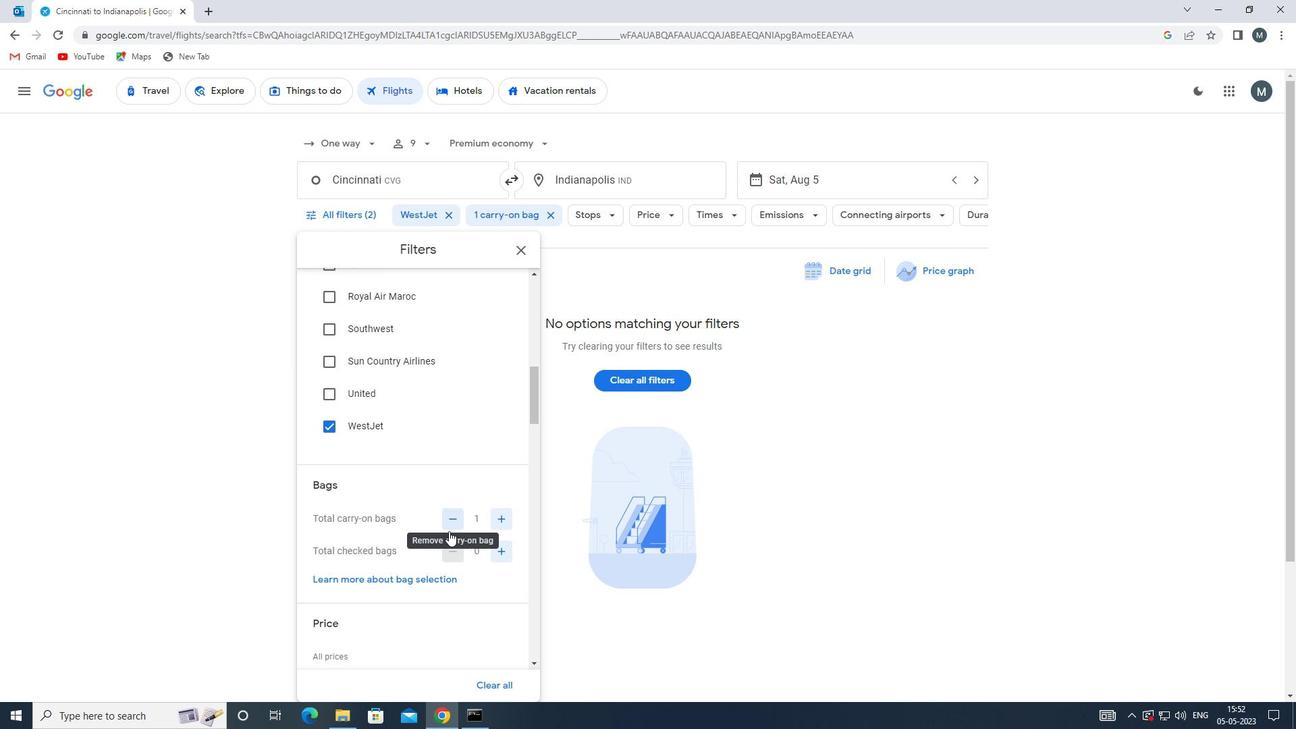 
Action: Mouse moved to (450, 533)
Screenshot: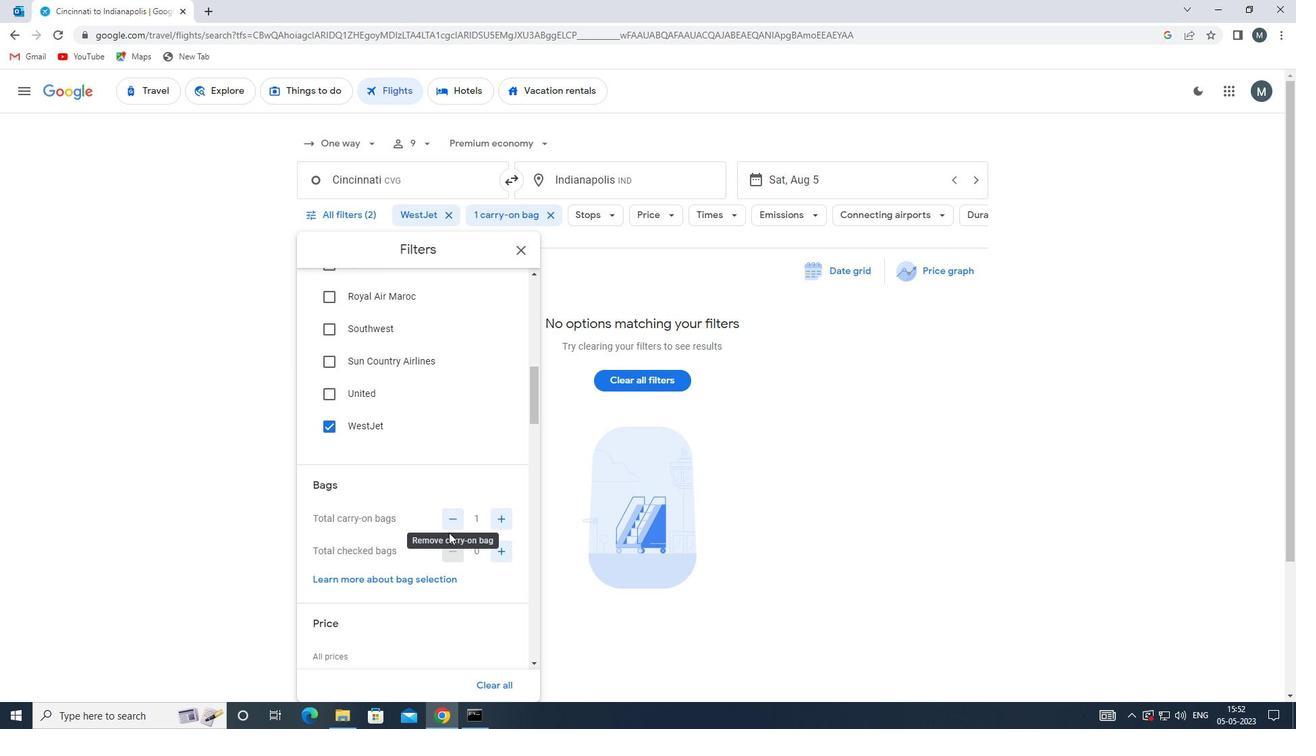 
Action: Mouse scrolled (450, 532) with delta (0, 0)
Screenshot: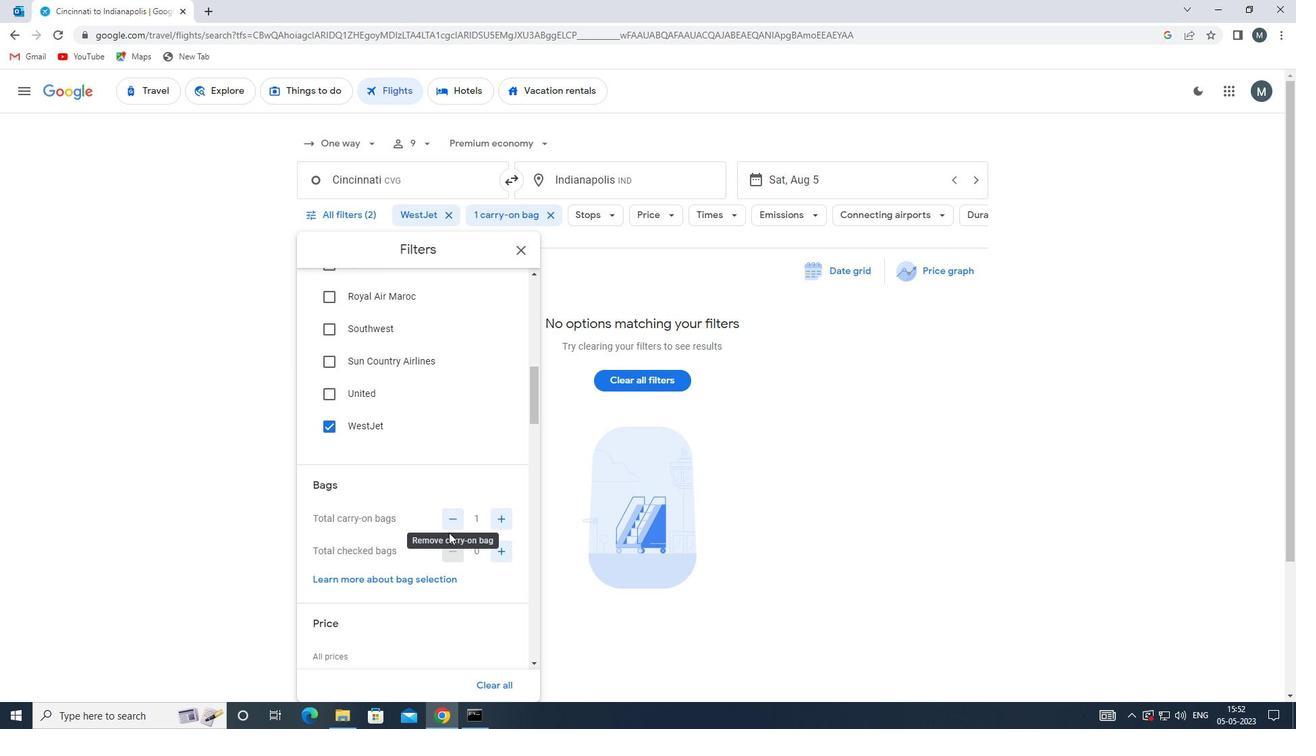 
Action: Mouse moved to (434, 378)
Screenshot: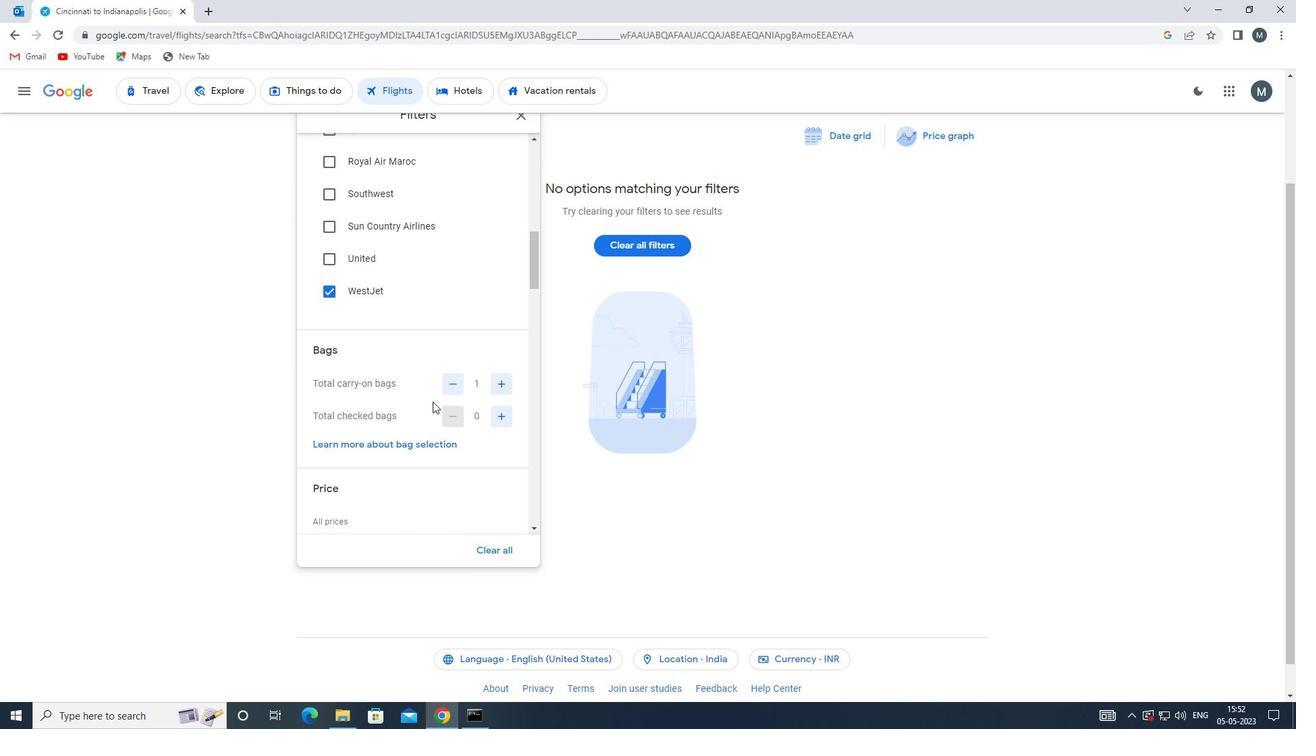 
Action: Mouse scrolled (434, 377) with delta (0, 0)
Screenshot: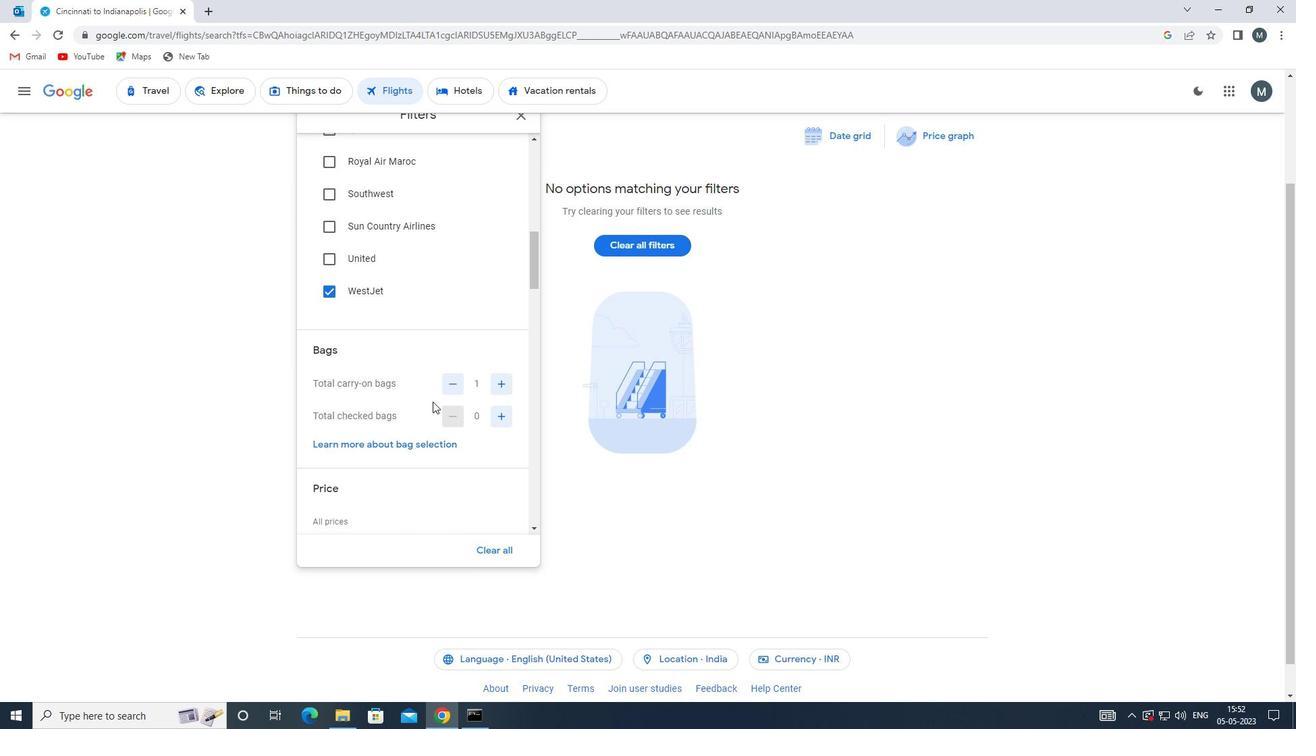 
Action: Mouse scrolled (434, 377) with delta (0, 0)
Screenshot: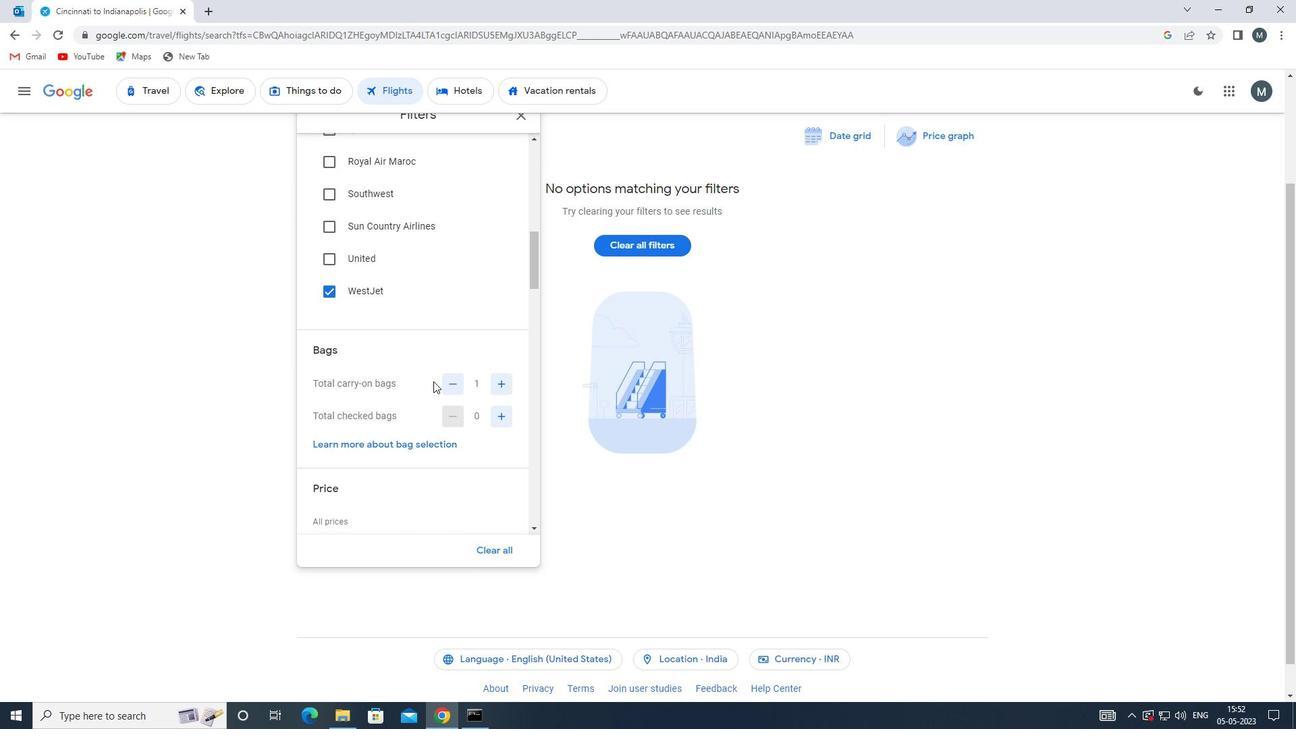 
Action: Mouse moved to (402, 414)
Screenshot: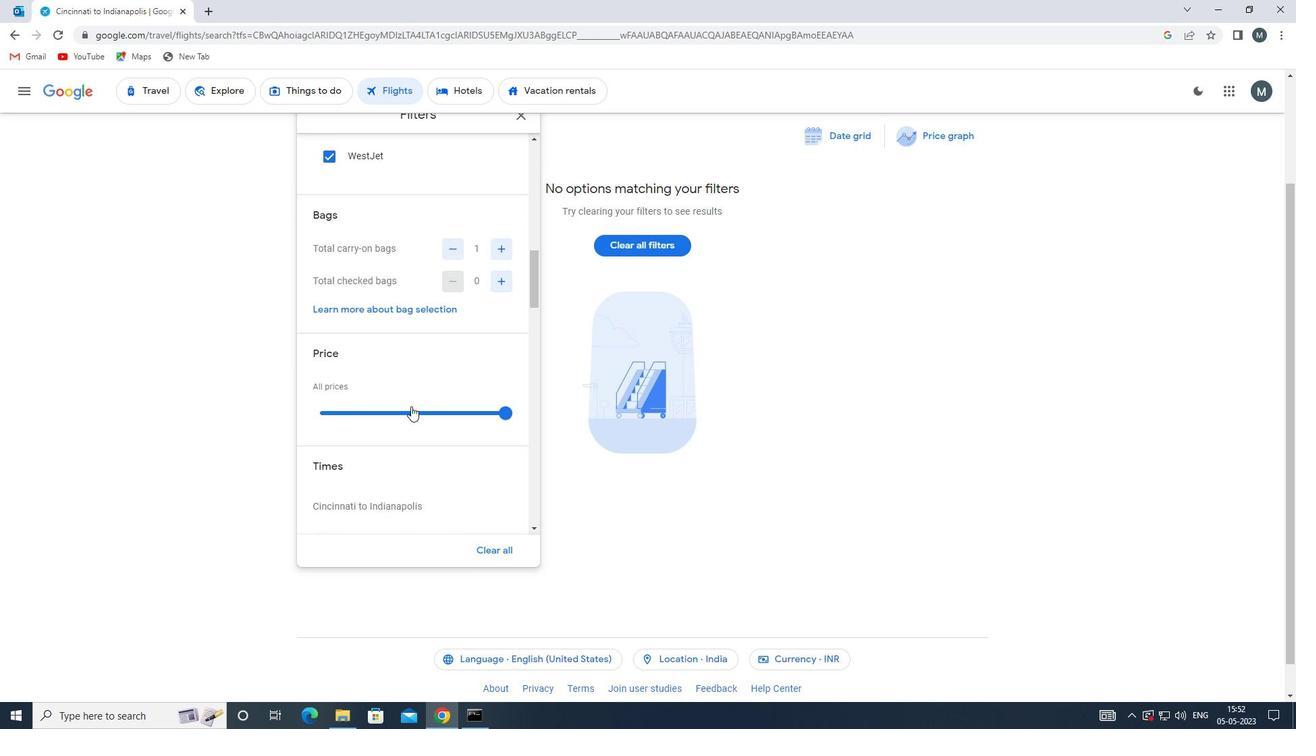 
Action: Mouse pressed left at (402, 414)
Screenshot: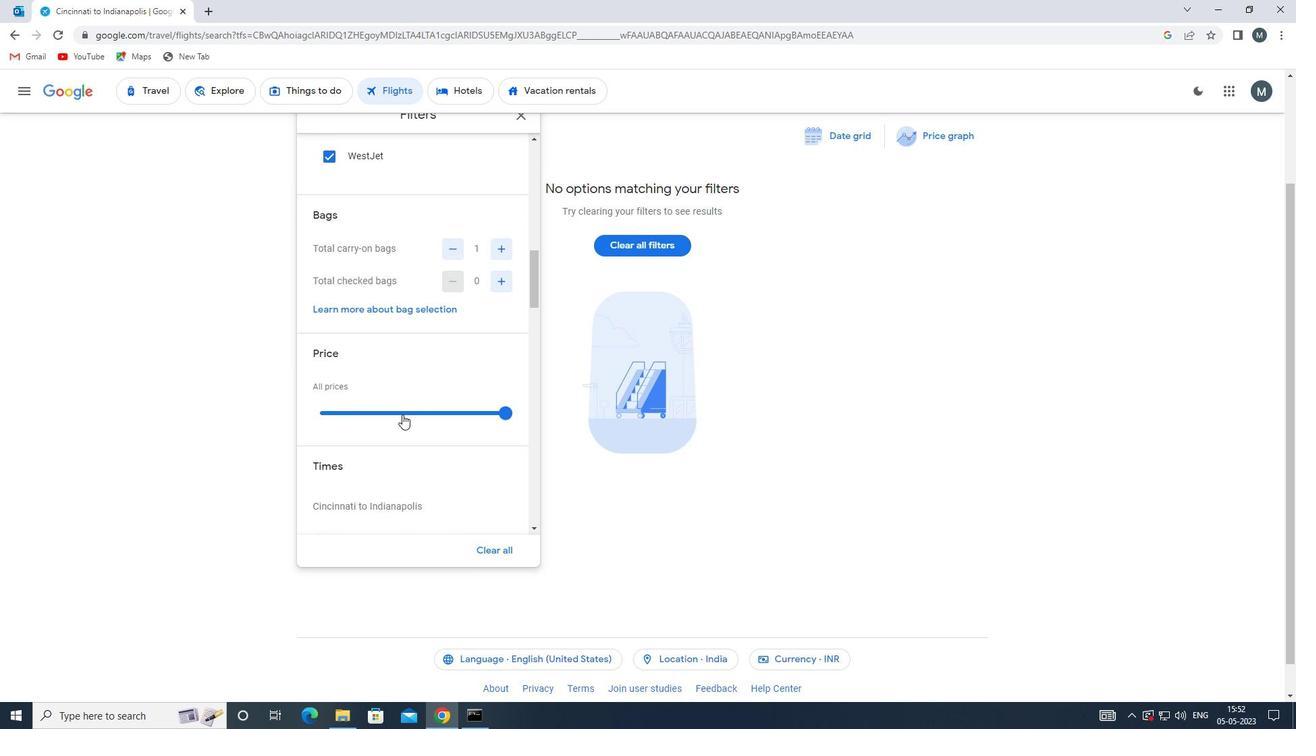 
Action: Mouse moved to (399, 413)
Screenshot: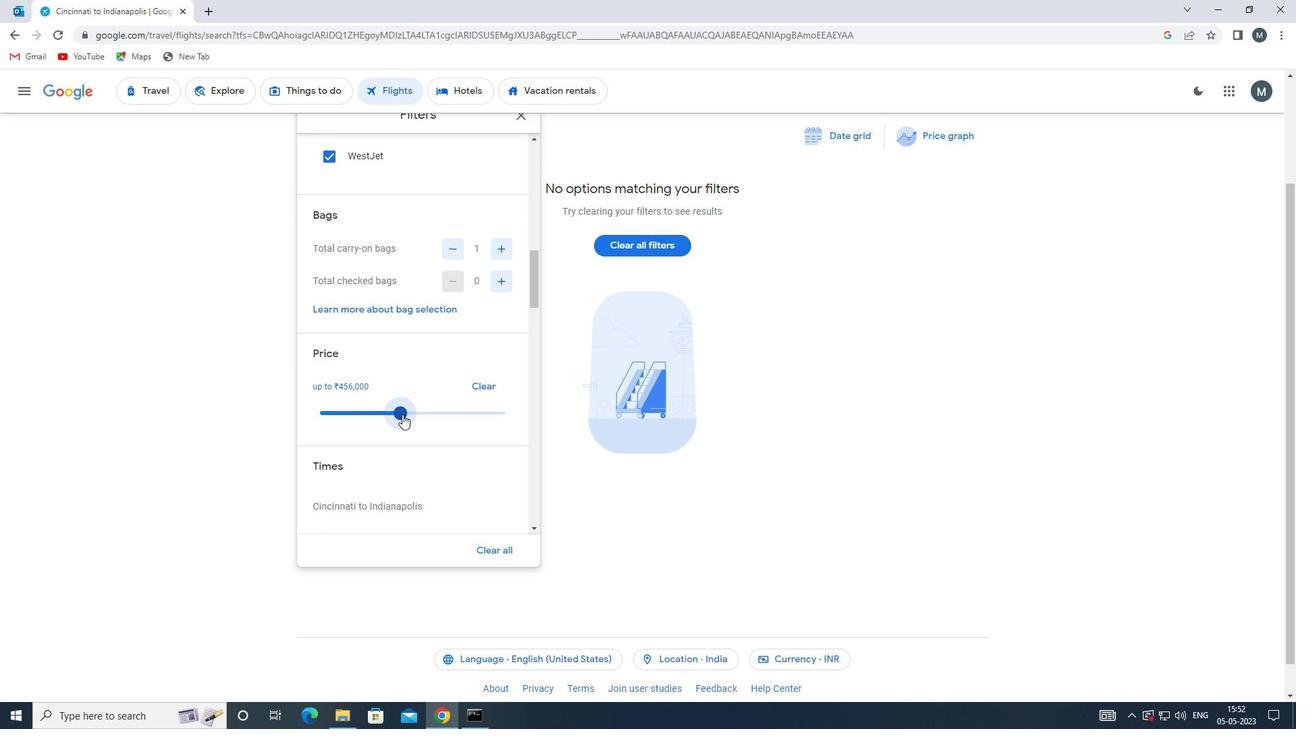
Action: Mouse pressed left at (399, 413)
Screenshot: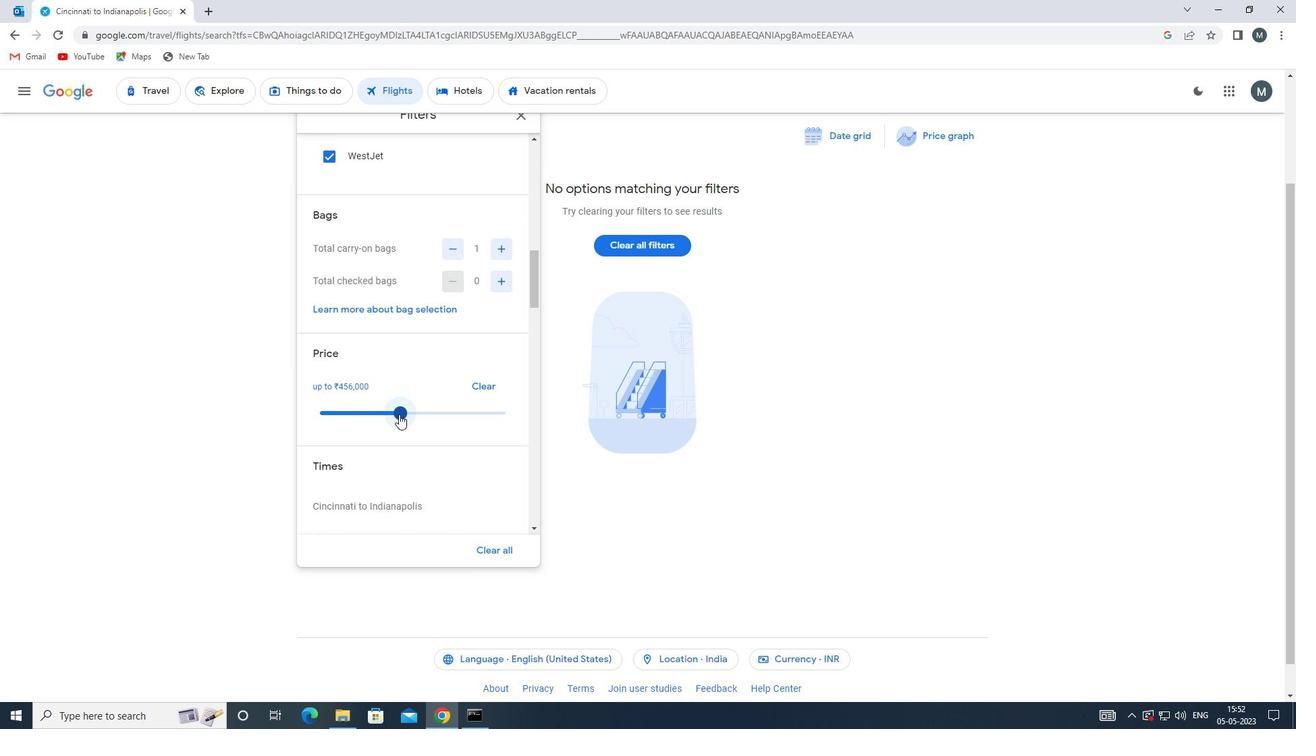 
Action: Mouse moved to (393, 375)
Screenshot: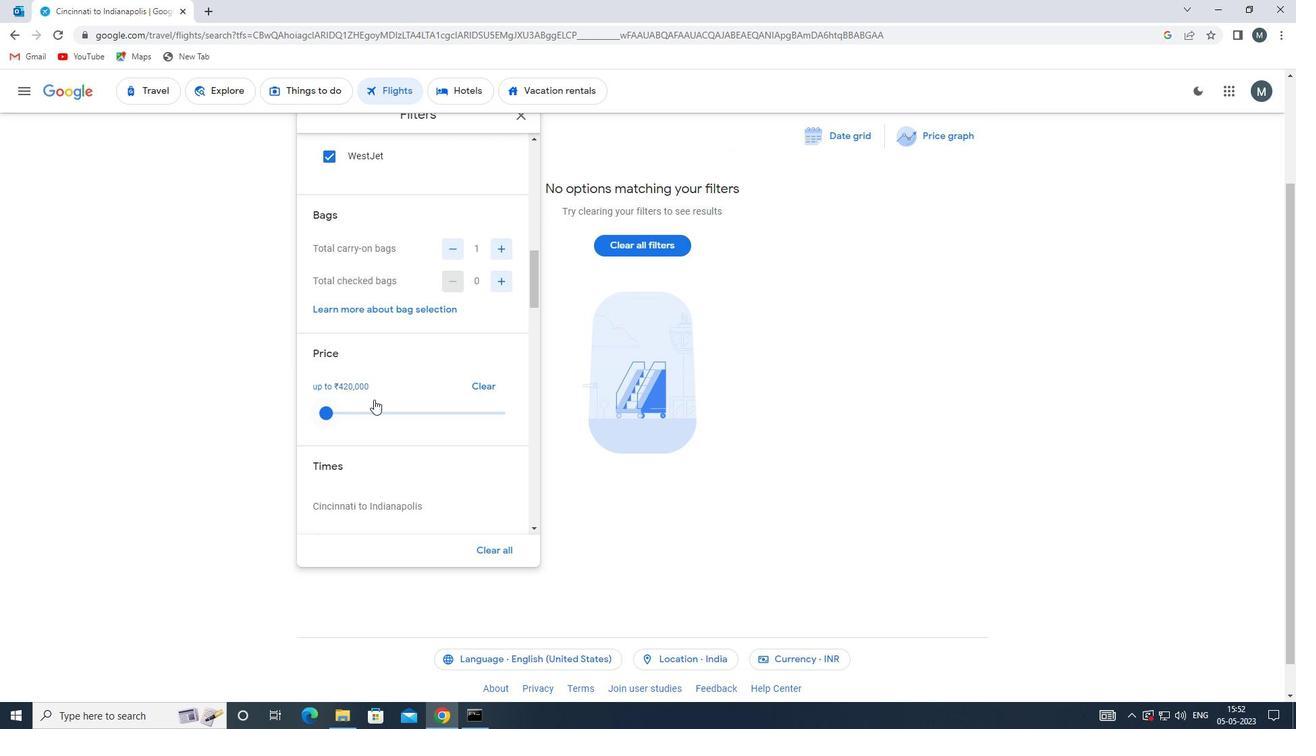 
Action: Mouse scrolled (393, 374) with delta (0, 0)
Screenshot: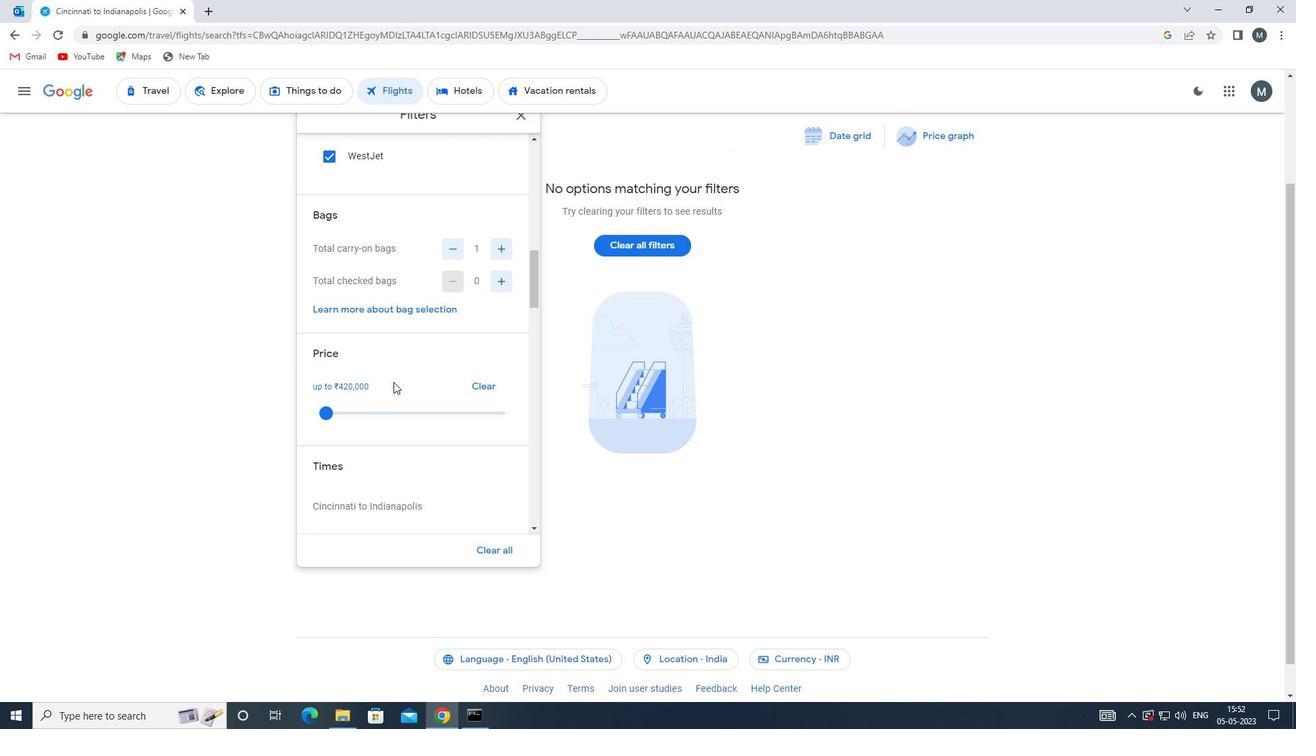 
Action: Mouse moved to (390, 357)
Screenshot: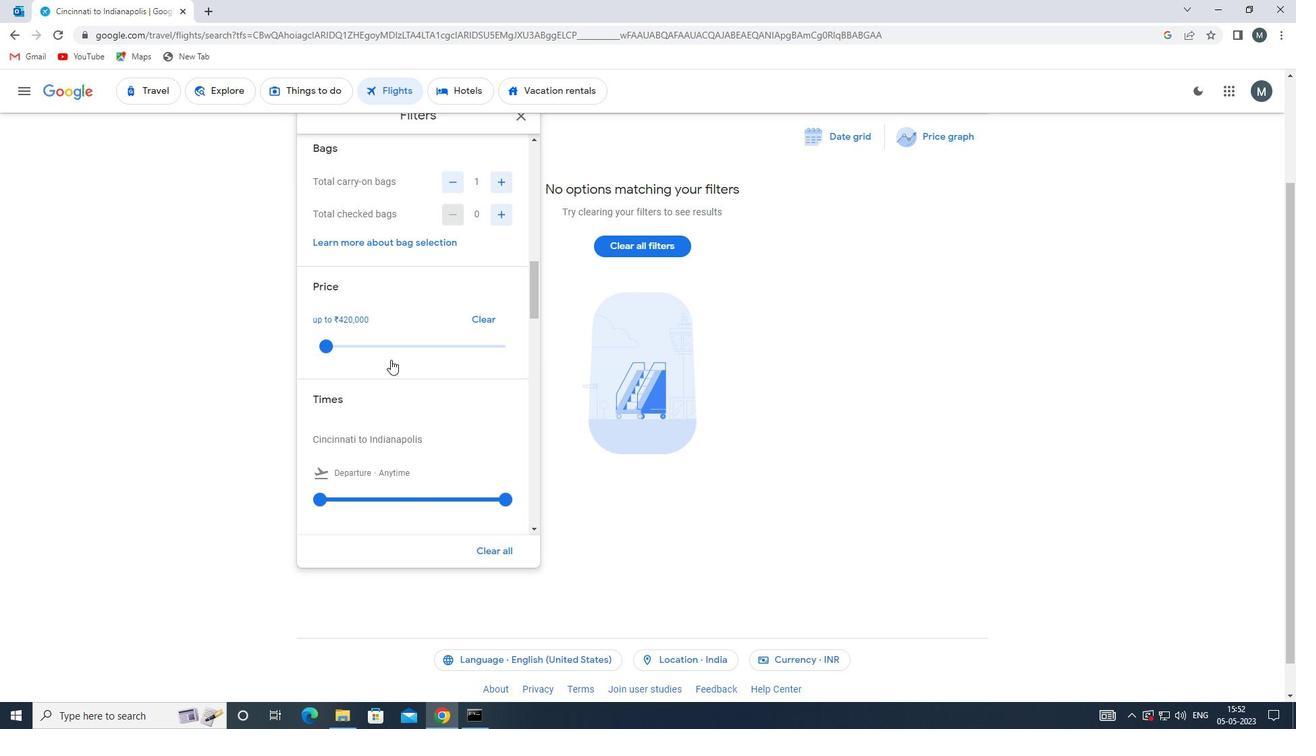 
Action: Mouse scrolled (390, 357) with delta (0, 0)
Screenshot: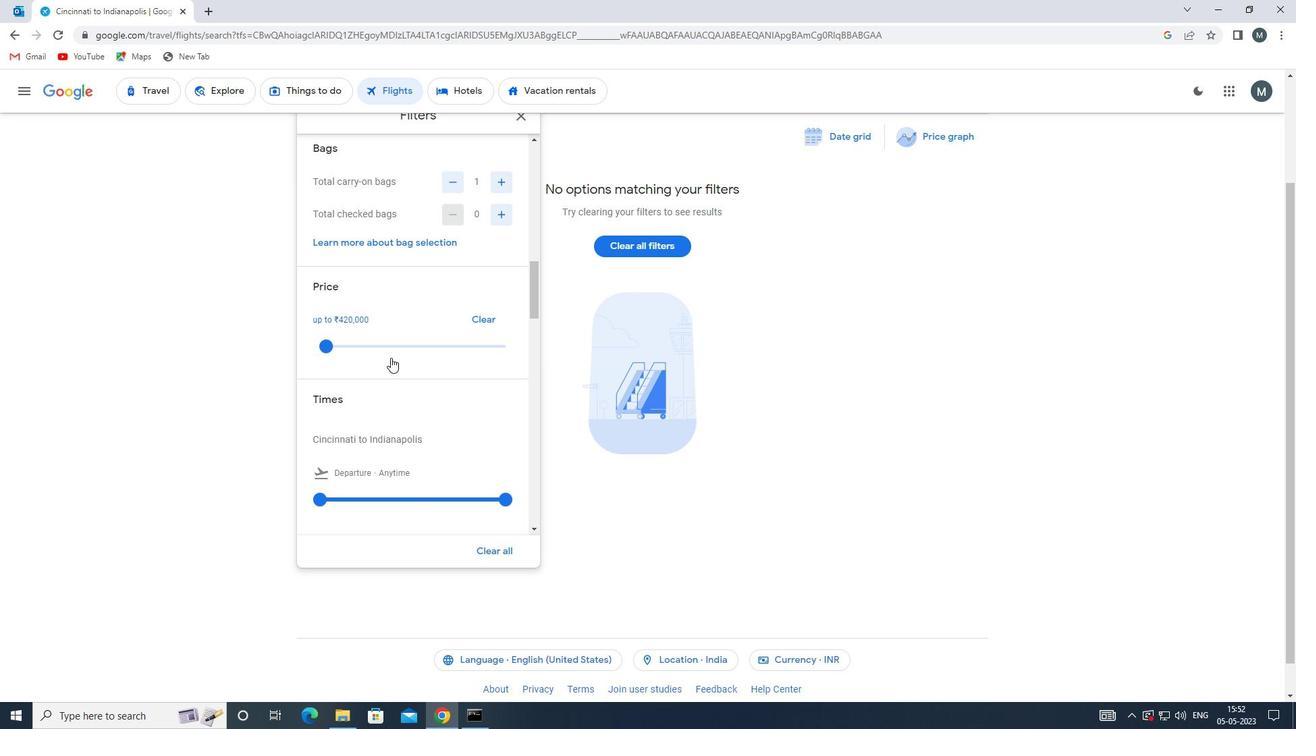 
Action: Mouse scrolled (390, 357) with delta (0, 0)
Screenshot: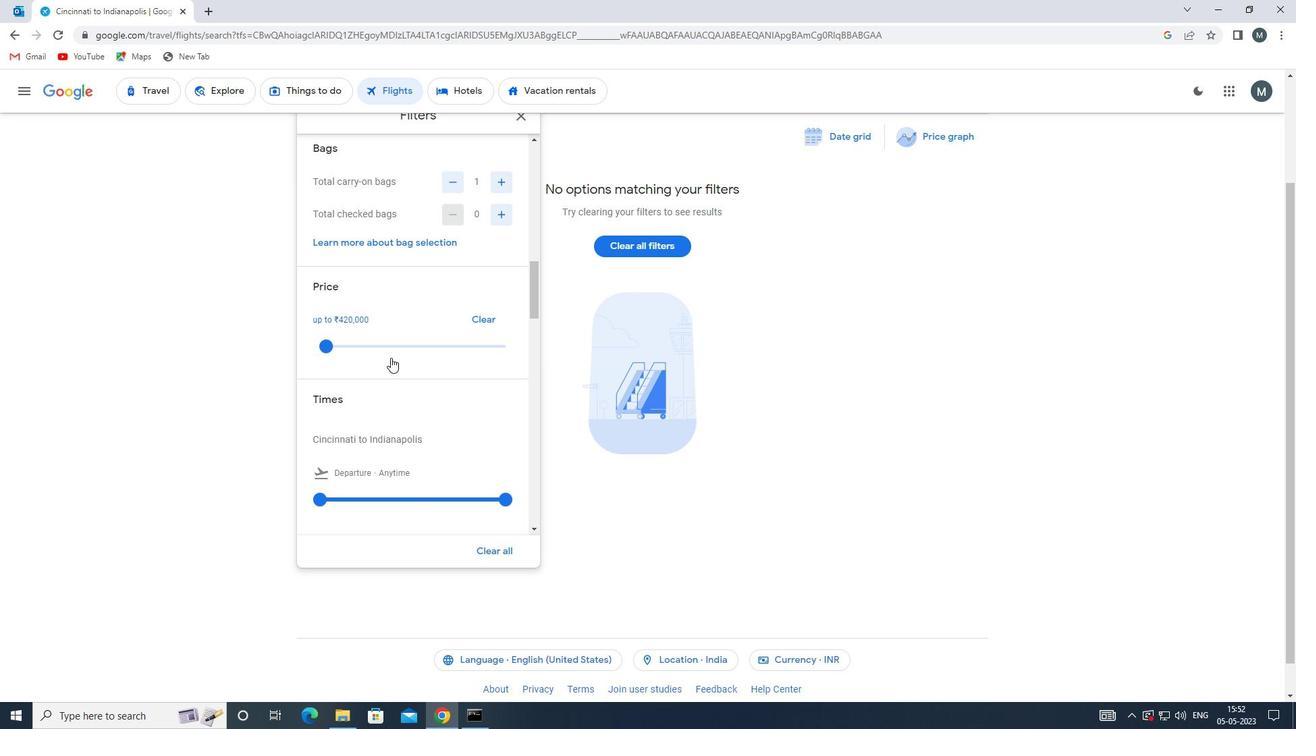 
Action: Mouse moved to (332, 361)
Screenshot: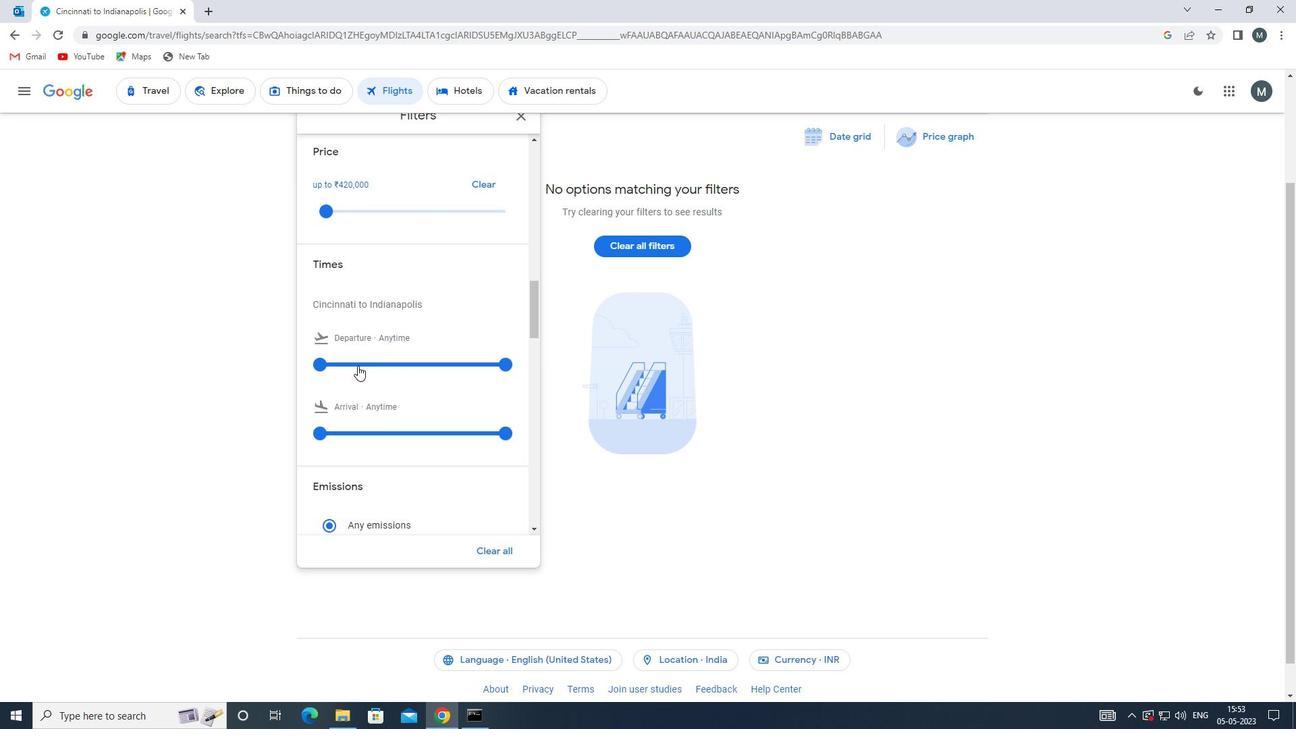 
Action: Mouse pressed left at (332, 361)
Screenshot: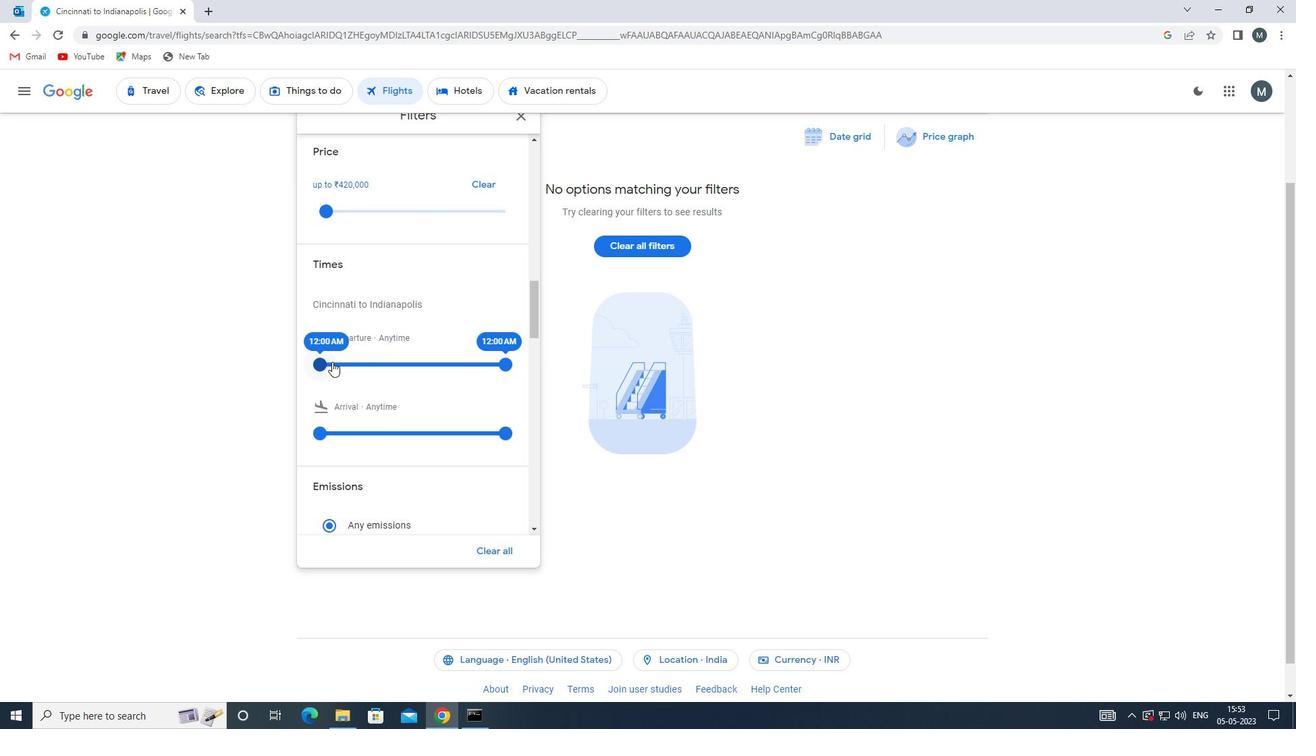 
Action: Mouse moved to (501, 364)
Screenshot: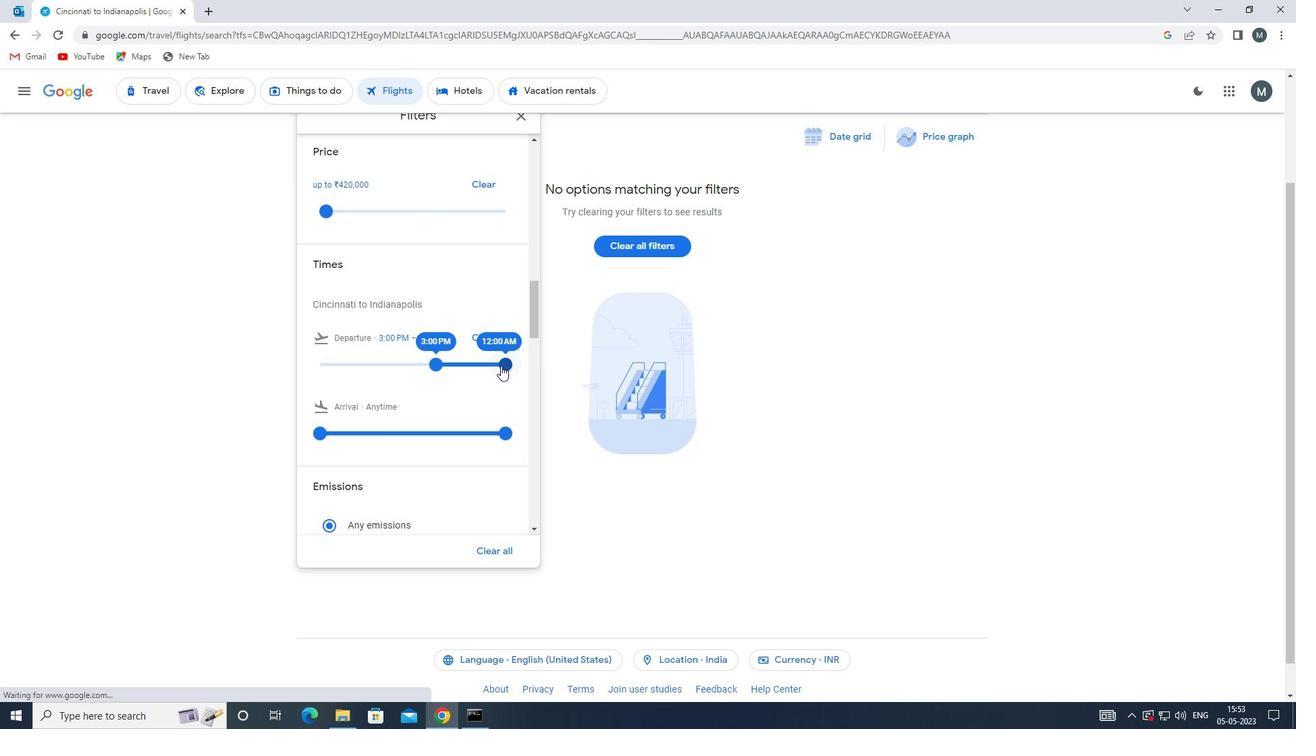 
Action: Mouse pressed left at (501, 364)
Screenshot: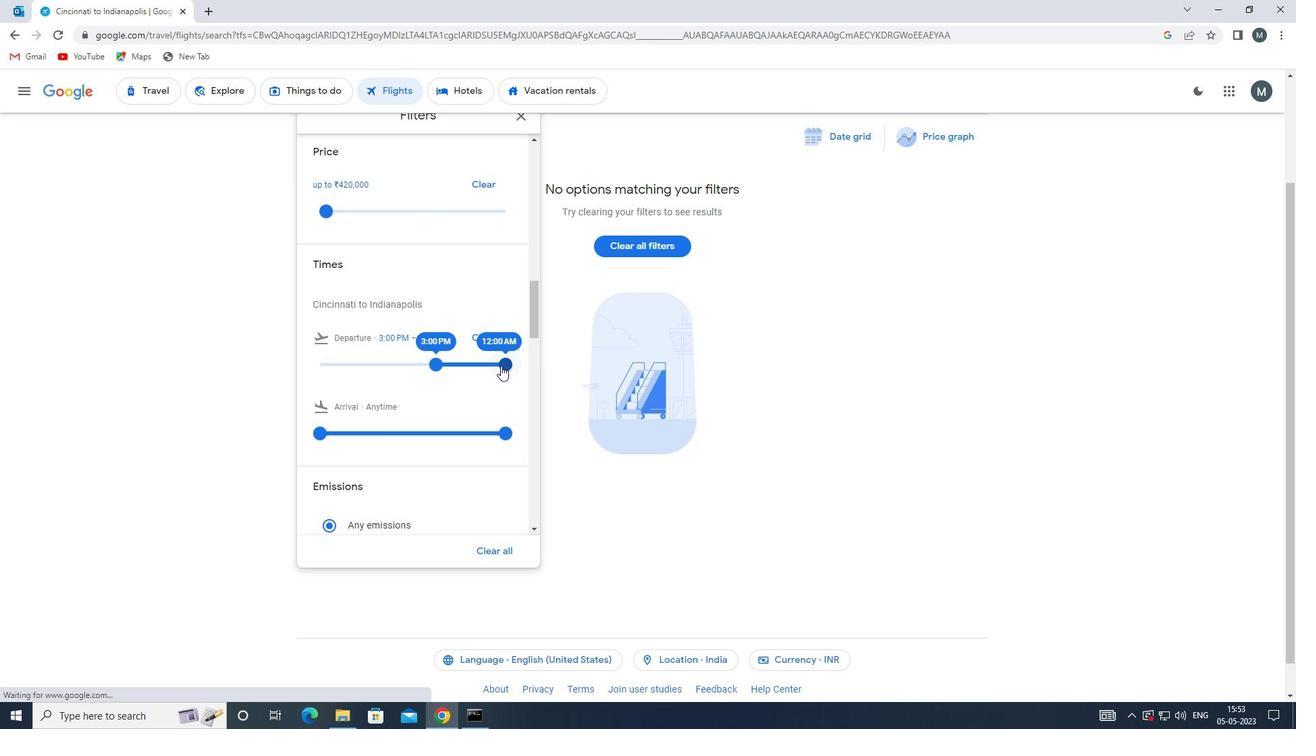
Action: Mouse moved to (504, 210)
Screenshot: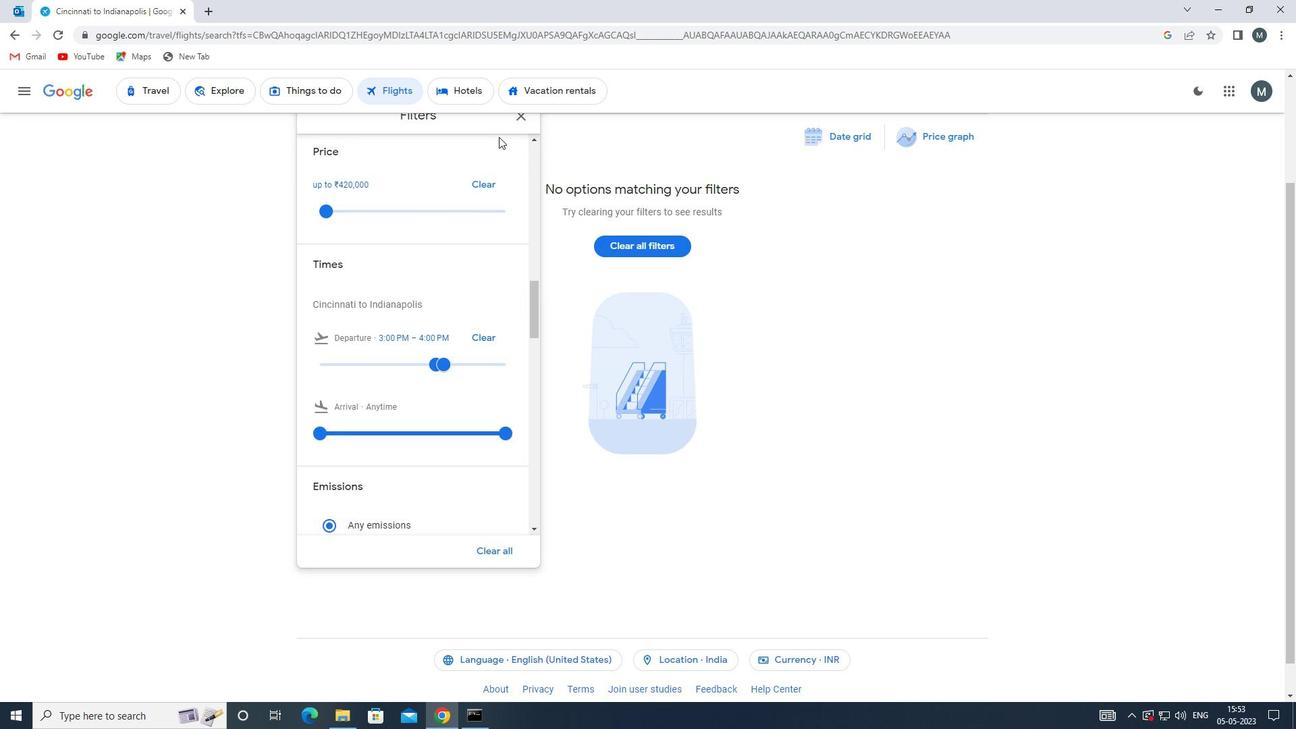 
Action: Mouse scrolled (504, 211) with delta (0, 0)
Screenshot: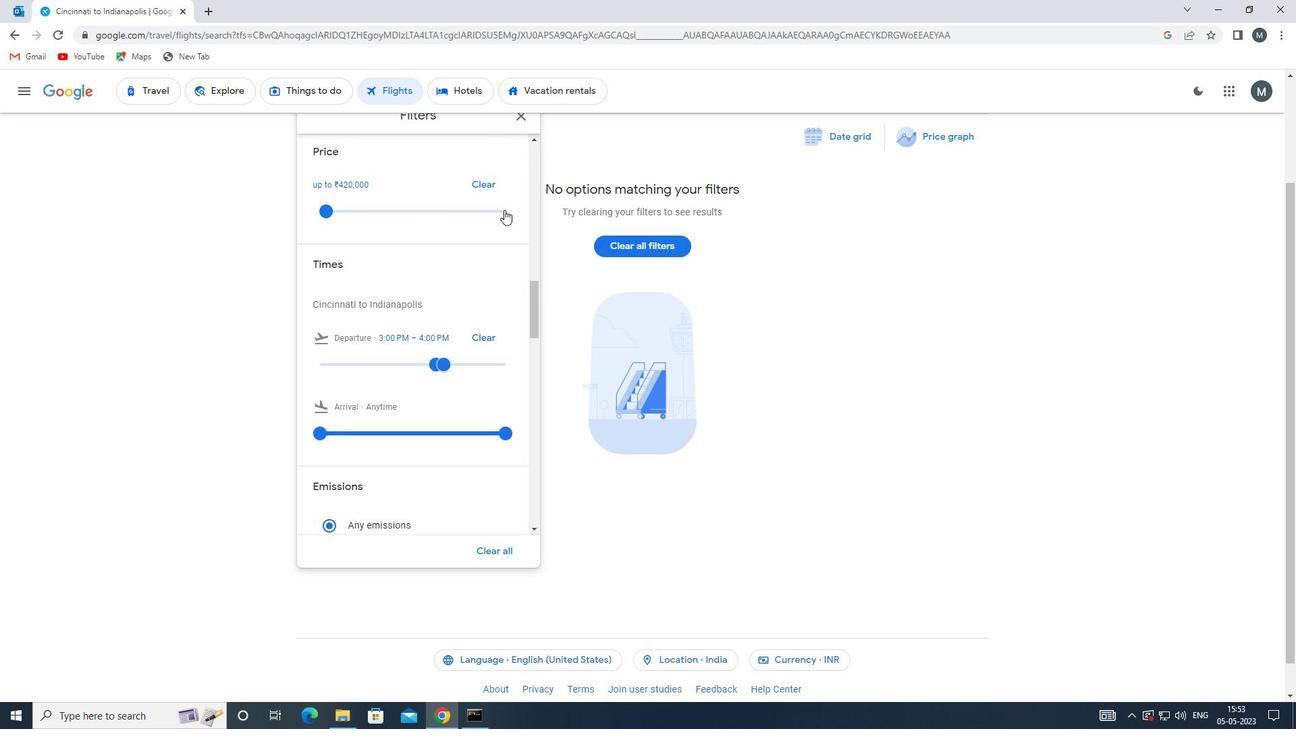 
Action: Mouse moved to (382, 277)
Screenshot: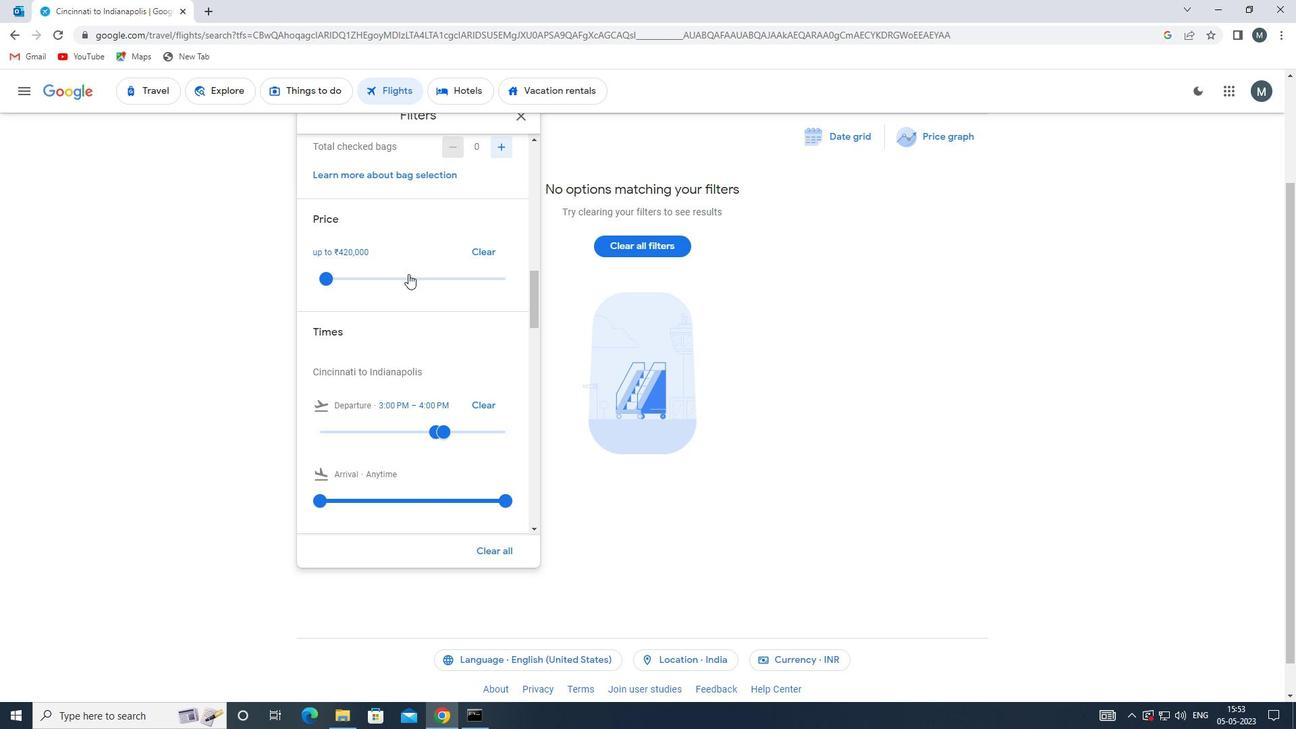 
Action: Mouse scrolled (382, 278) with delta (0, 0)
Screenshot: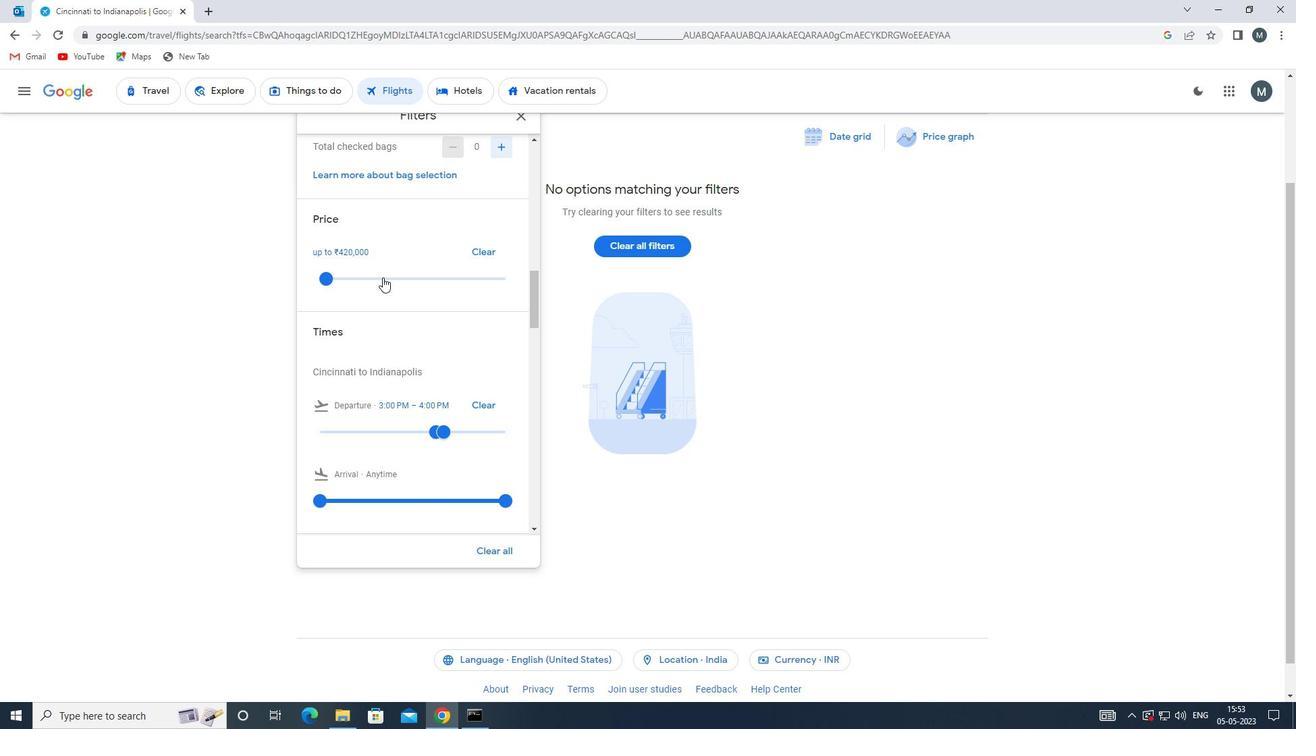 
Action: Mouse scrolled (382, 278) with delta (0, 0)
Screenshot: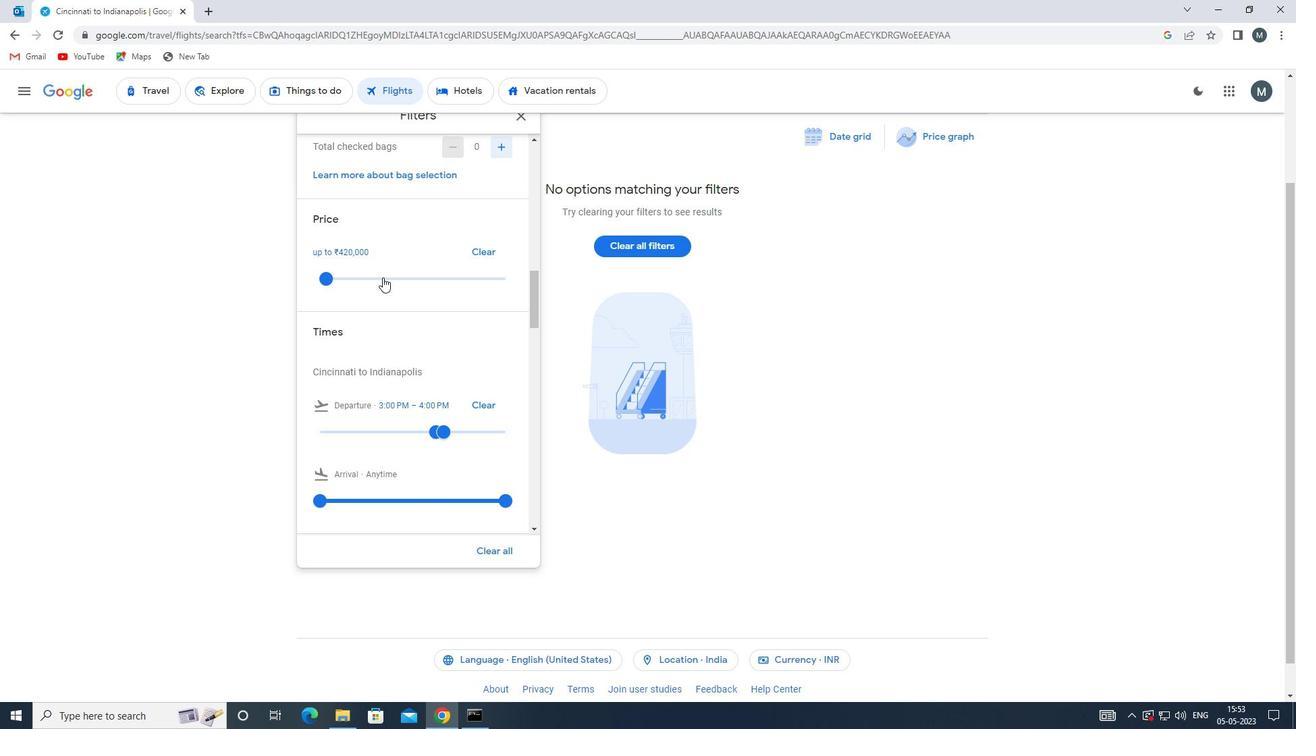
Action: Mouse moved to (521, 115)
Screenshot: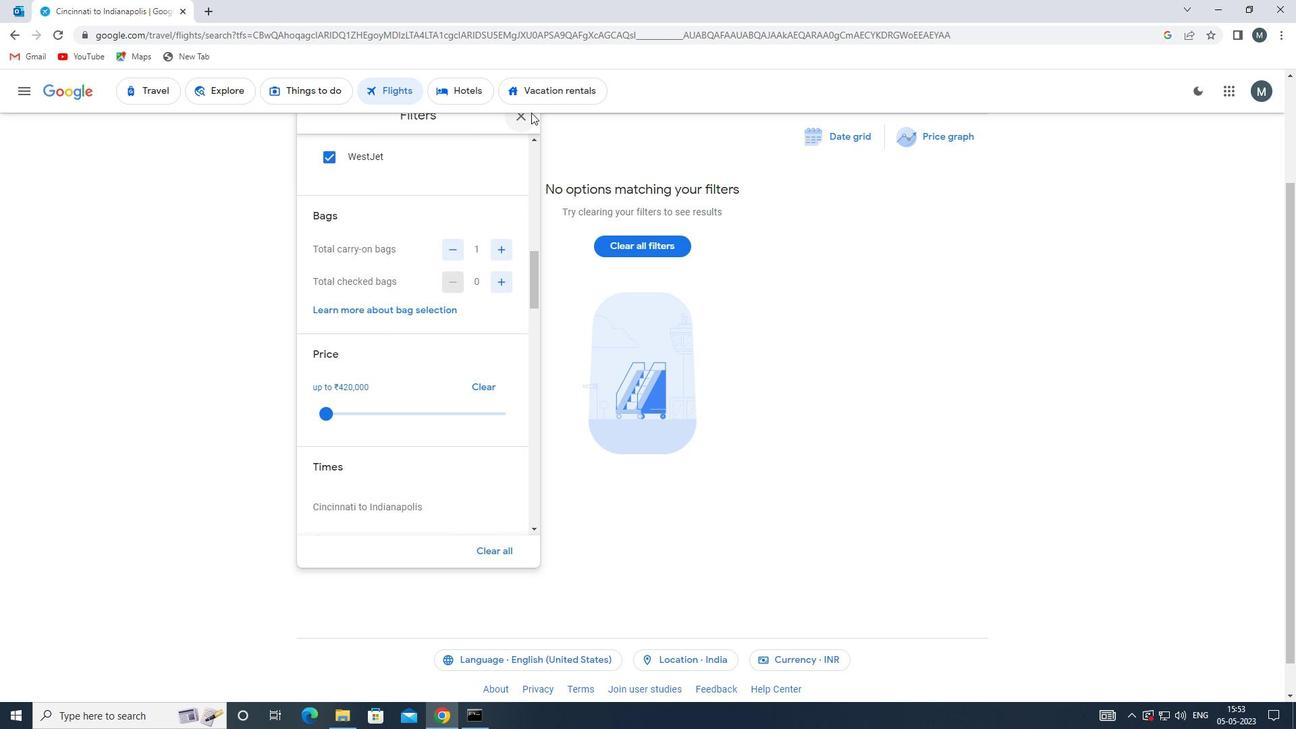 
Action: Mouse pressed left at (521, 115)
Screenshot: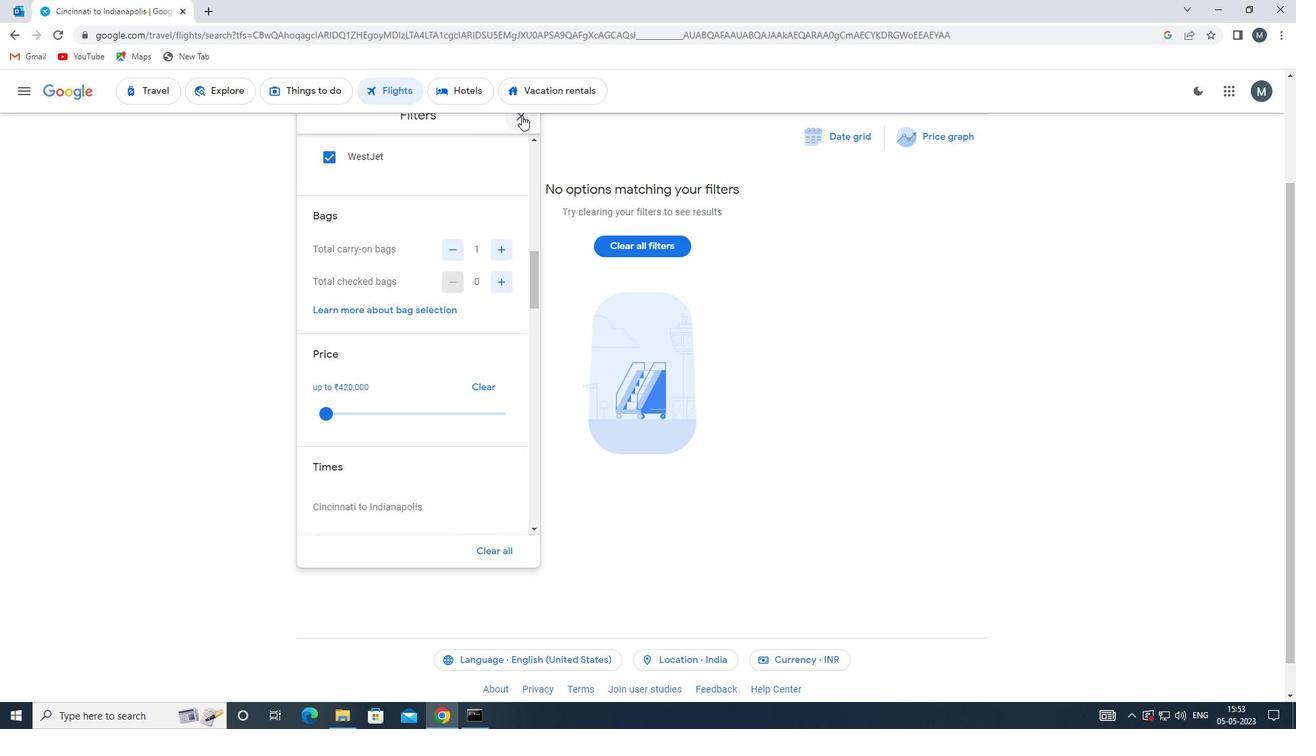 
Action: Mouse moved to (473, 218)
Screenshot: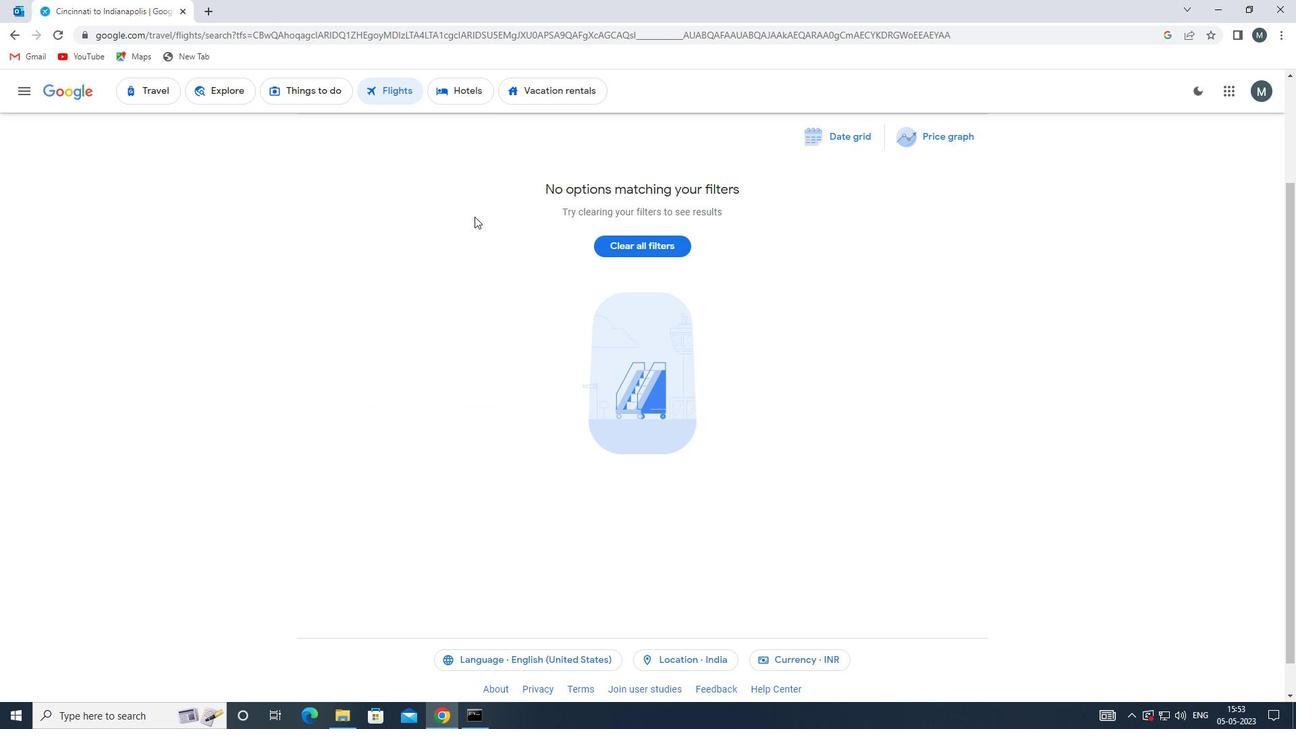 
